 Task: Search one way flight ticket for 5 adults, 2 children, 1 infant in seat and 1 infant on lap in economy from Durango: Durango√la Plata County Airport to South Bend: South Bend International Airport on 8-6-2023. Choice of flights is Sun country airlines. Number of bags: 2 carry on bags. Price is upto 78000. Outbound departure time preference is 12:00.
Action: Mouse moved to (349, 448)
Screenshot: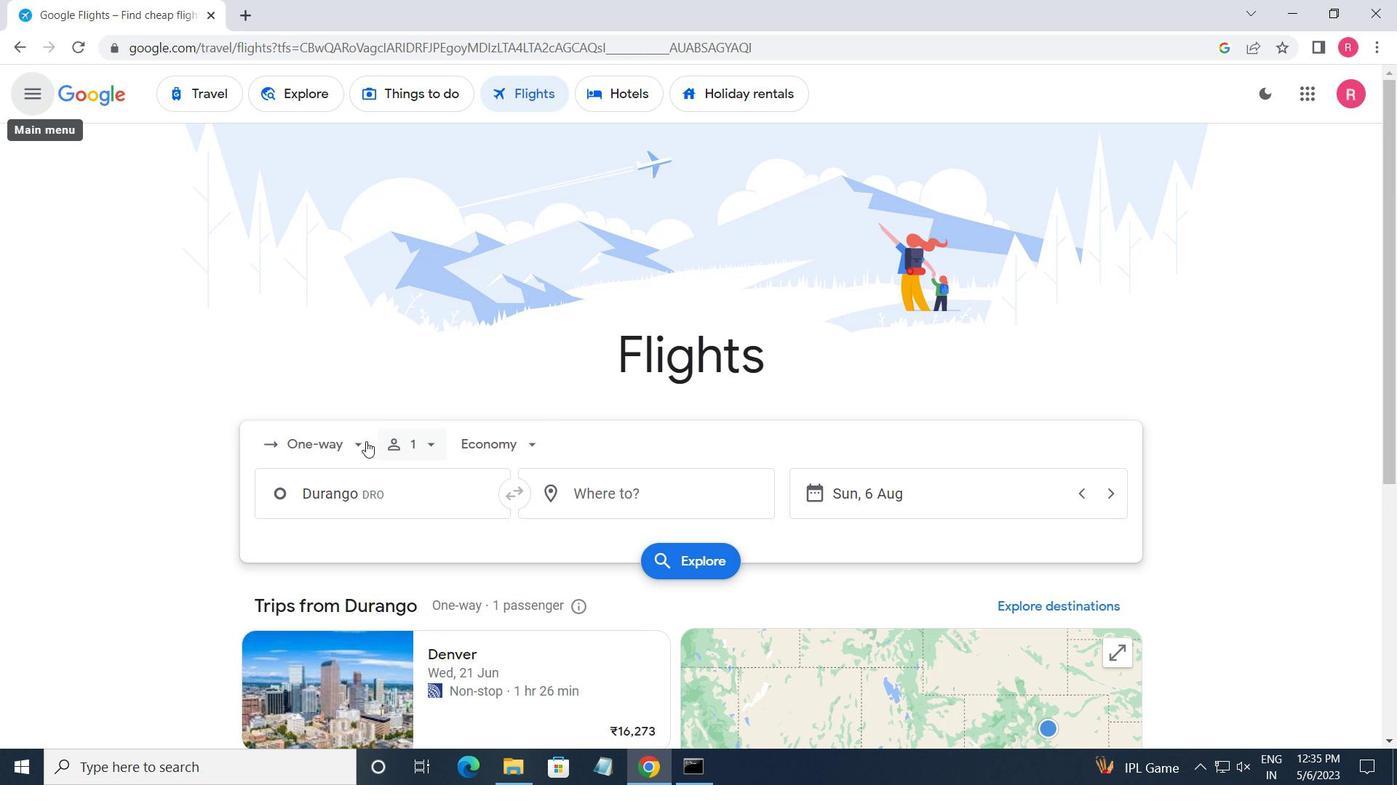 
Action: Mouse pressed left at (349, 448)
Screenshot: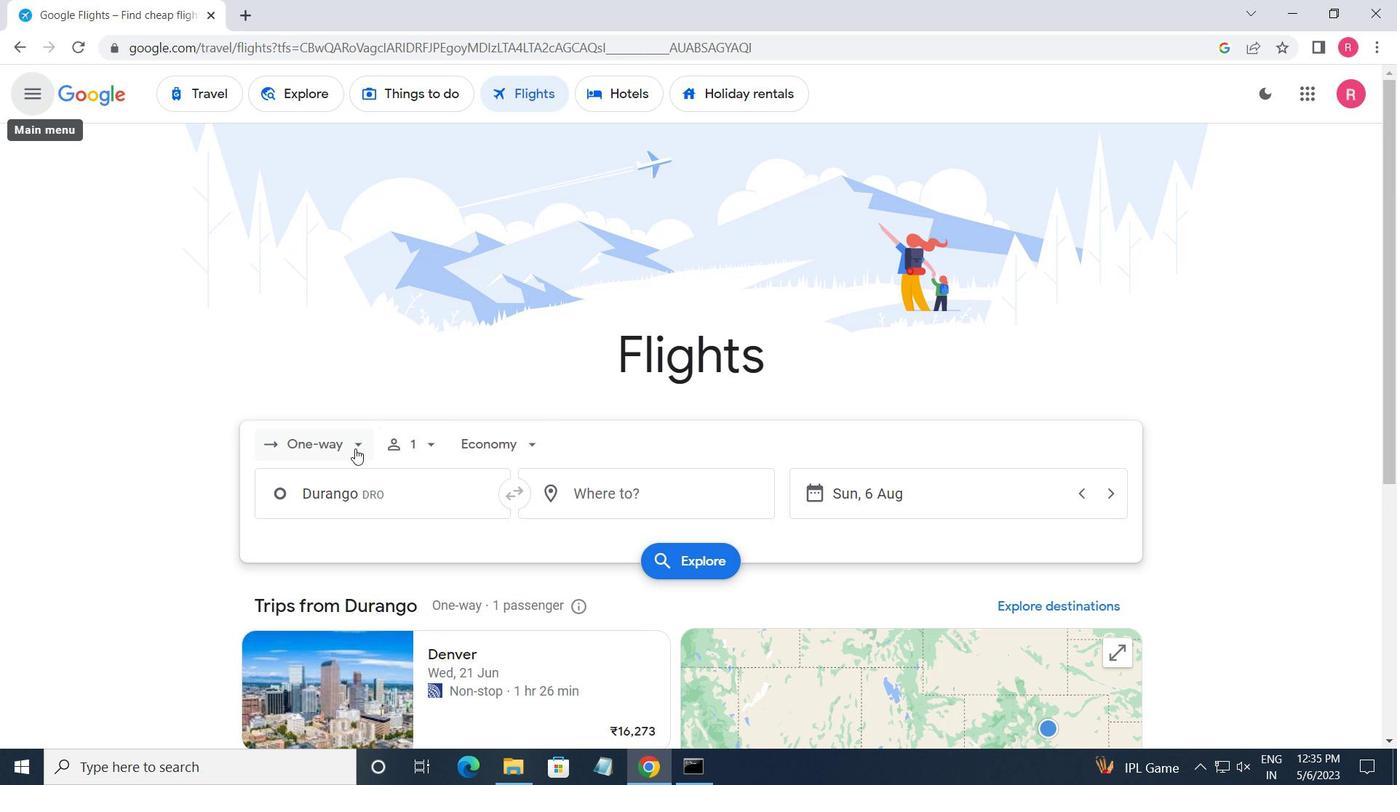 
Action: Mouse moved to (357, 530)
Screenshot: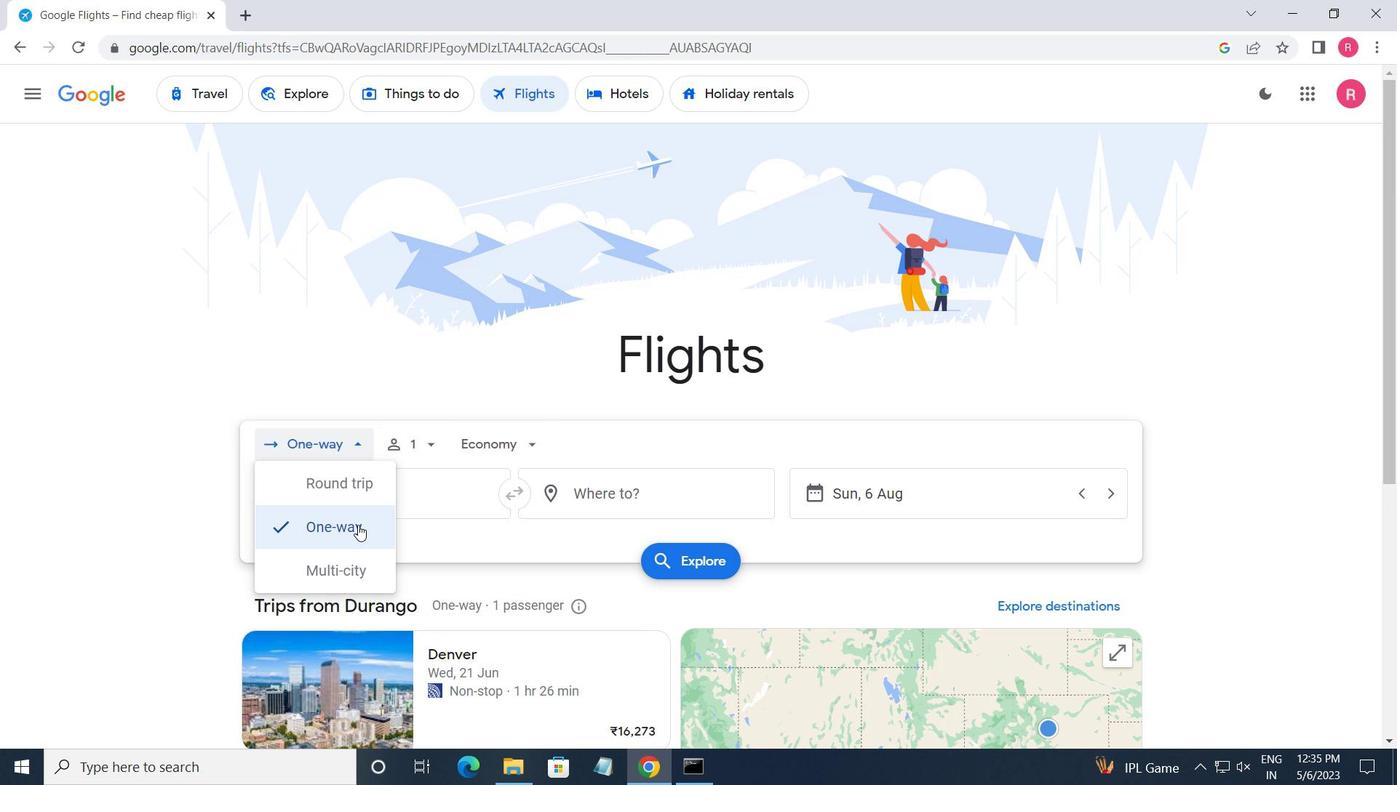 
Action: Mouse pressed left at (357, 530)
Screenshot: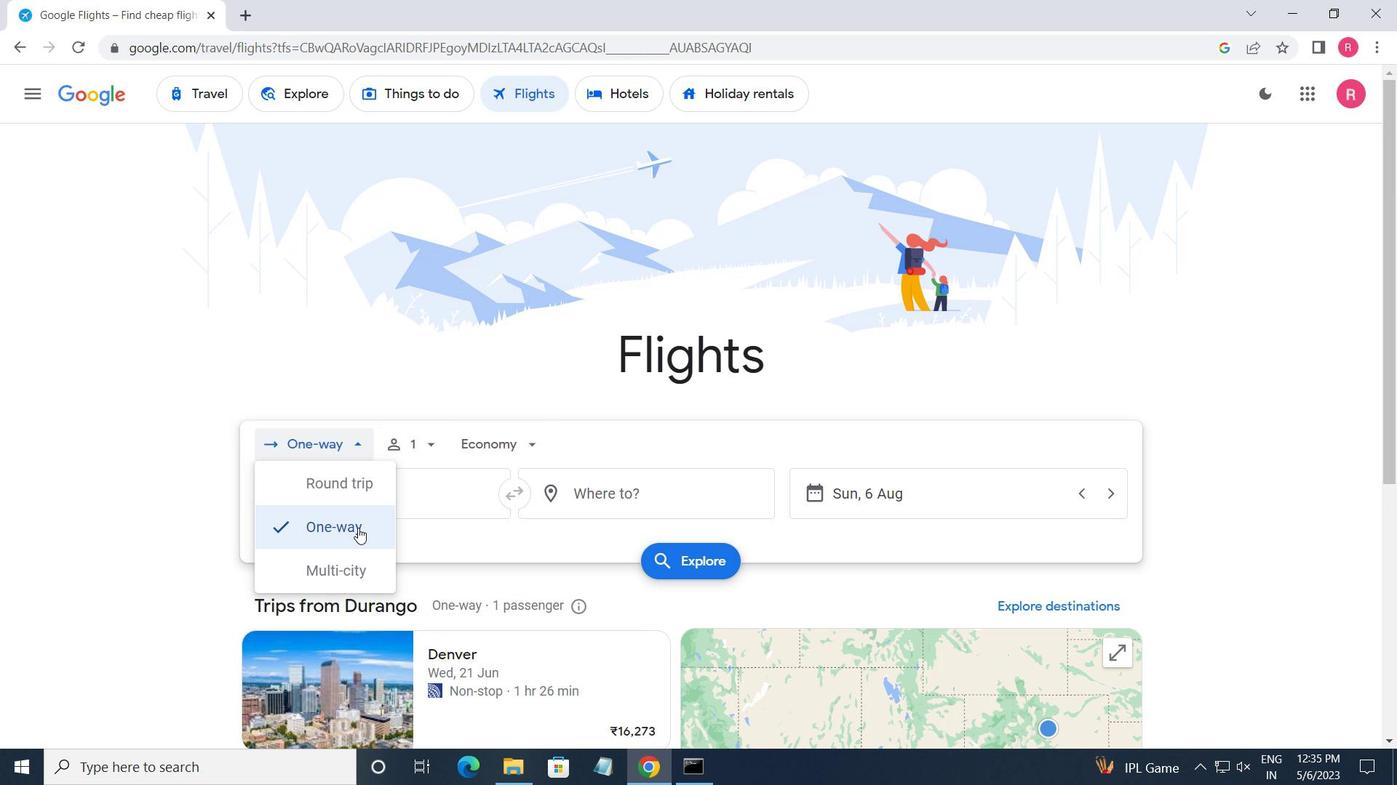 
Action: Mouse moved to (406, 438)
Screenshot: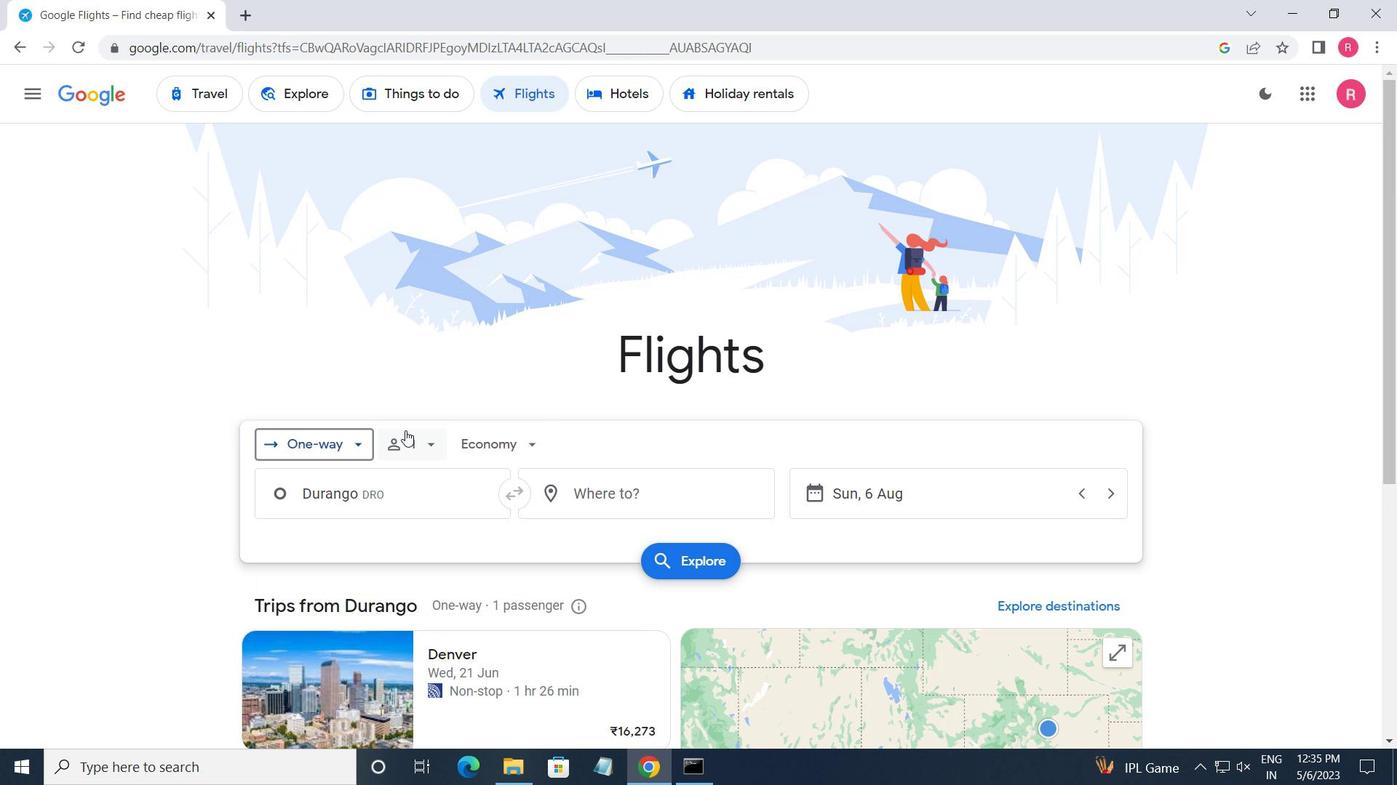 
Action: Mouse pressed left at (406, 438)
Screenshot: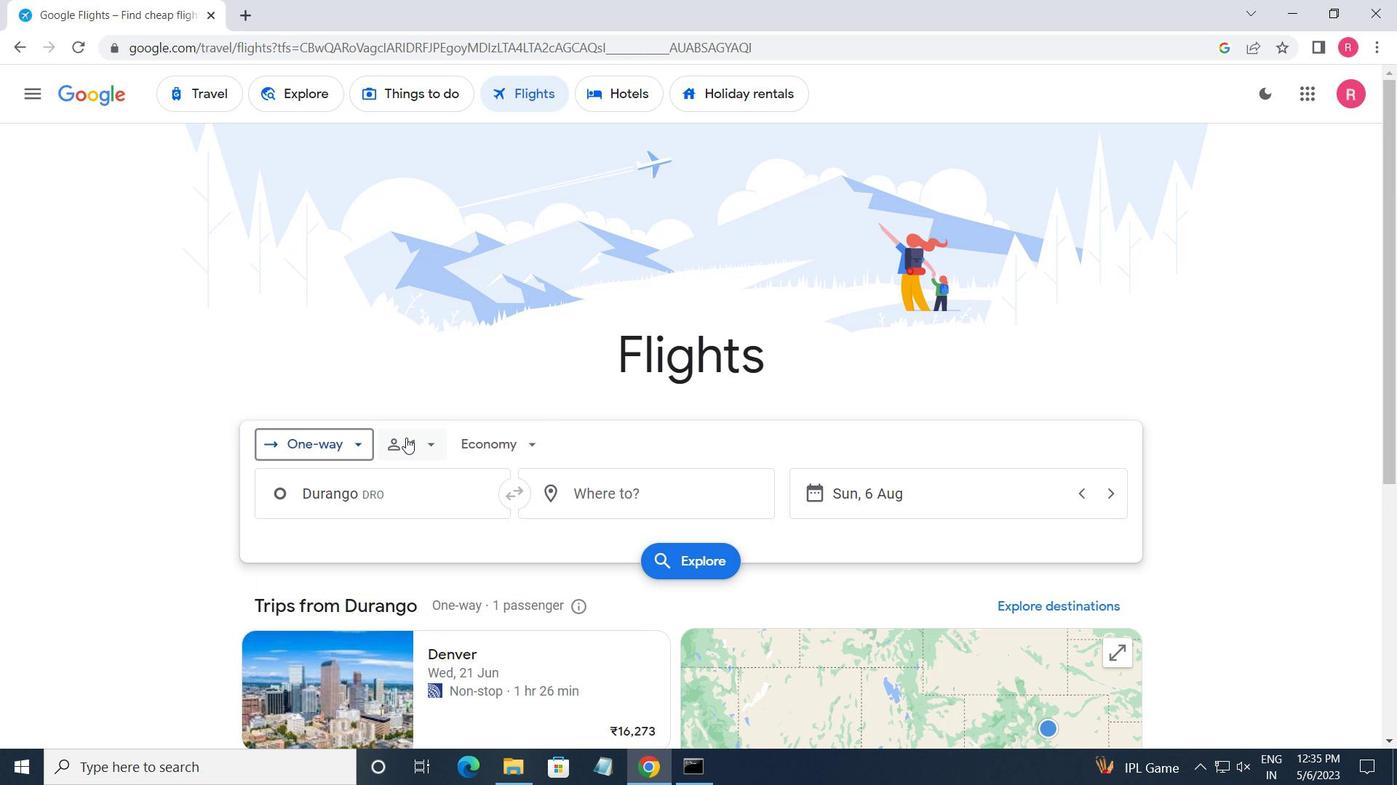 
Action: Mouse moved to (576, 496)
Screenshot: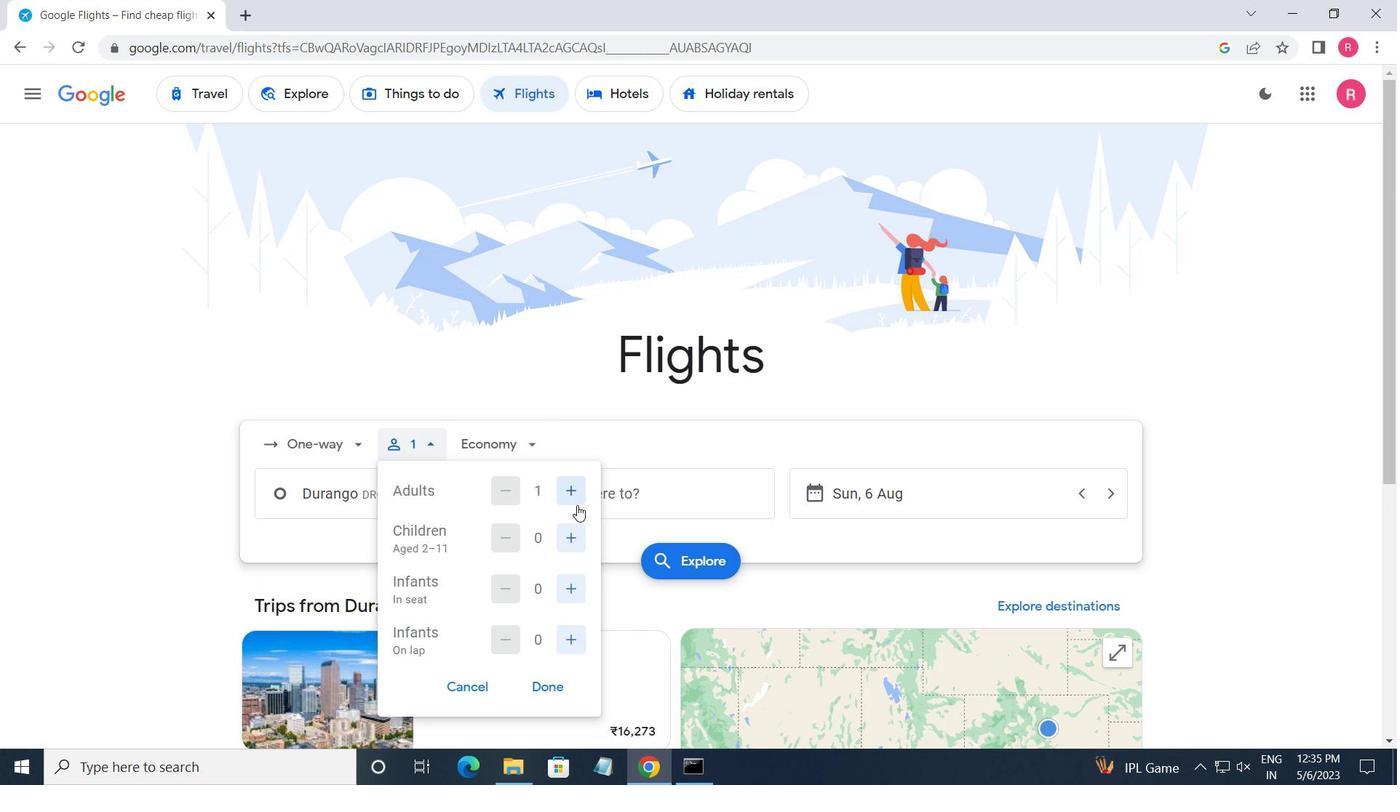 
Action: Mouse pressed left at (576, 496)
Screenshot: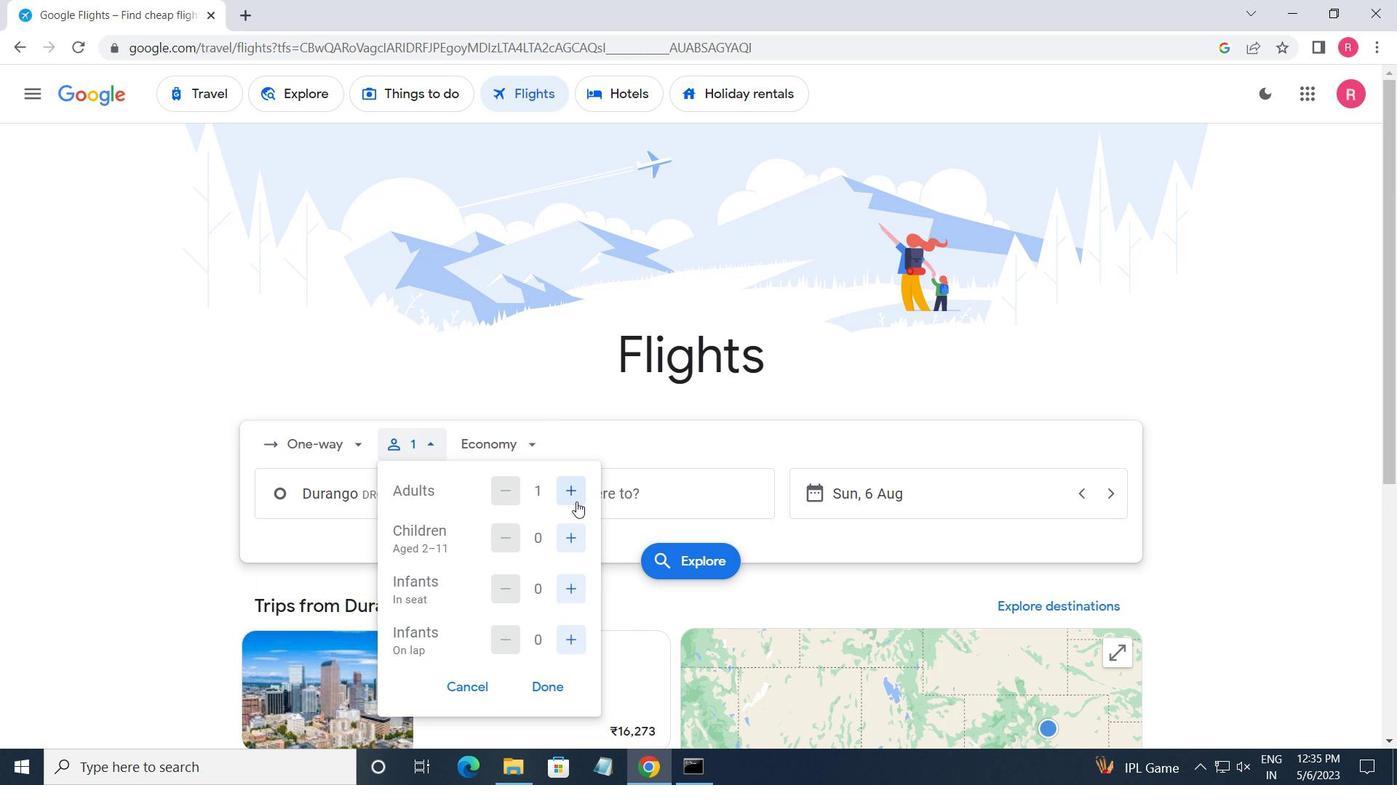 
Action: Mouse pressed left at (576, 496)
Screenshot: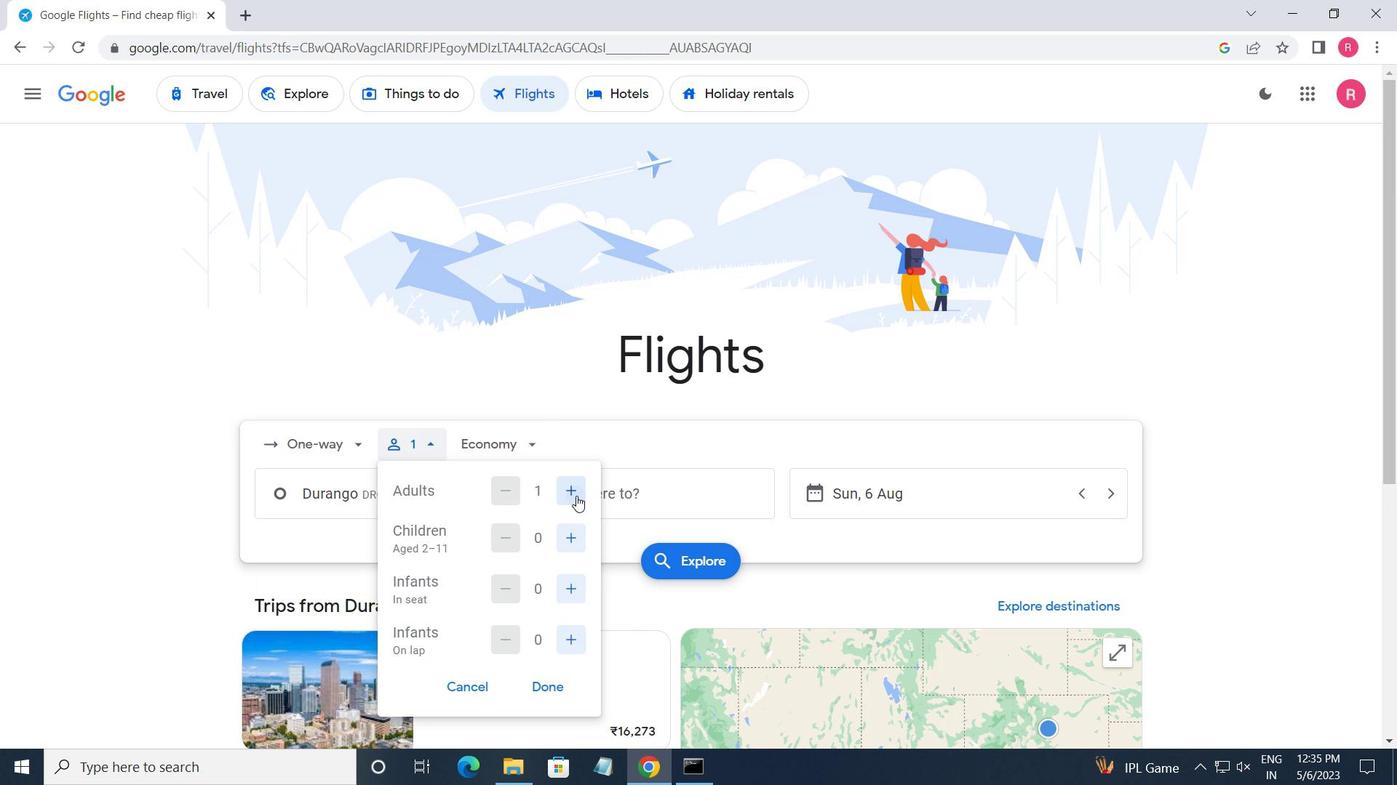 
Action: Mouse pressed left at (576, 496)
Screenshot: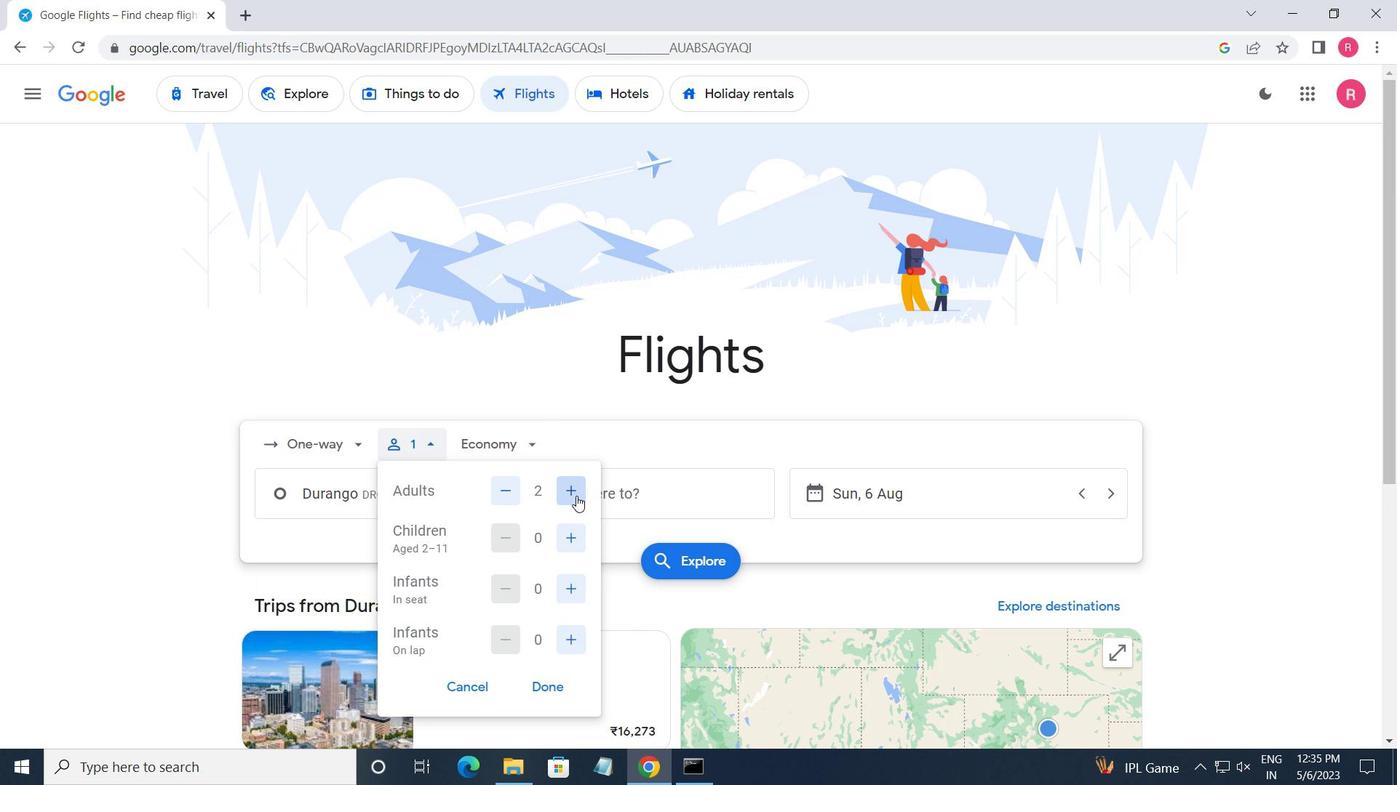
Action: Mouse pressed left at (576, 496)
Screenshot: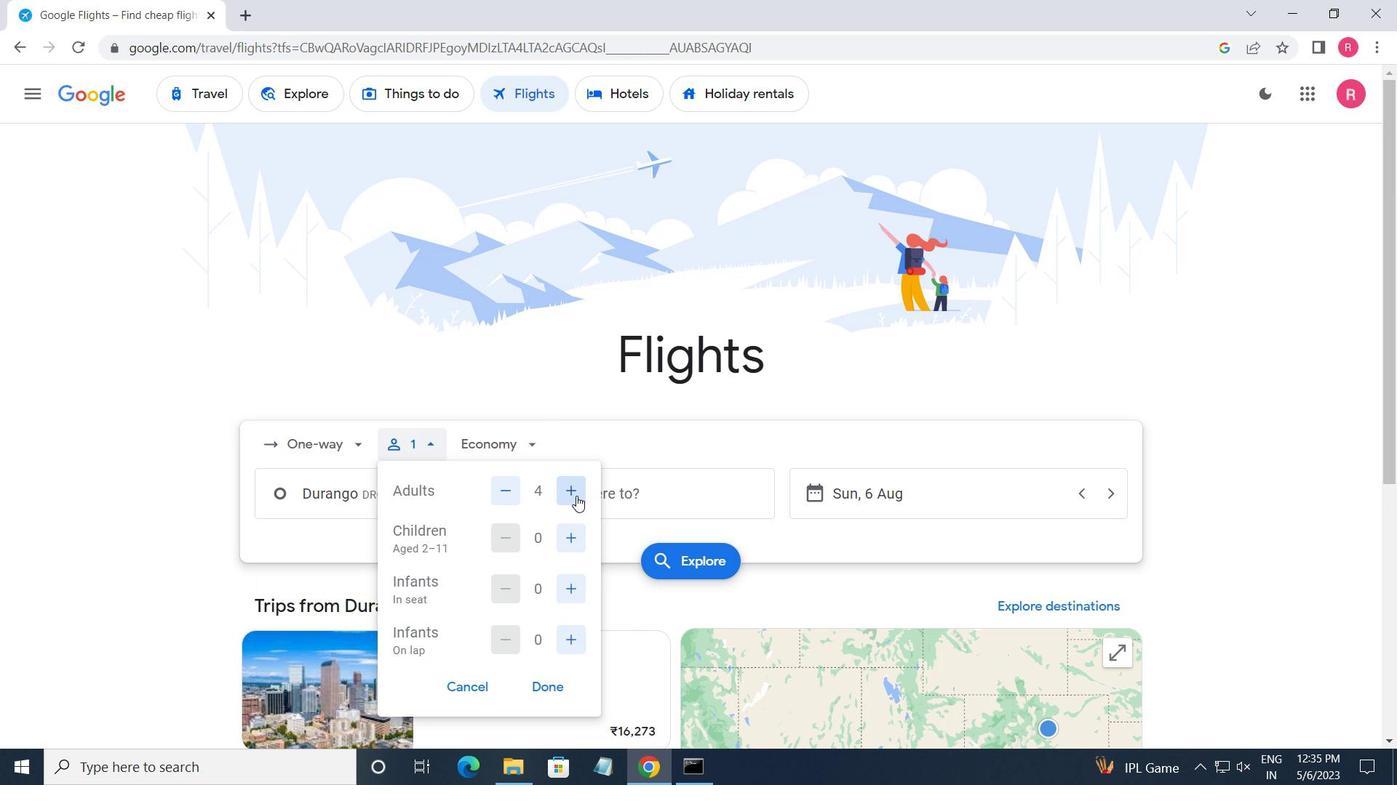 
Action: Mouse moved to (570, 536)
Screenshot: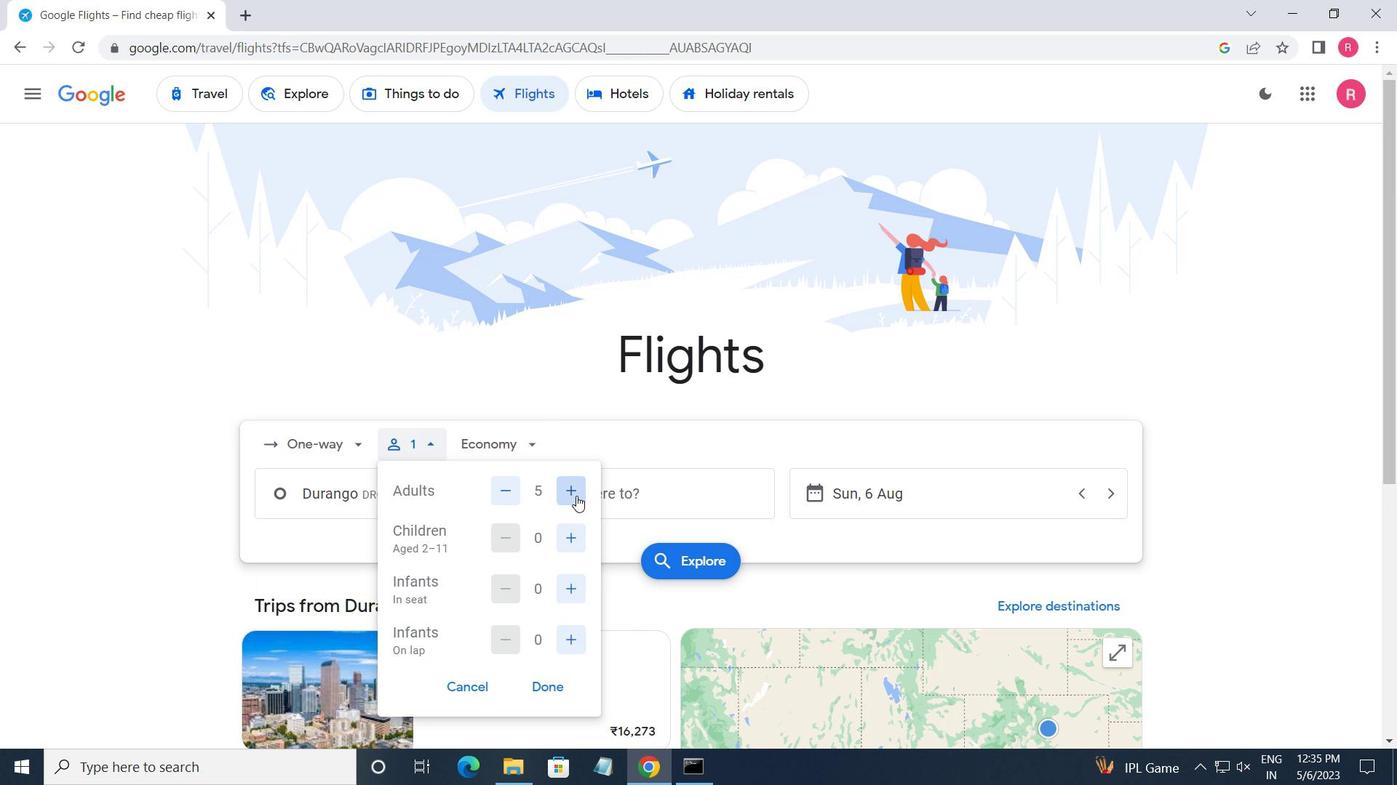 
Action: Mouse pressed left at (570, 536)
Screenshot: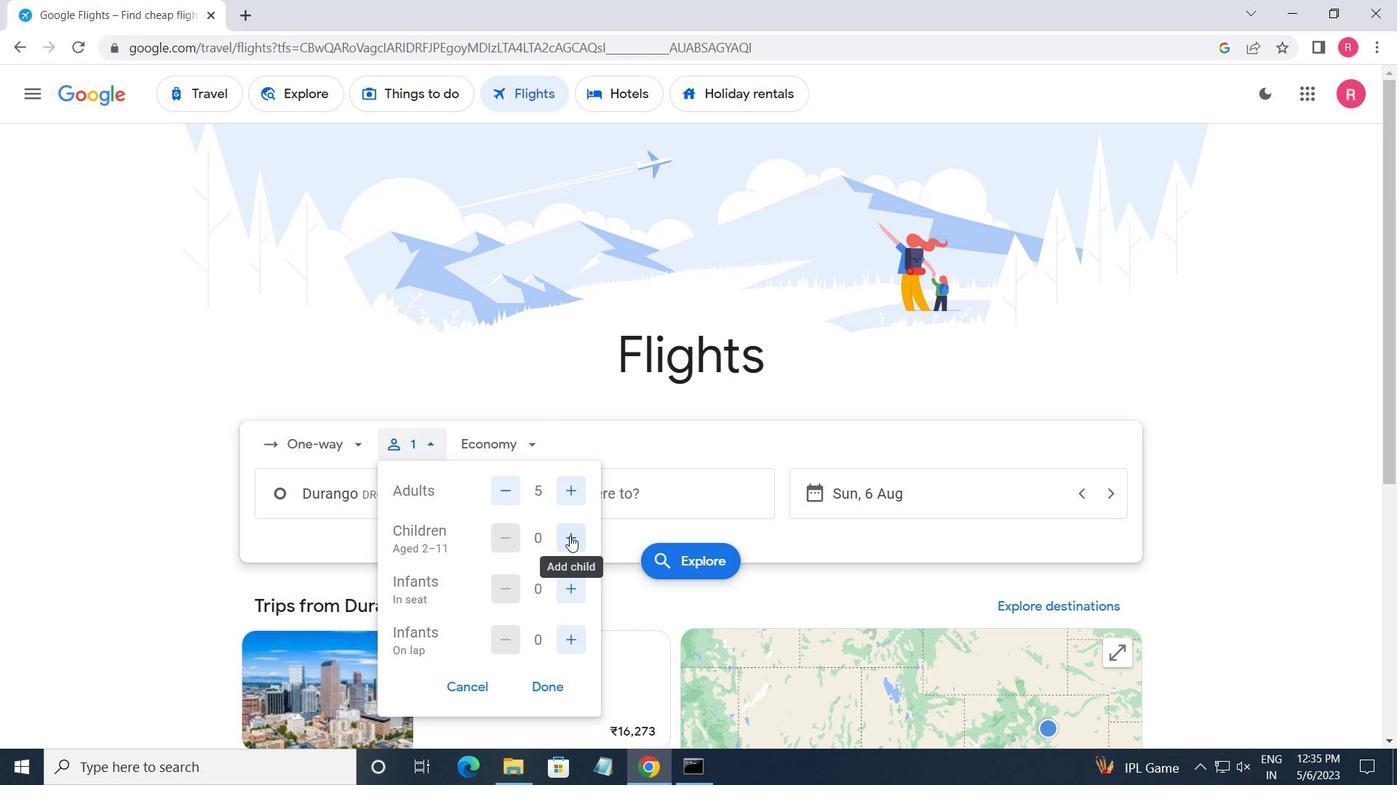 
Action: Mouse pressed left at (570, 536)
Screenshot: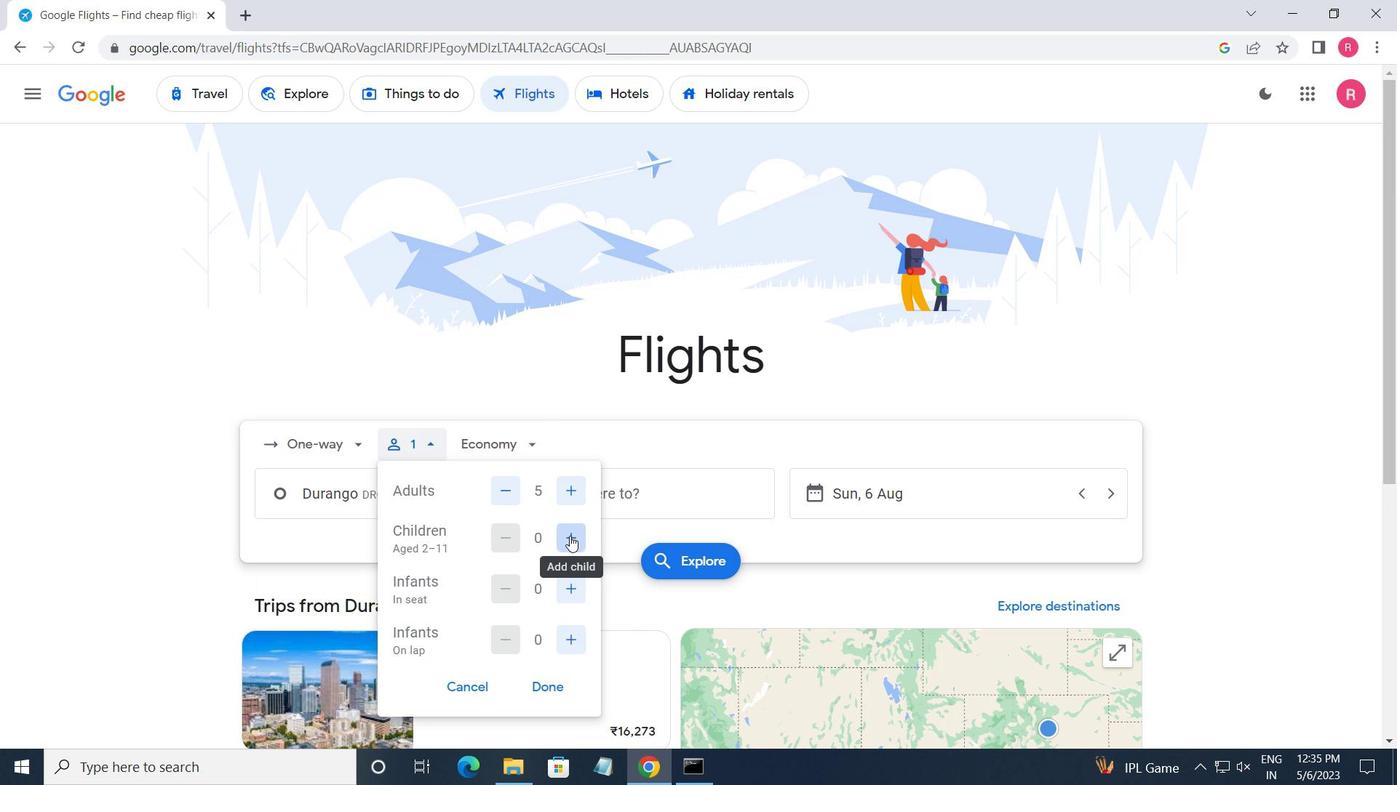 
Action: Mouse pressed left at (570, 536)
Screenshot: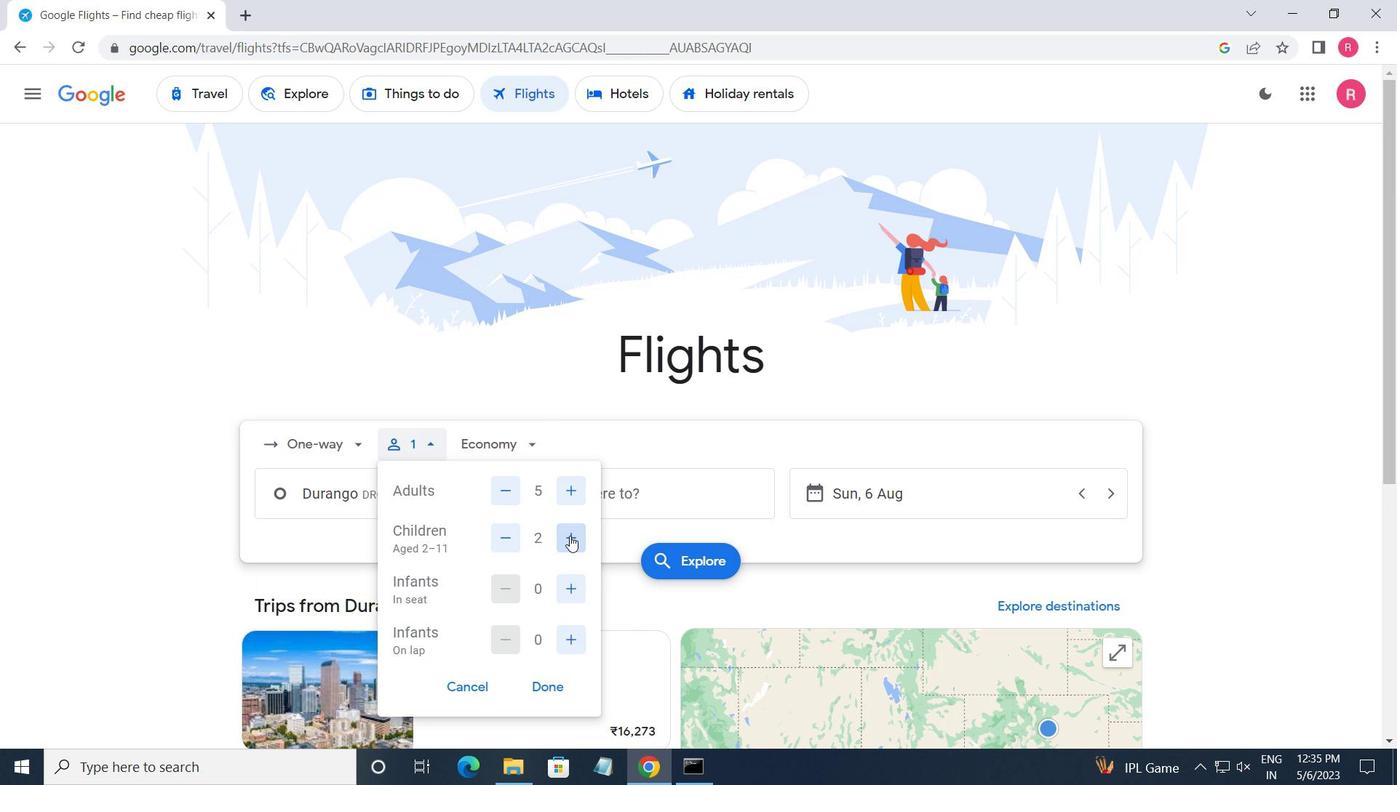
Action: Mouse moved to (497, 536)
Screenshot: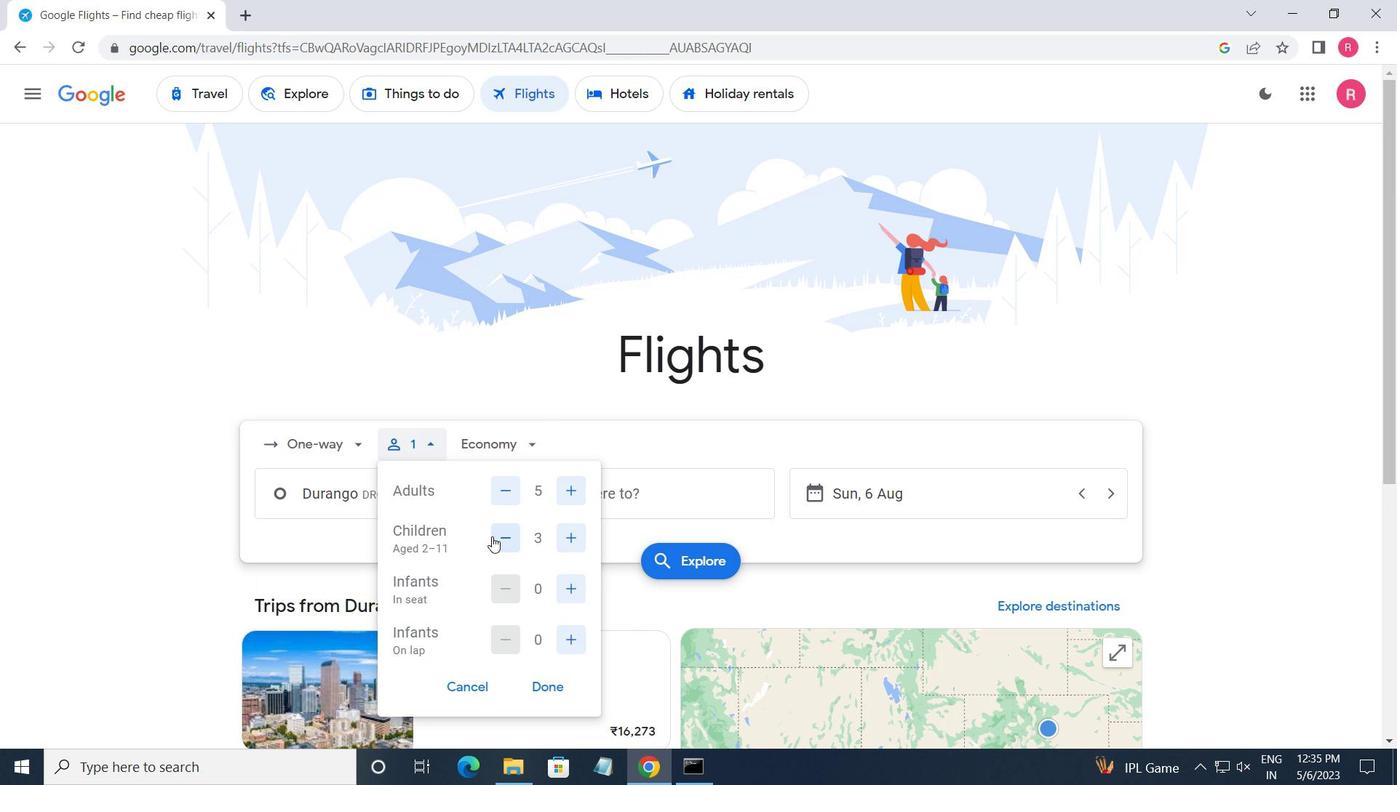 
Action: Mouse pressed left at (497, 536)
Screenshot: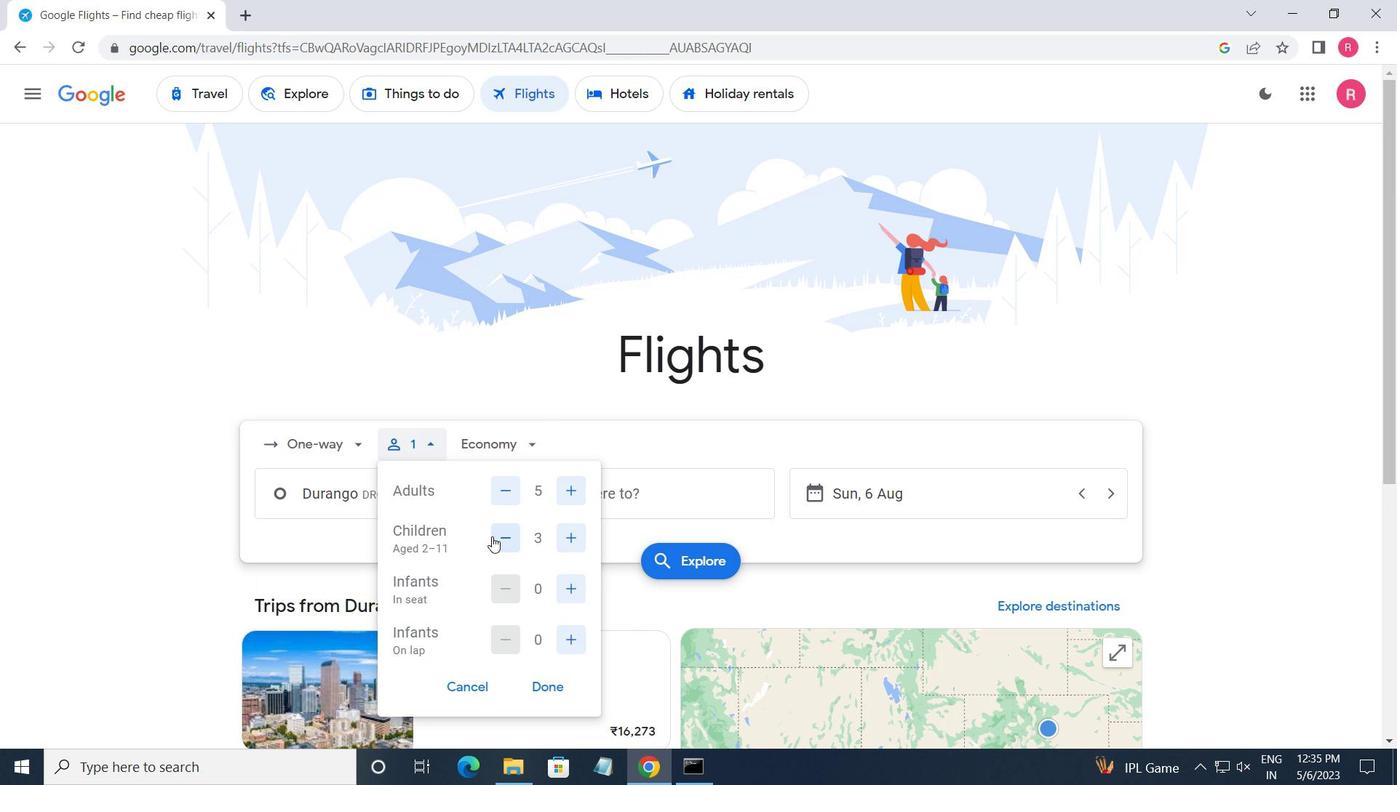 
Action: Mouse moved to (579, 591)
Screenshot: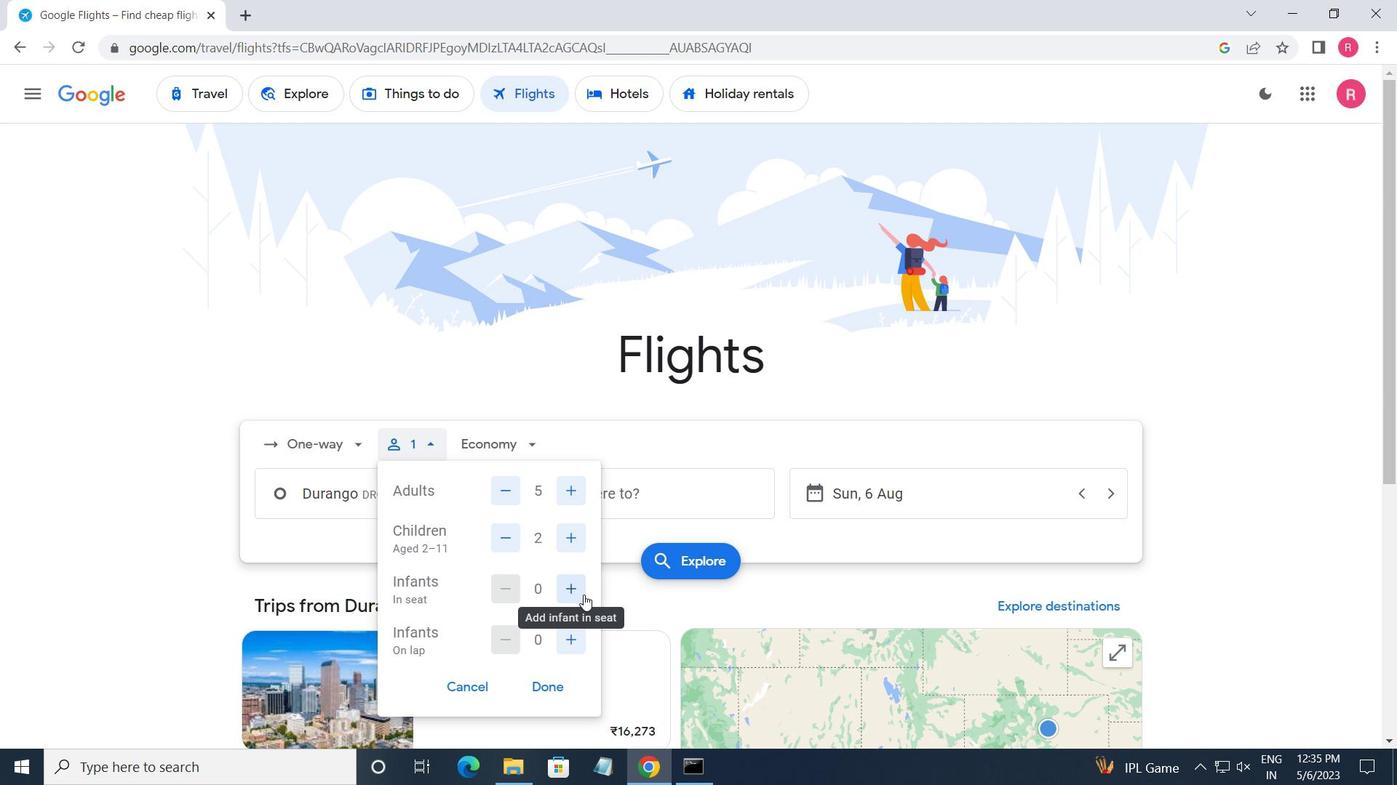 
Action: Mouse pressed left at (579, 591)
Screenshot: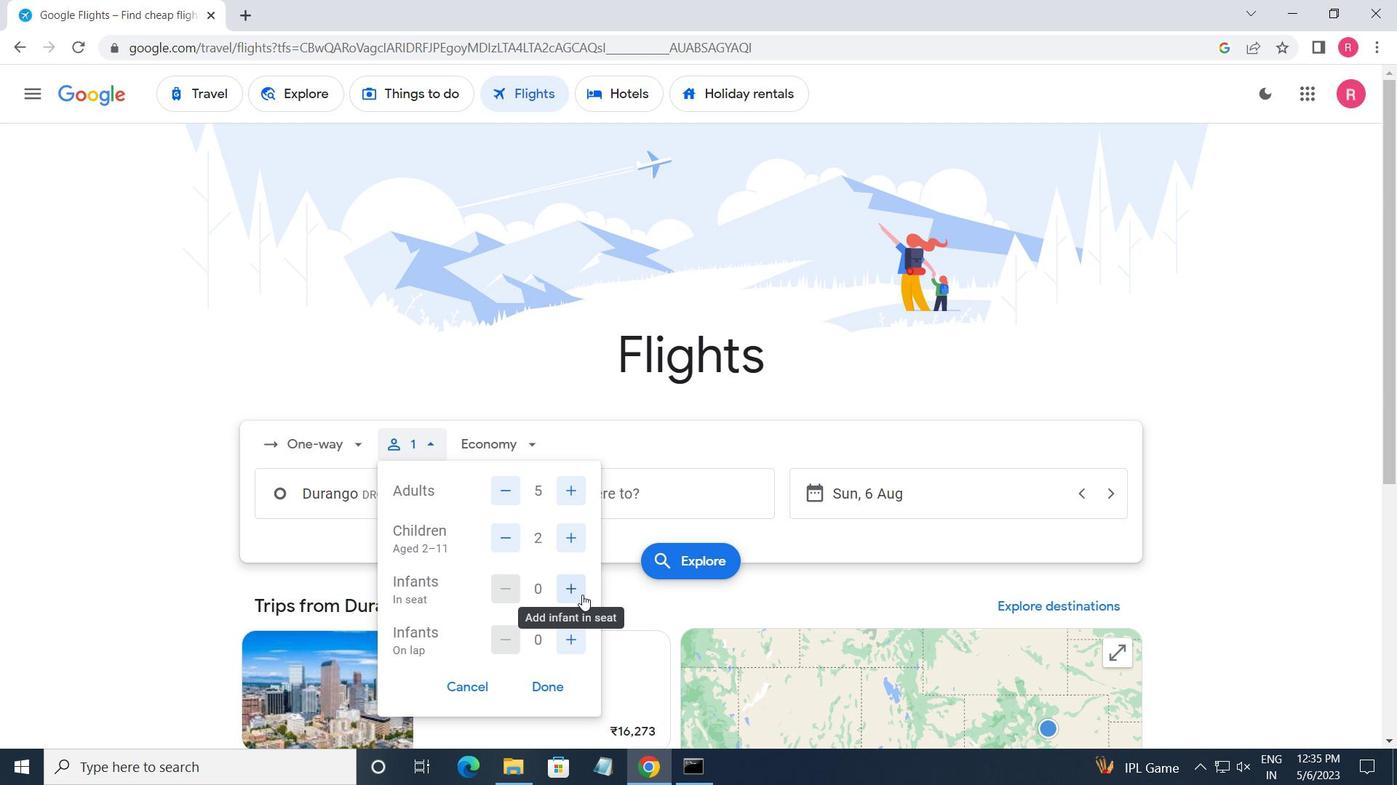 
Action: Mouse moved to (575, 635)
Screenshot: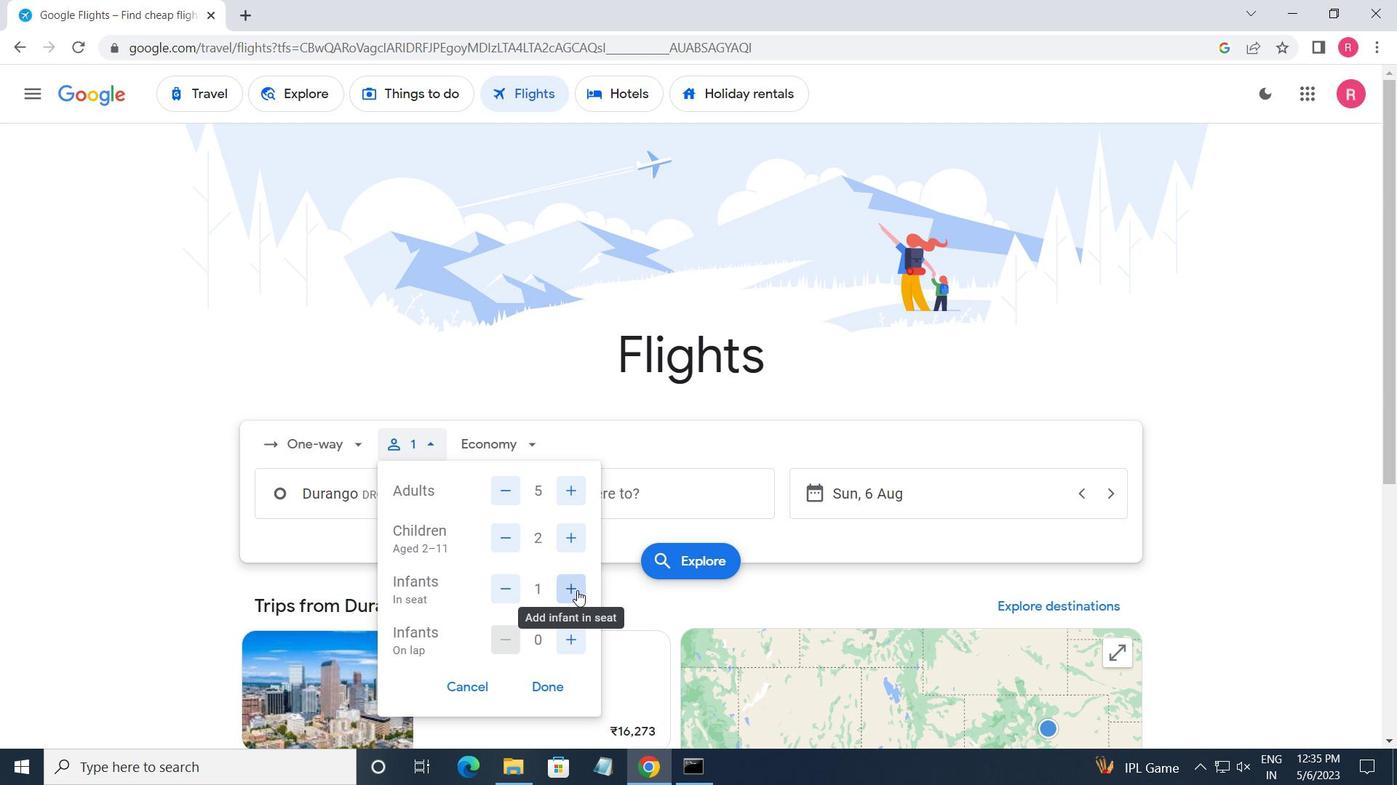 
Action: Mouse pressed left at (575, 635)
Screenshot: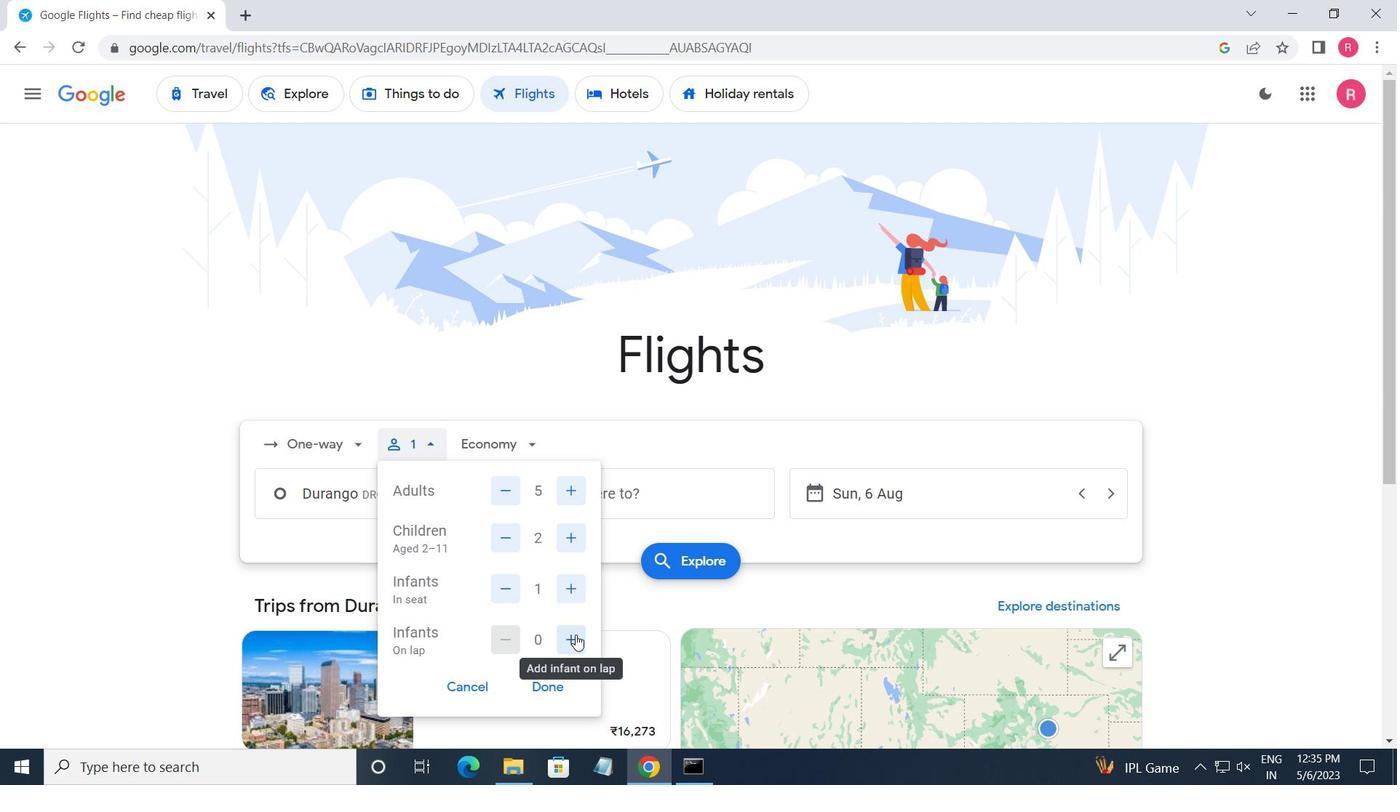 
Action: Mouse moved to (541, 689)
Screenshot: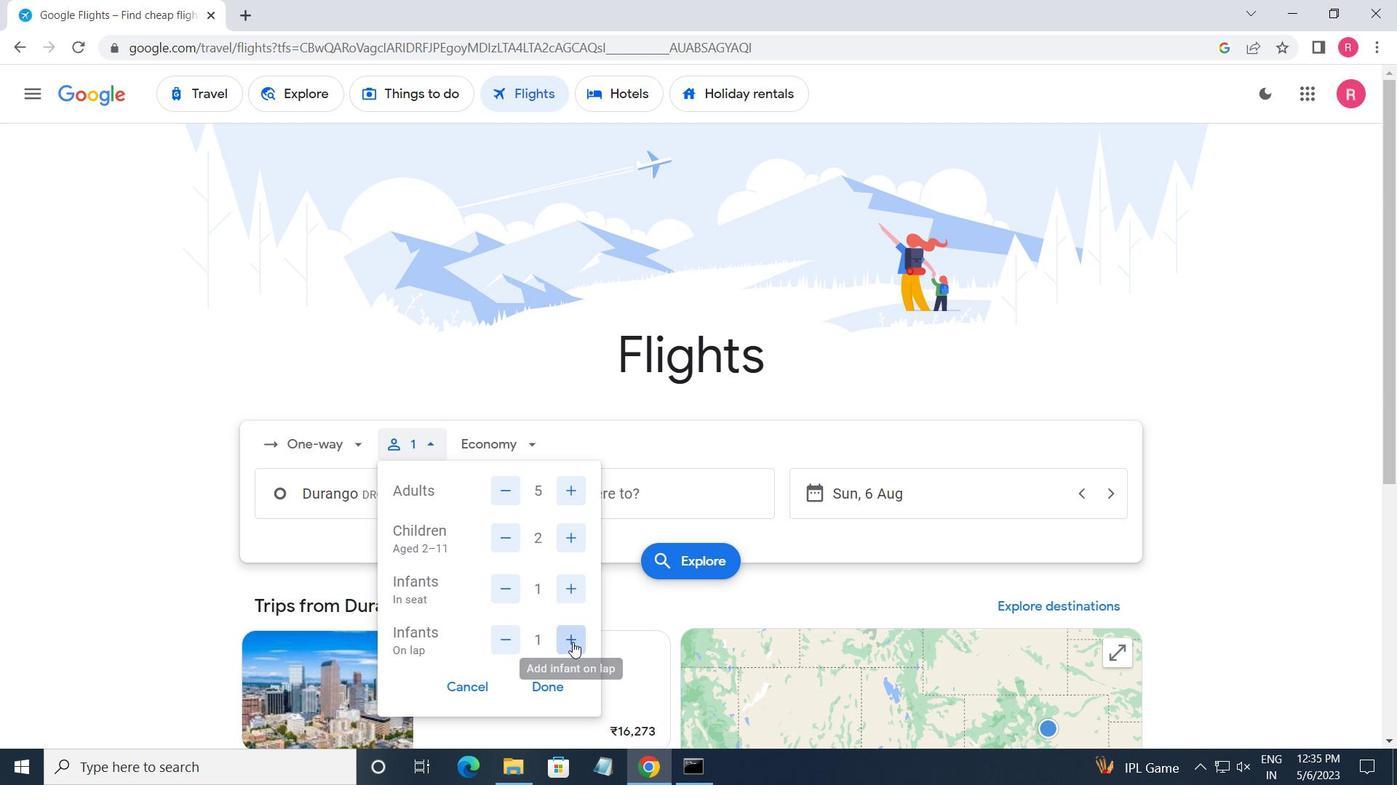 
Action: Mouse pressed left at (541, 689)
Screenshot: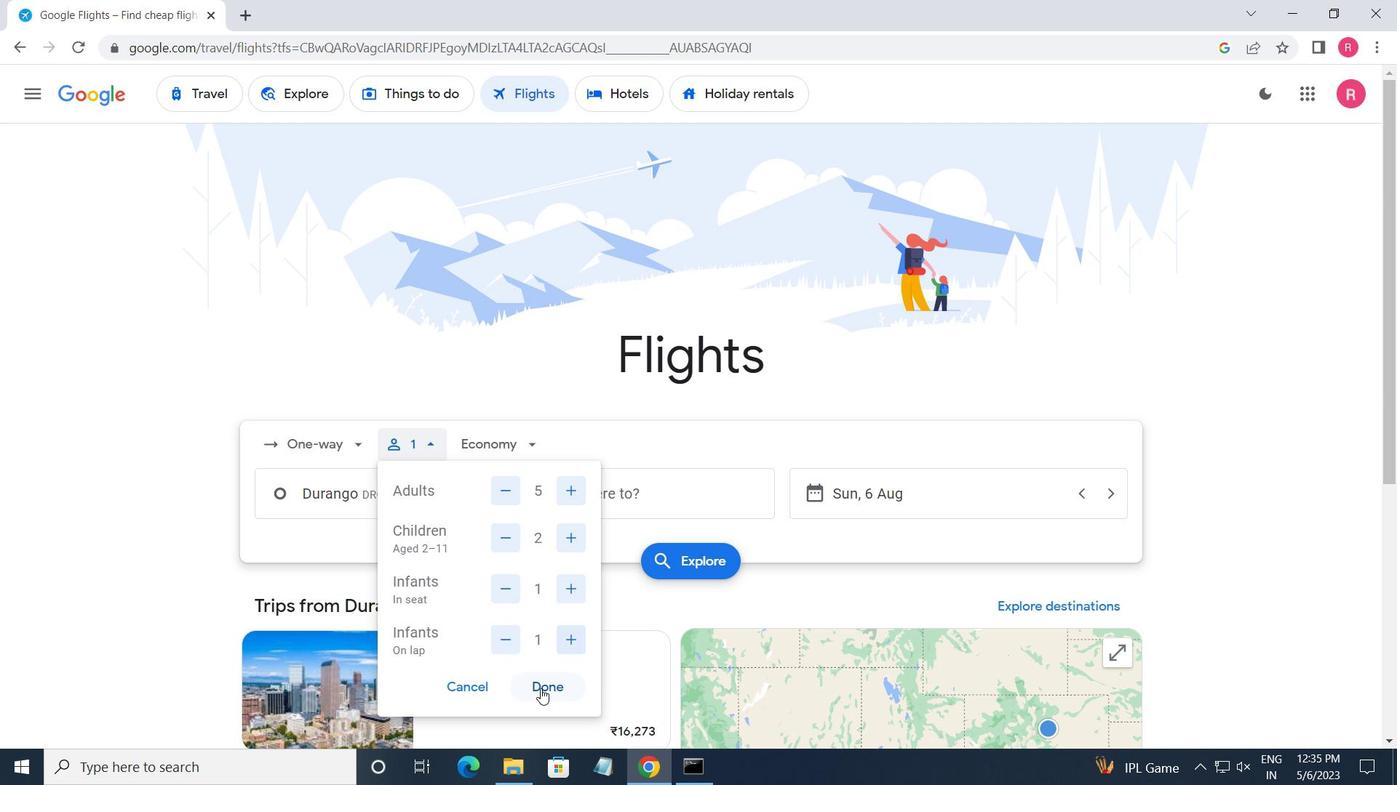 
Action: Mouse moved to (505, 440)
Screenshot: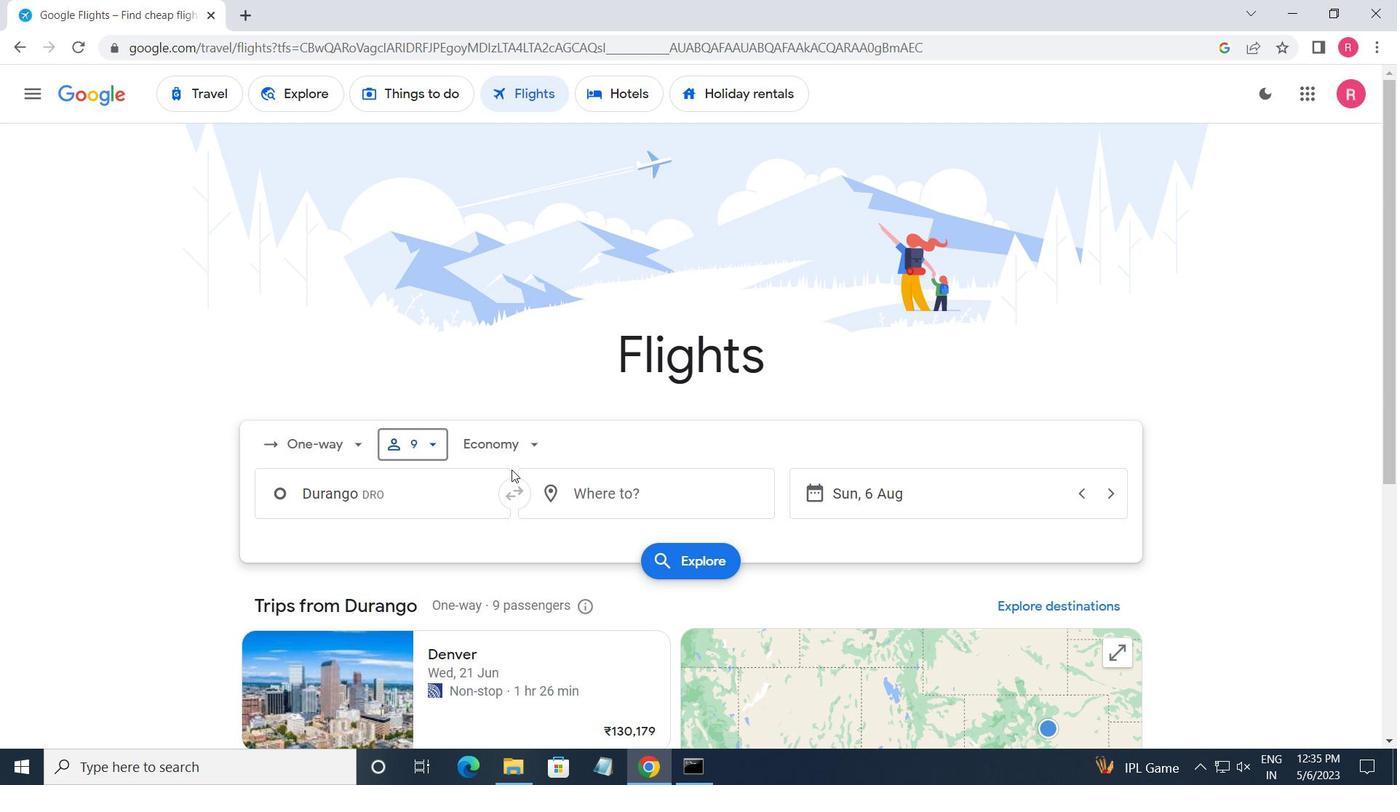 
Action: Mouse pressed left at (505, 440)
Screenshot: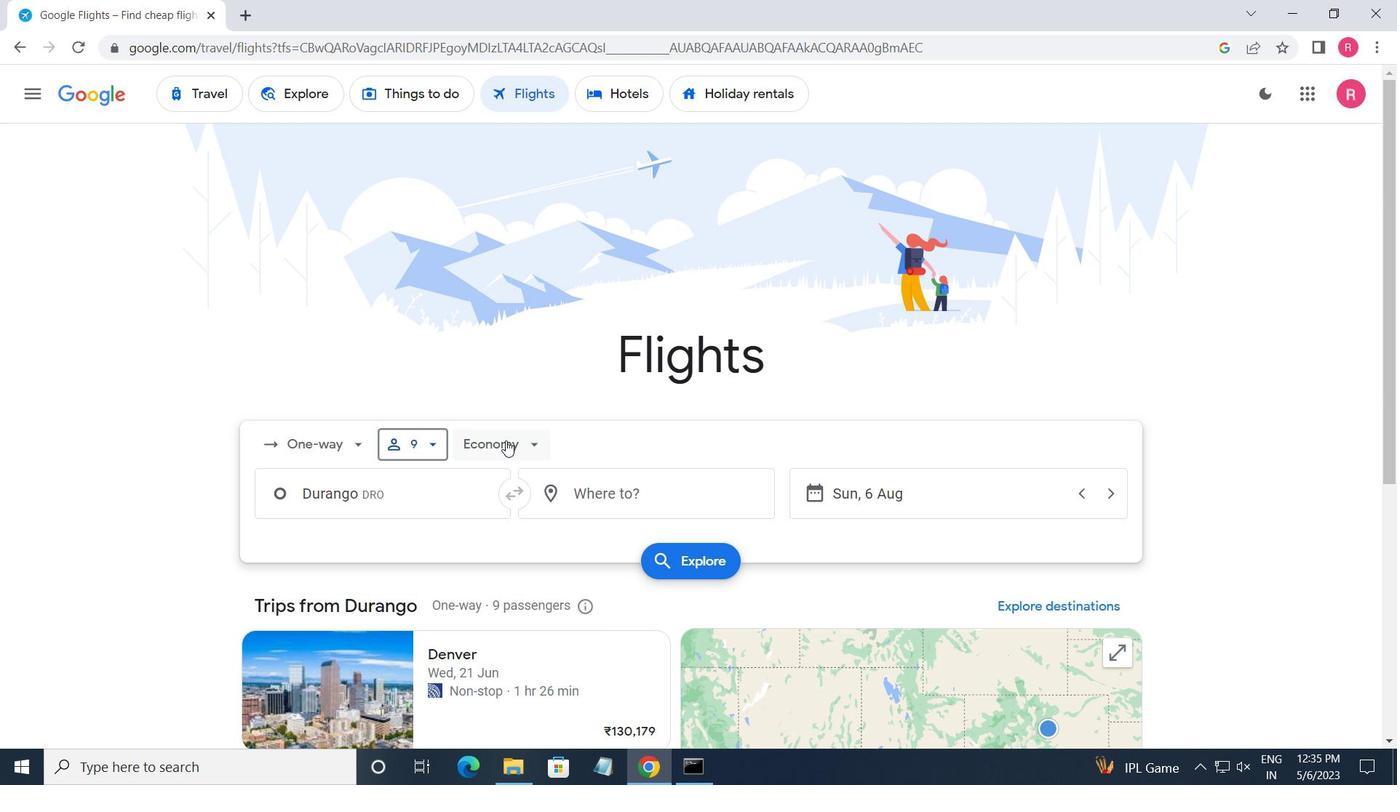 
Action: Mouse moved to (542, 488)
Screenshot: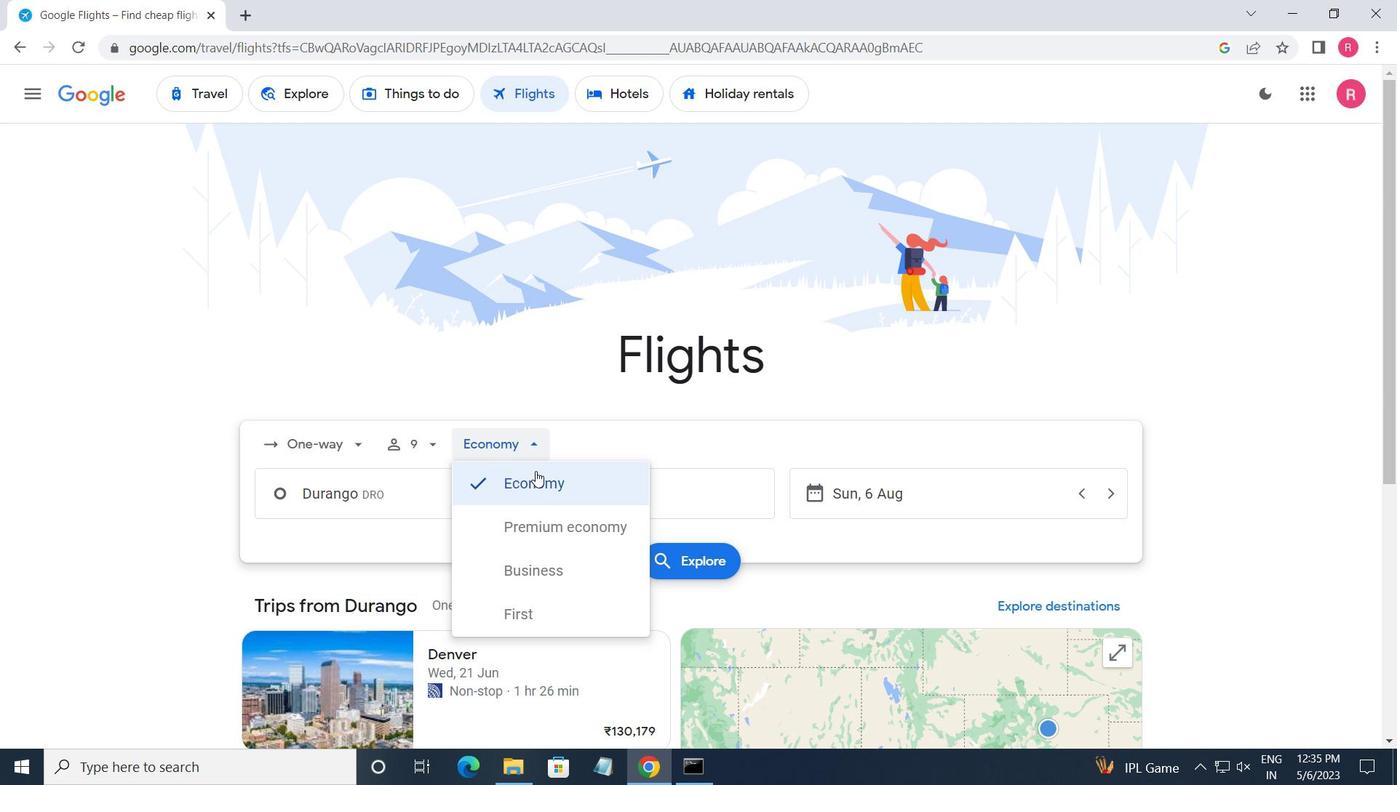 
Action: Mouse pressed left at (542, 488)
Screenshot: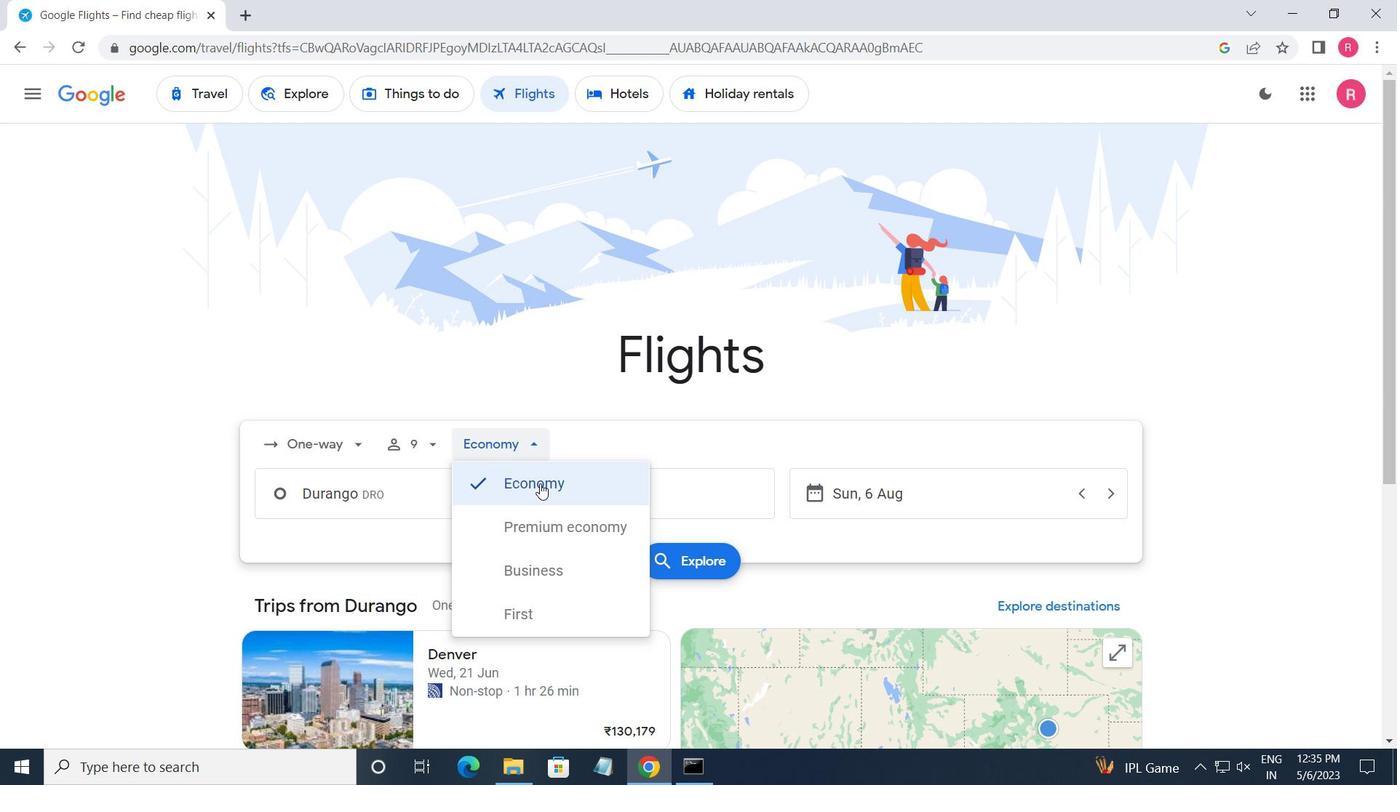 
Action: Mouse moved to (399, 482)
Screenshot: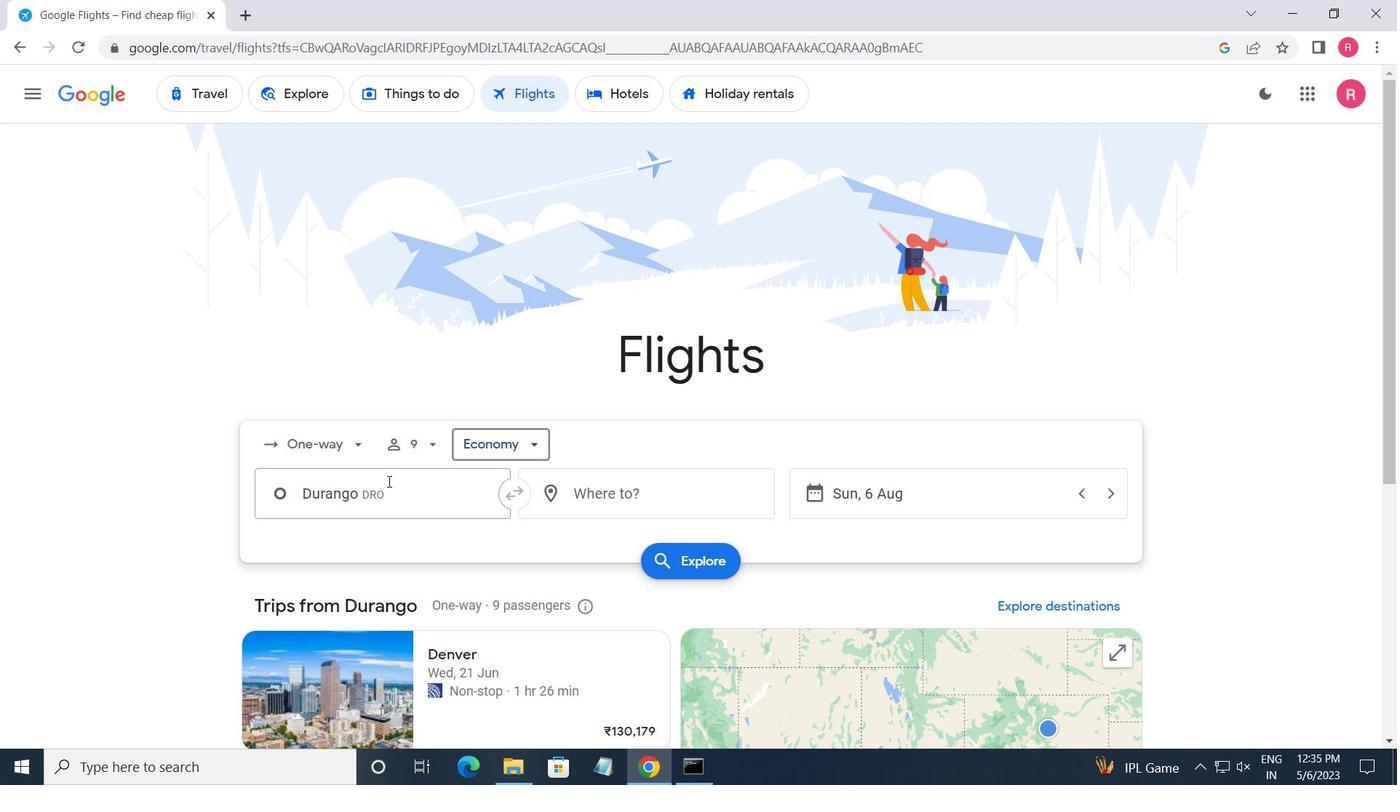 
Action: Mouse pressed left at (399, 482)
Screenshot: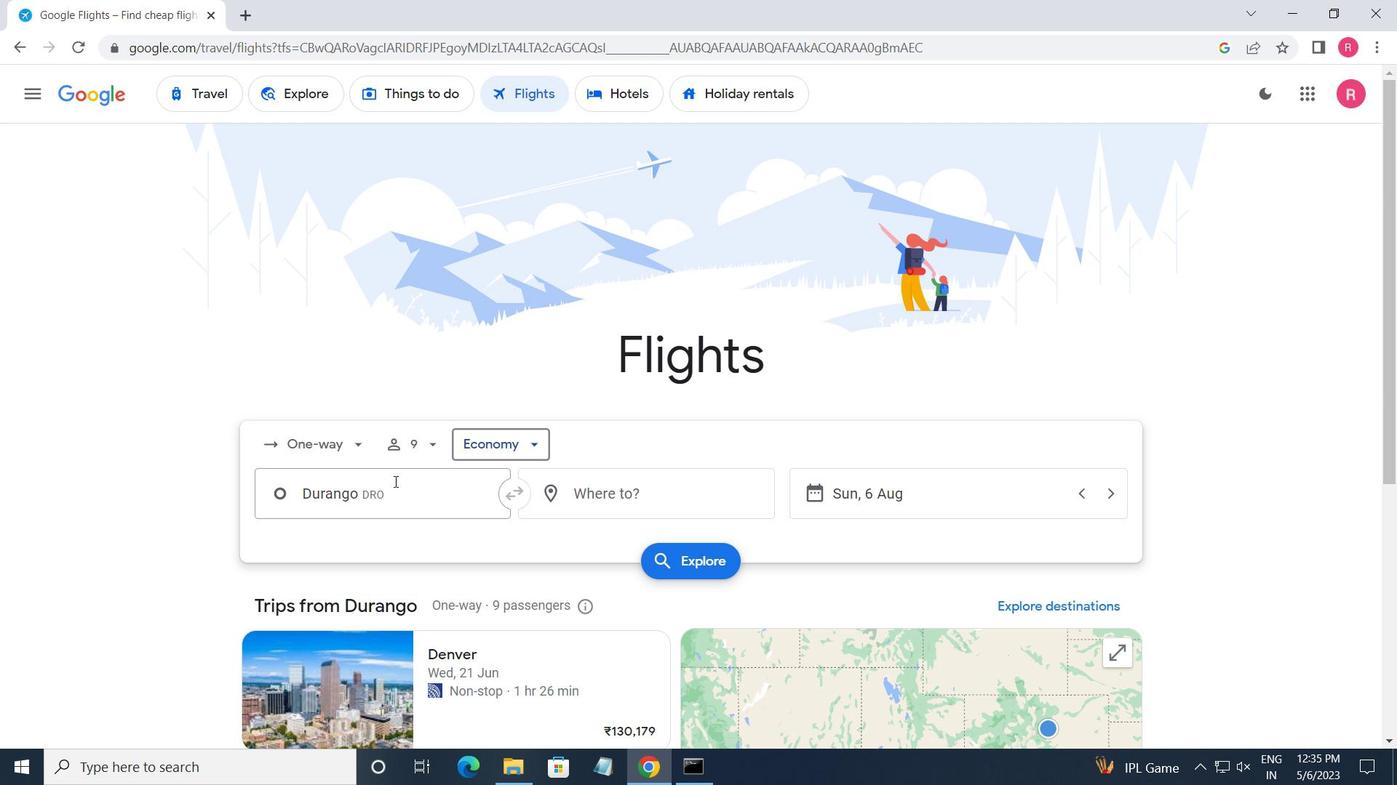 
Action: Mouse moved to (398, 484)
Screenshot: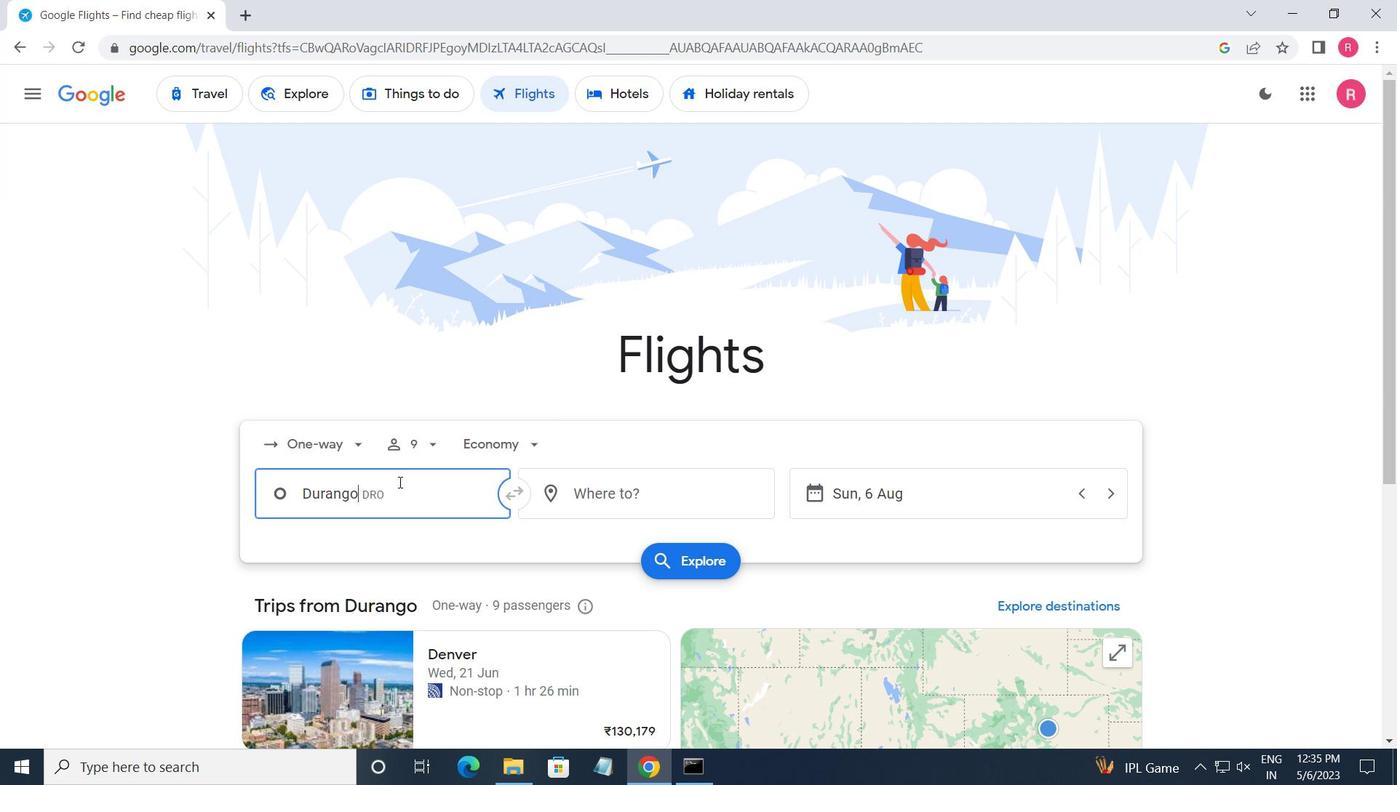 
Action: Key pressed <Key.shift>DURANGO
Screenshot: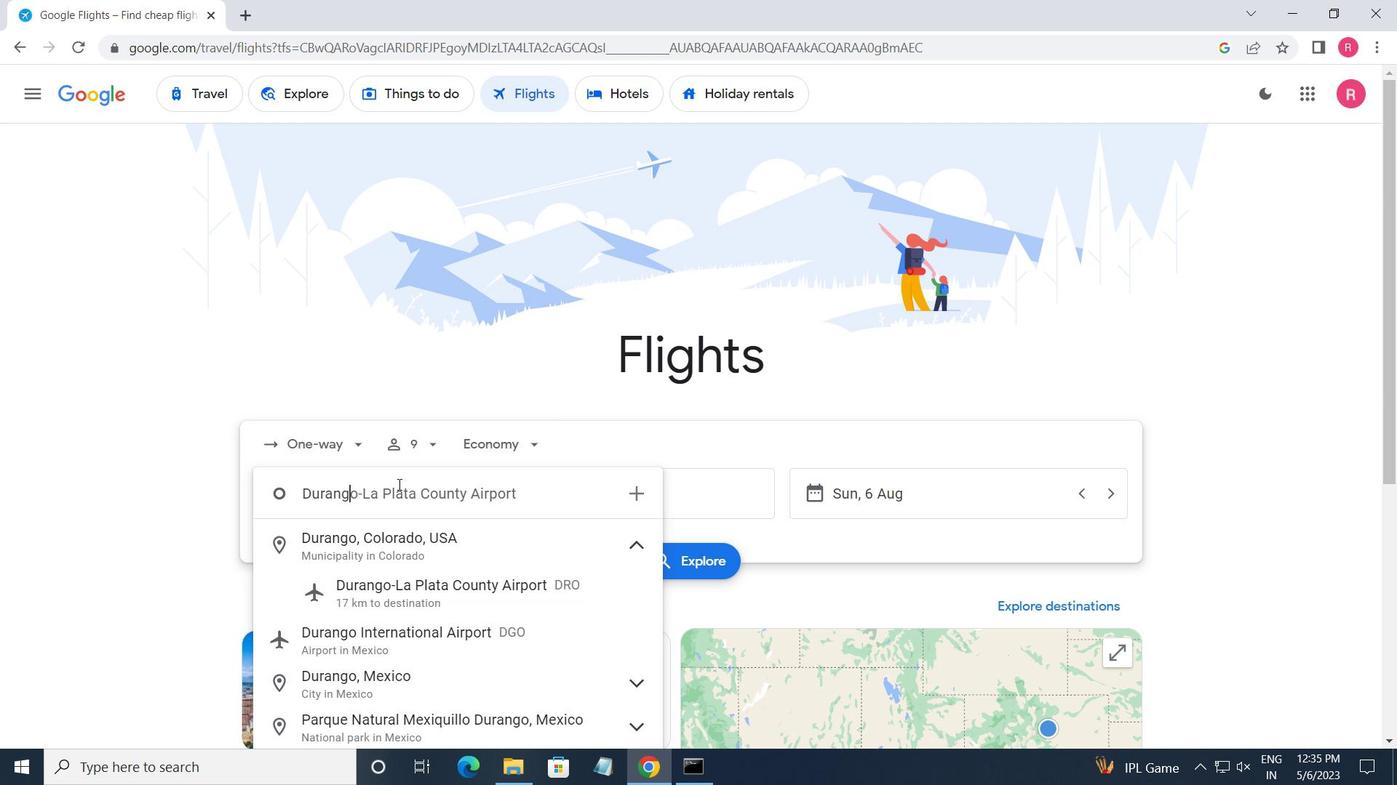 
Action: Mouse moved to (424, 605)
Screenshot: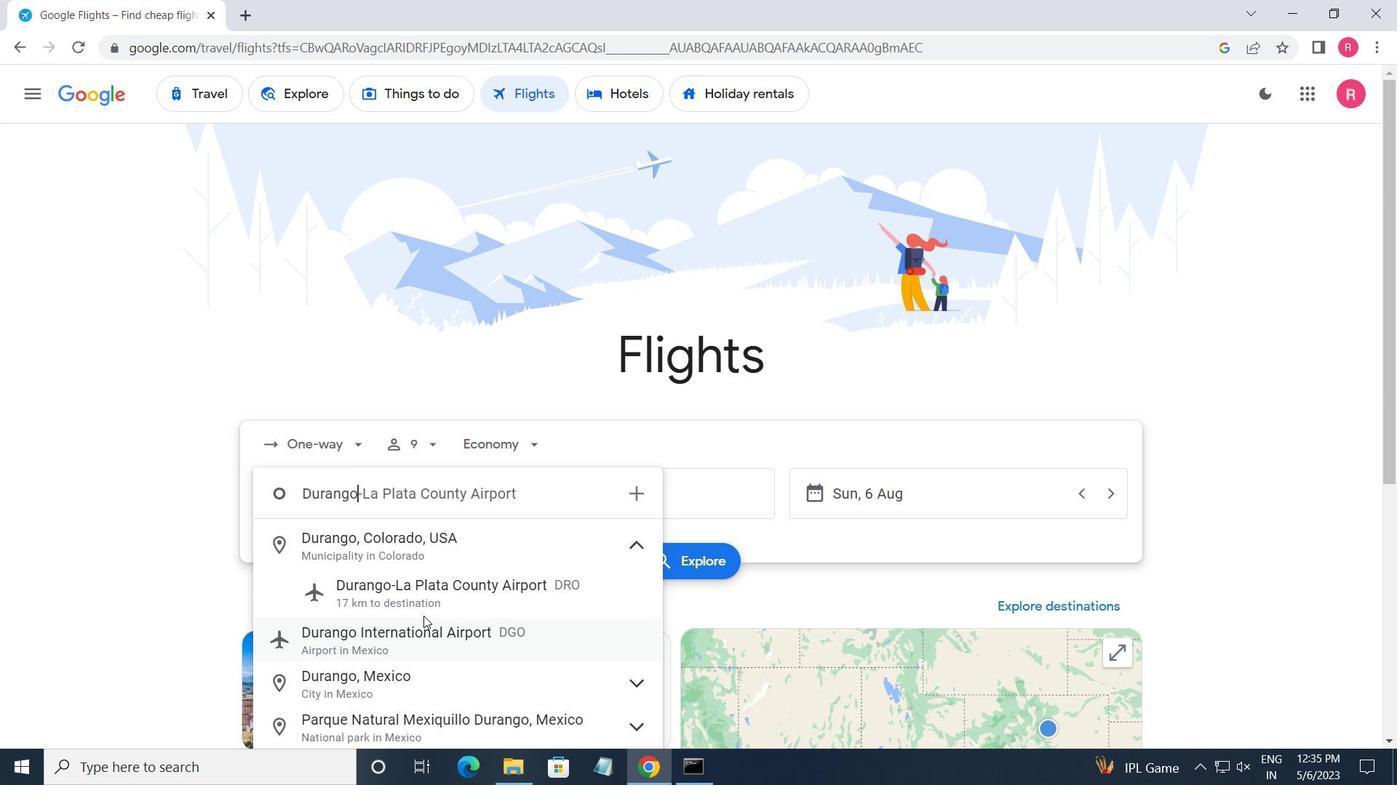 
Action: Mouse pressed left at (424, 605)
Screenshot: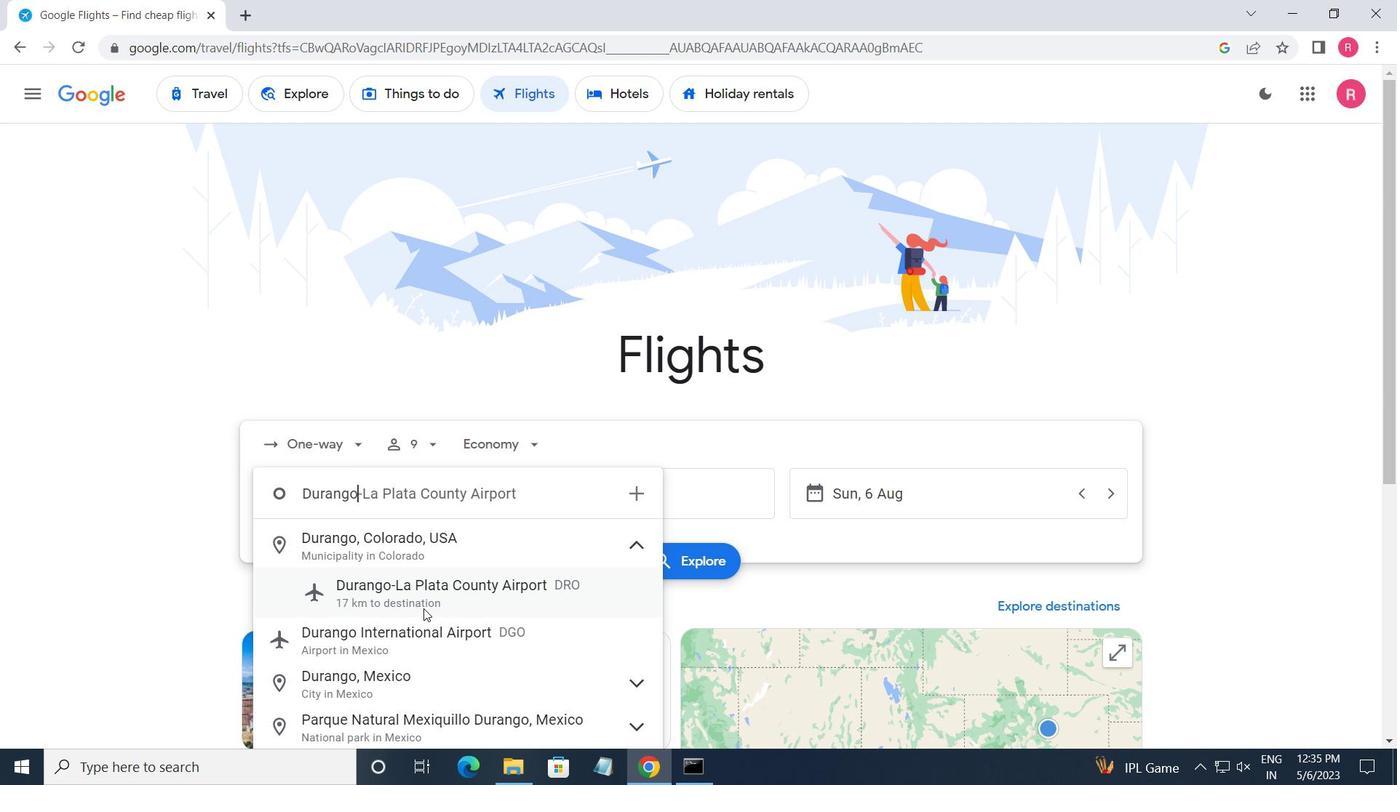 
Action: Mouse moved to (605, 502)
Screenshot: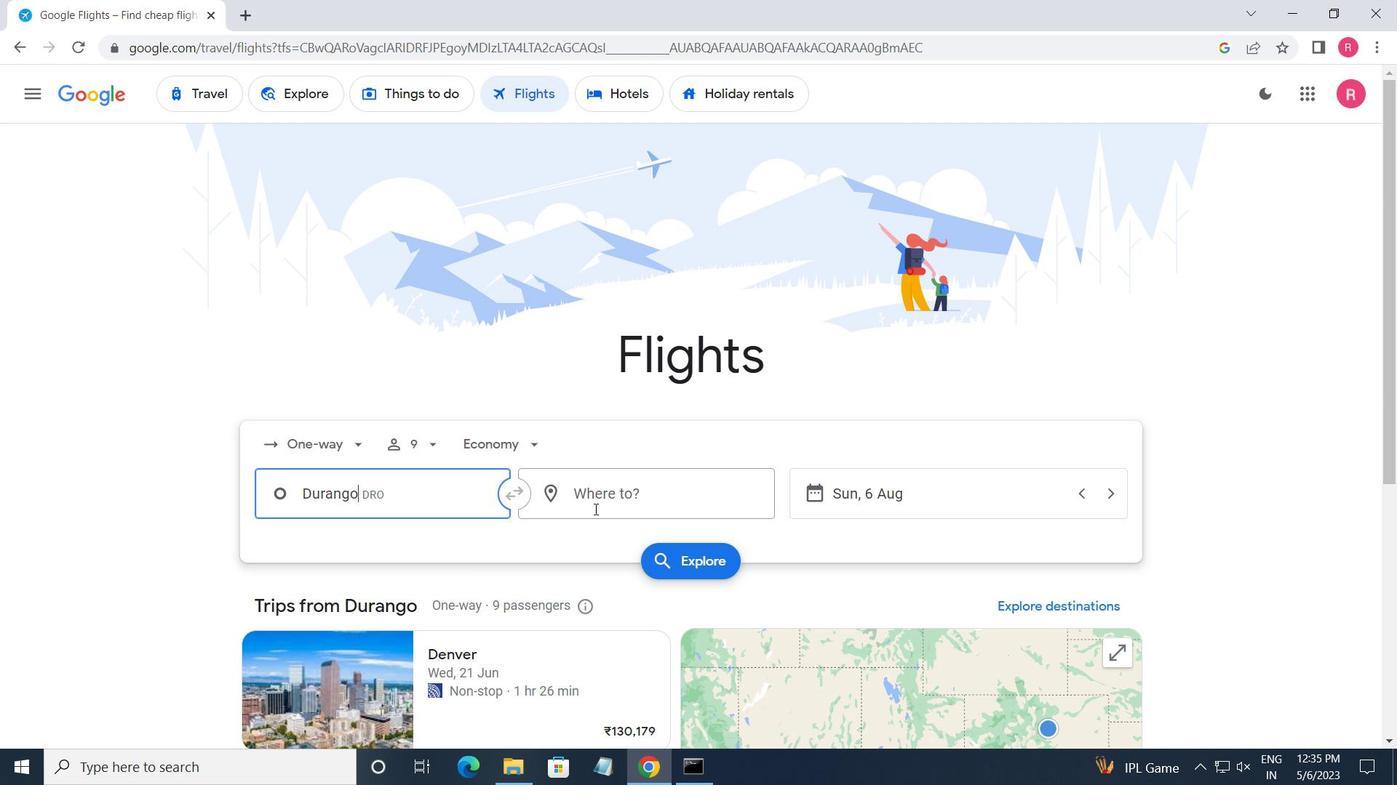 
Action: Mouse pressed left at (605, 502)
Screenshot: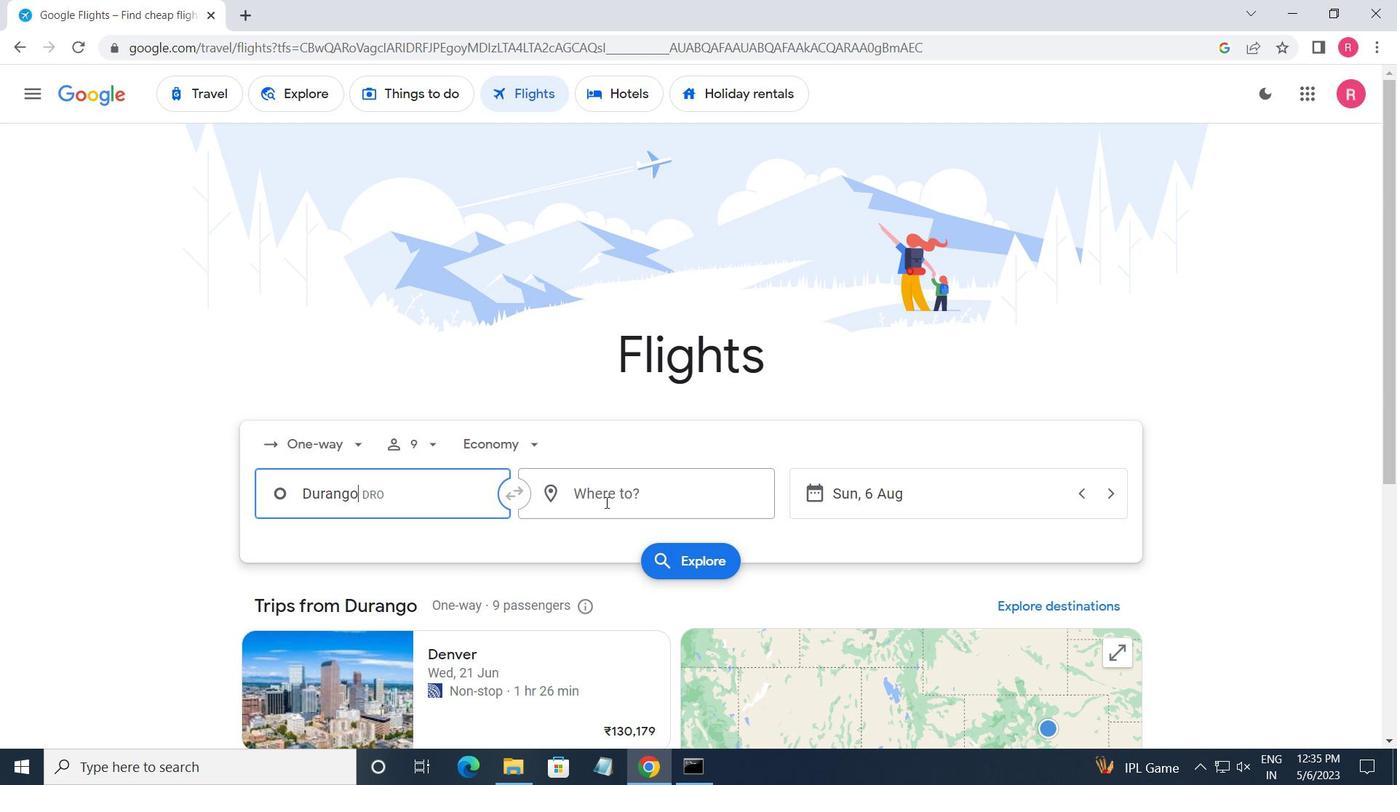 
Action: Mouse moved to (604, 502)
Screenshot: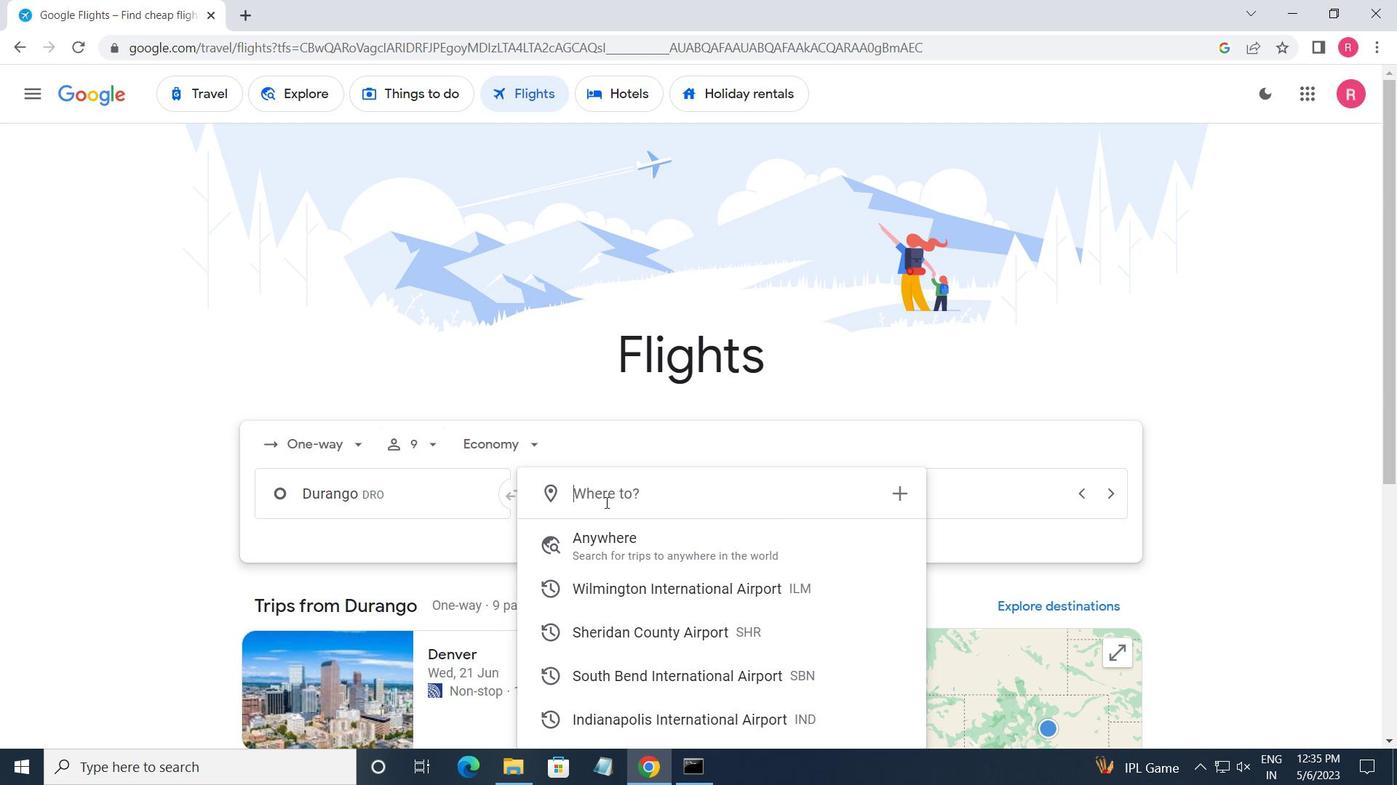 
Action: Key pressed <Key.shift>SOUTH<Key.space><Key.shift>BEND
Screenshot: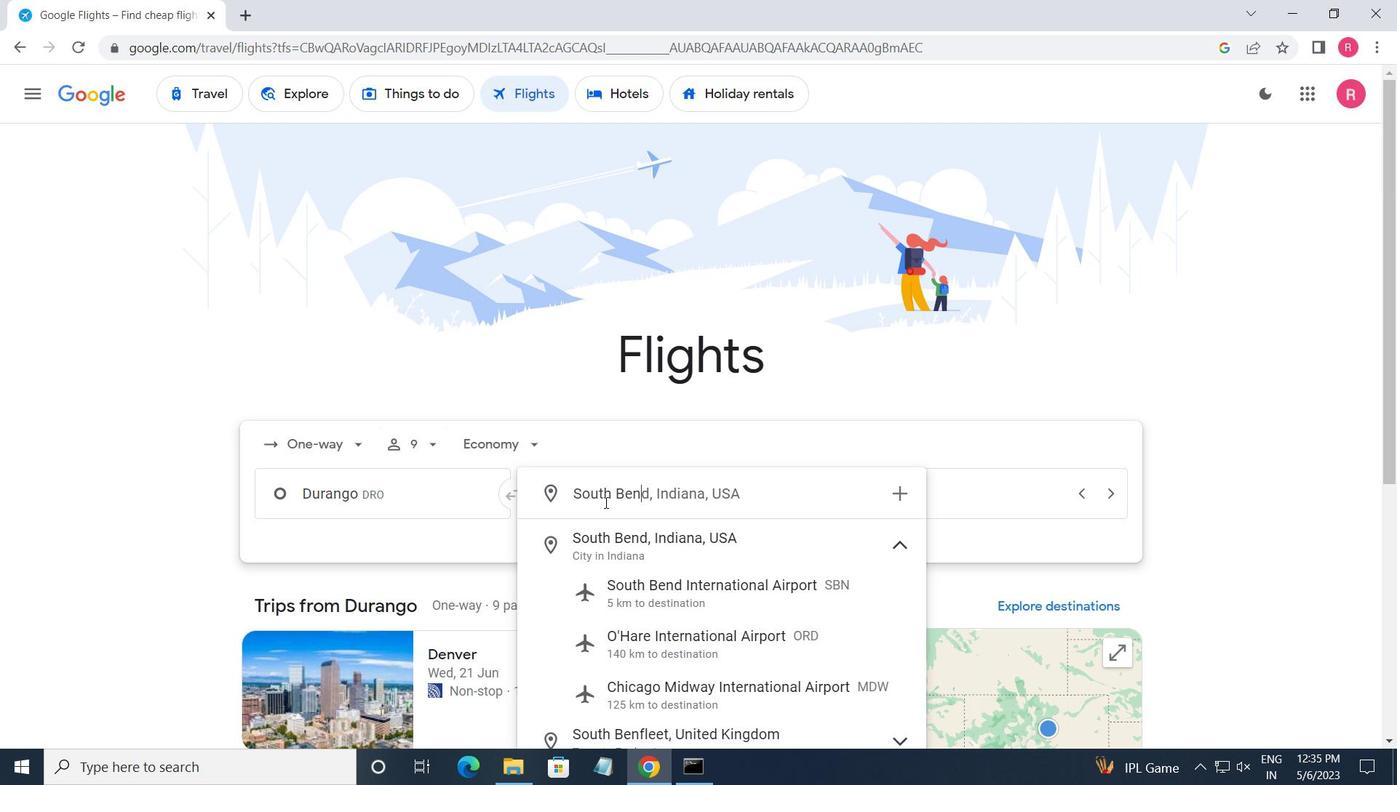 
Action: Mouse moved to (752, 596)
Screenshot: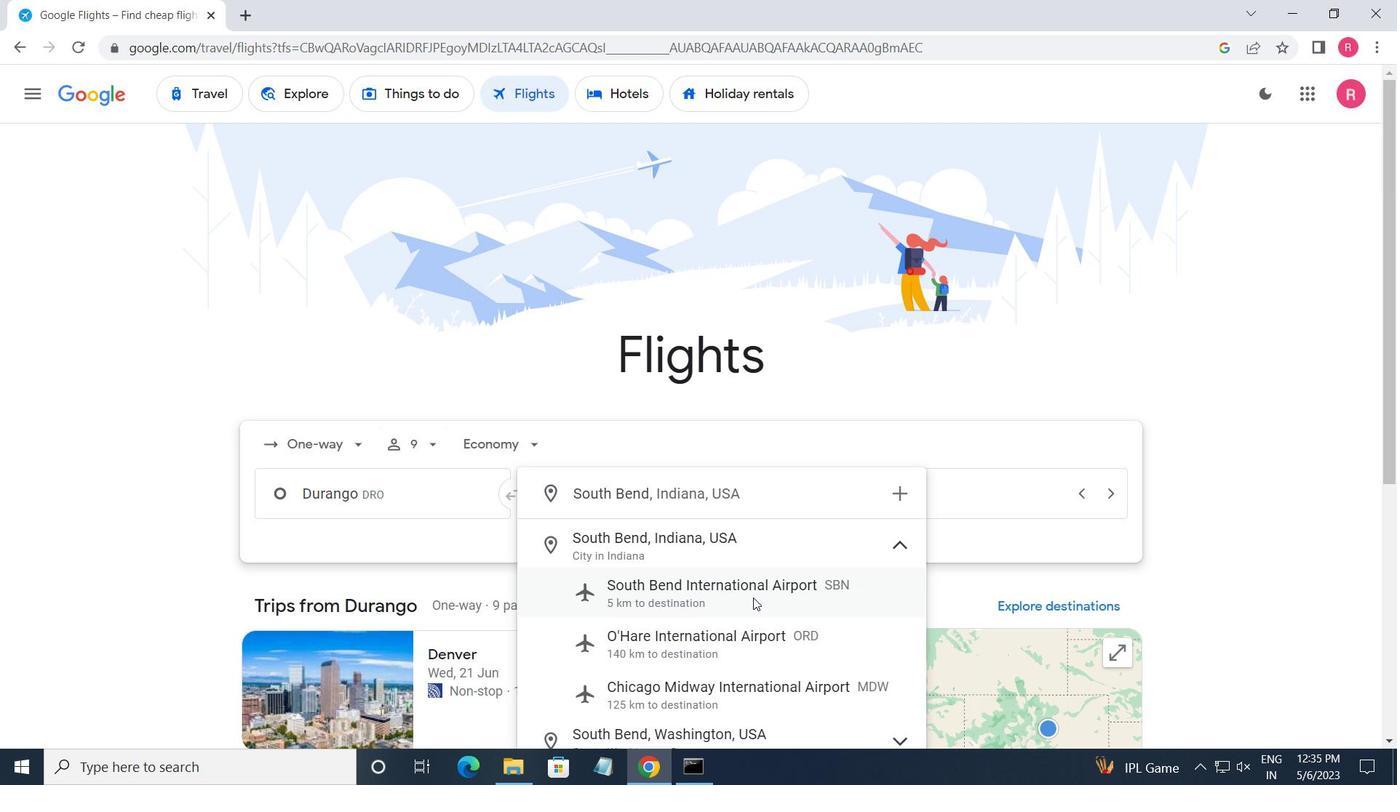 
Action: Mouse pressed left at (752, 596)
Screenshot: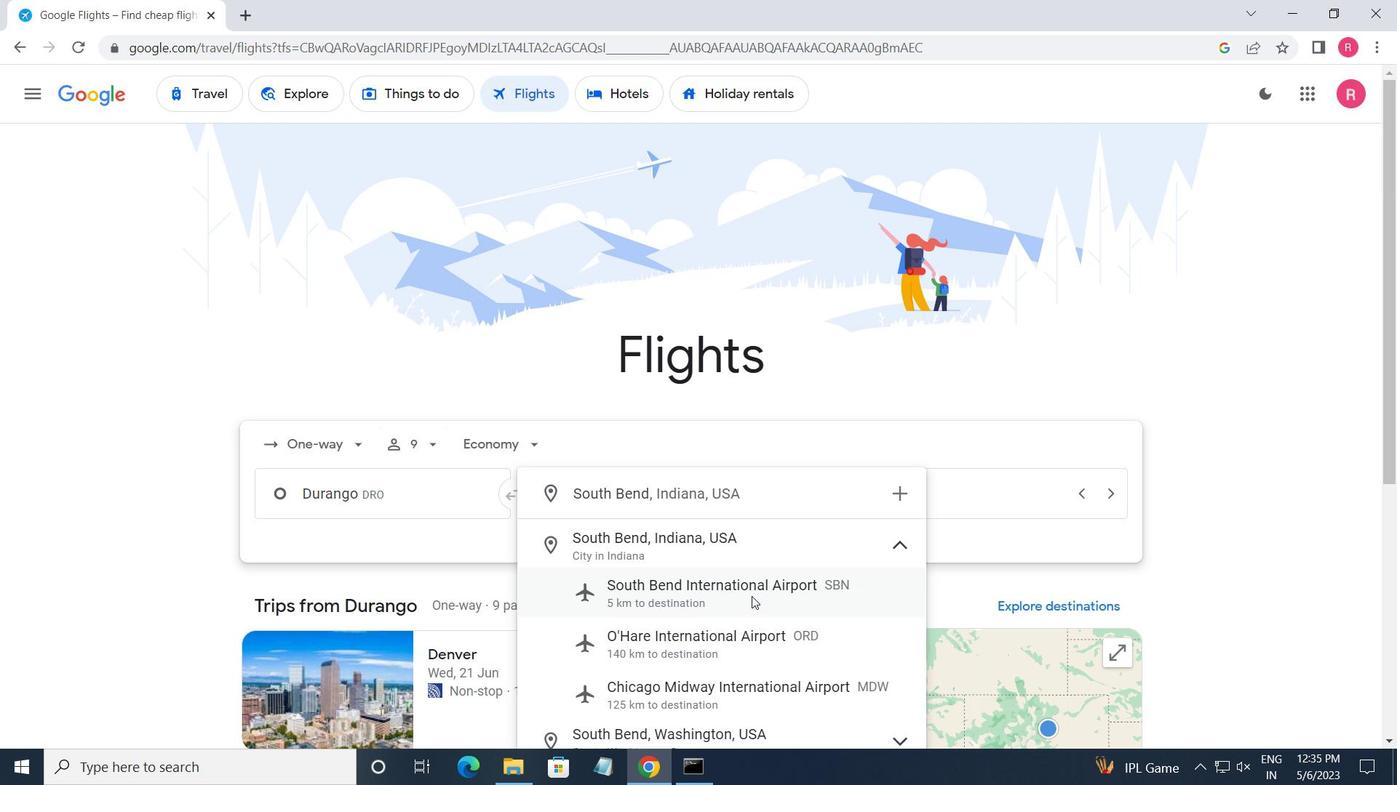 
Action: Mouse moved to (881, 497)
Screenshot: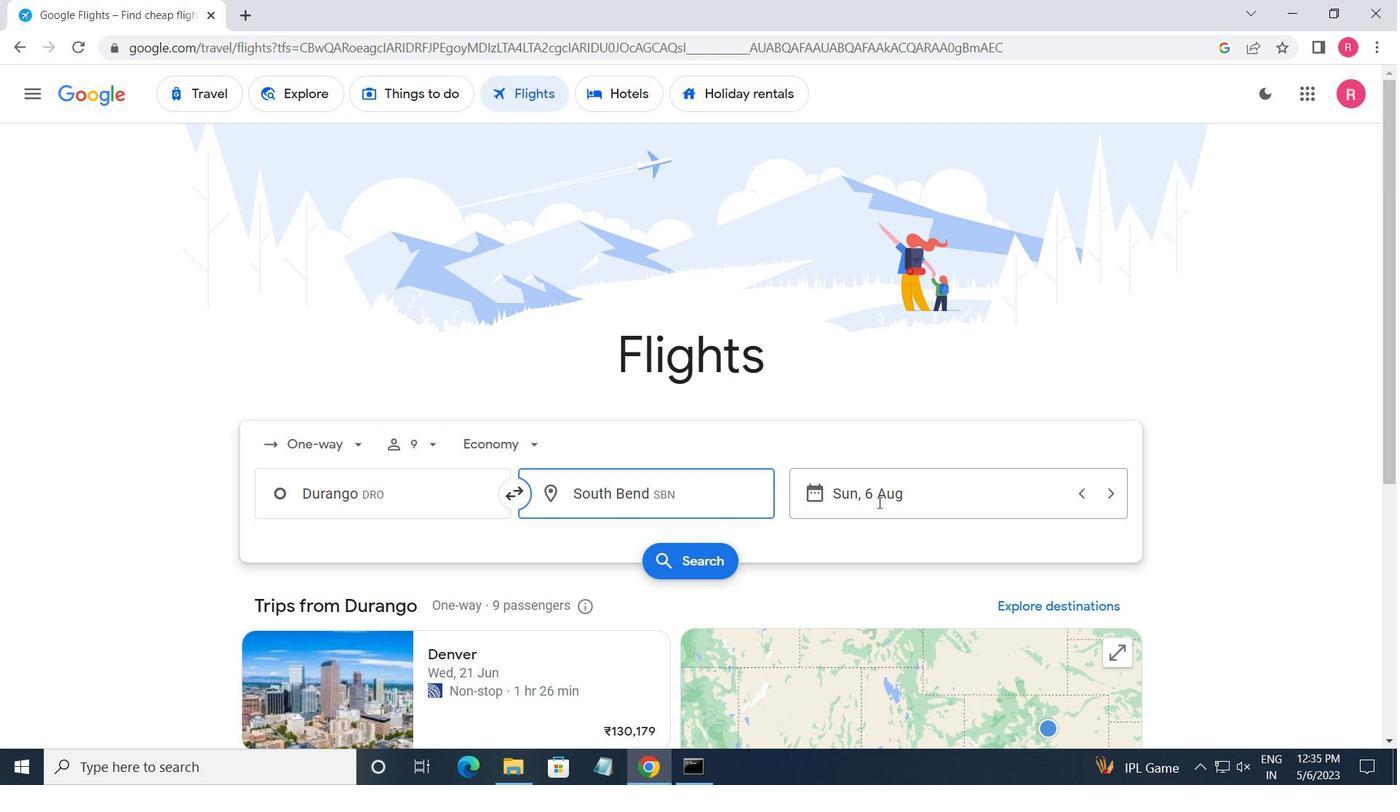 
Action: Mouse pressed left at (881, 497)
Screenshot: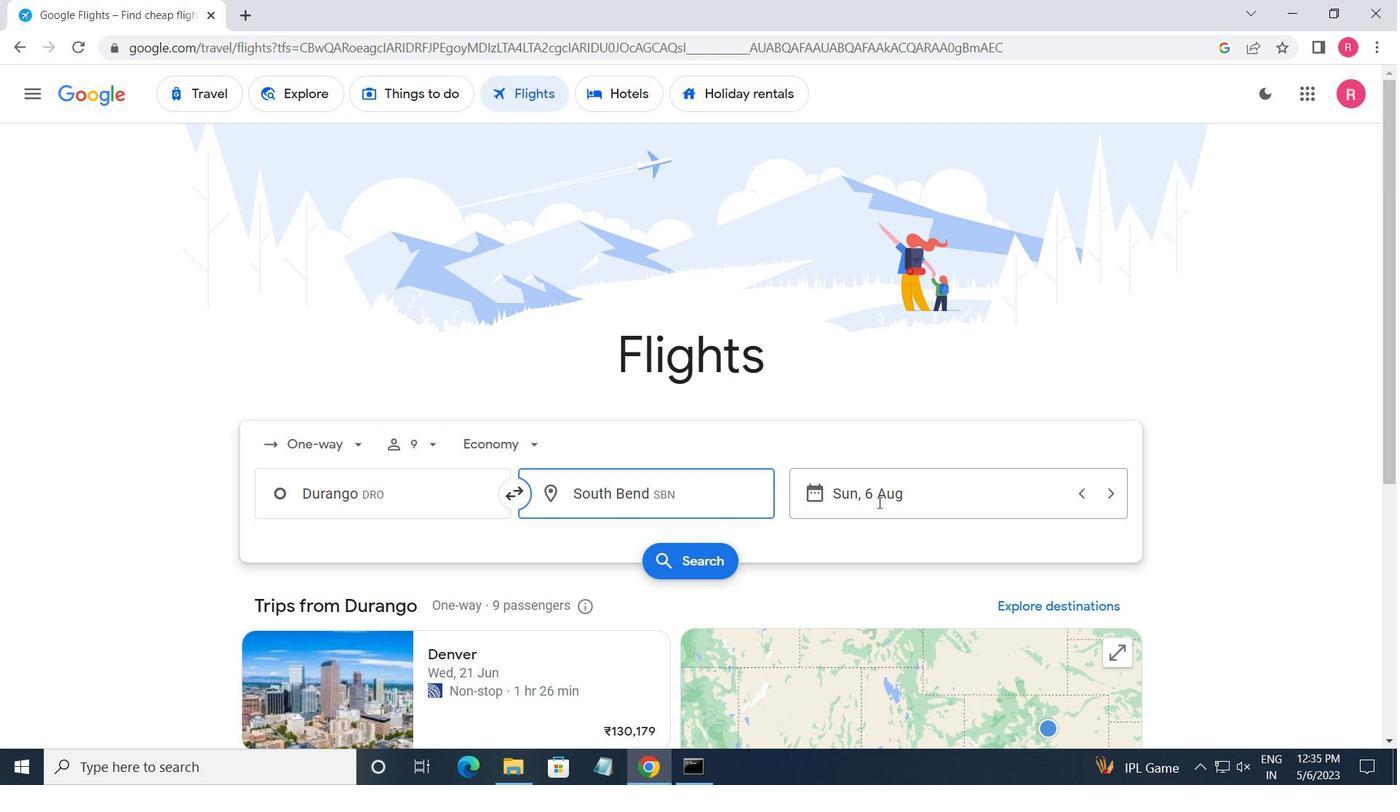 
Action: Mouse moved to (488, 461)
Screenshot: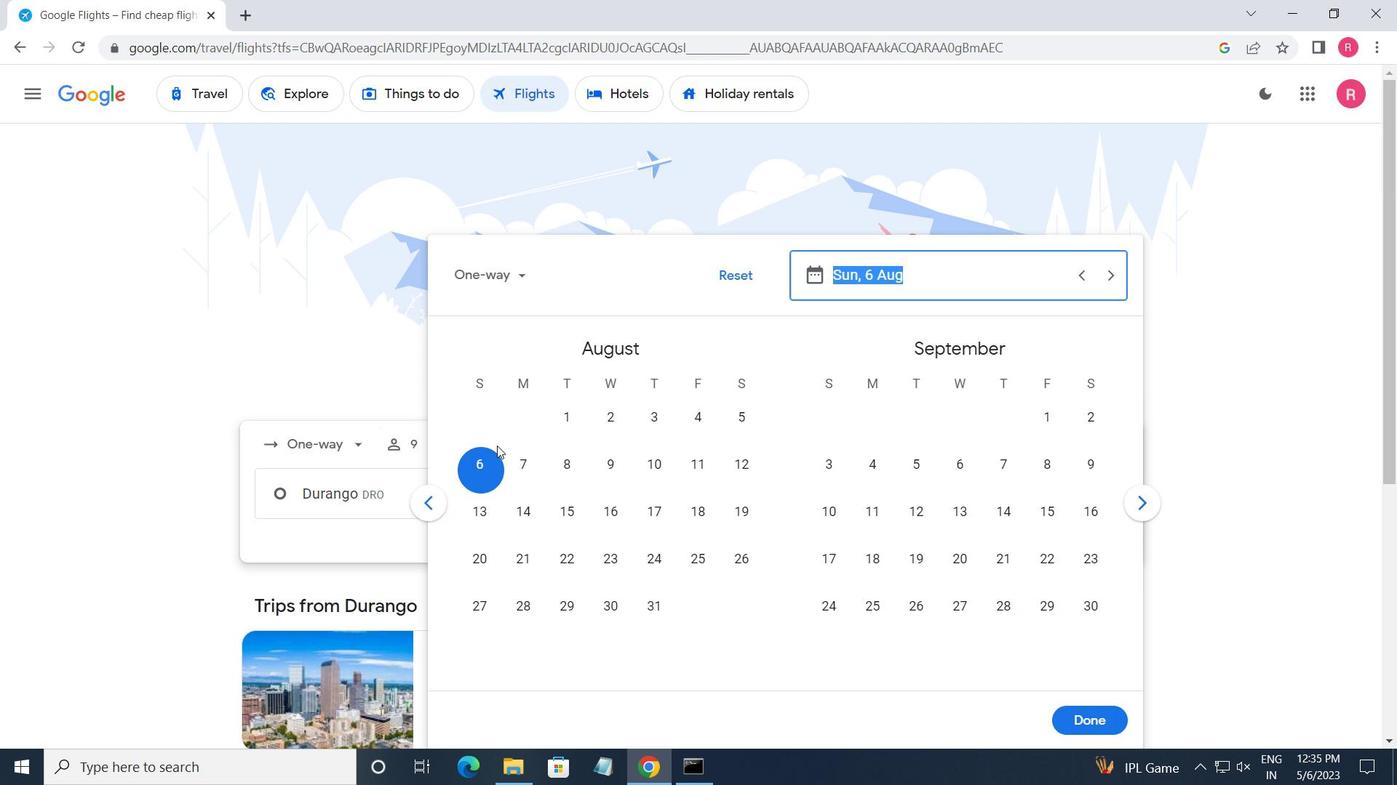 
Action: Mouse pressed left at (488, 461)
Screenshot: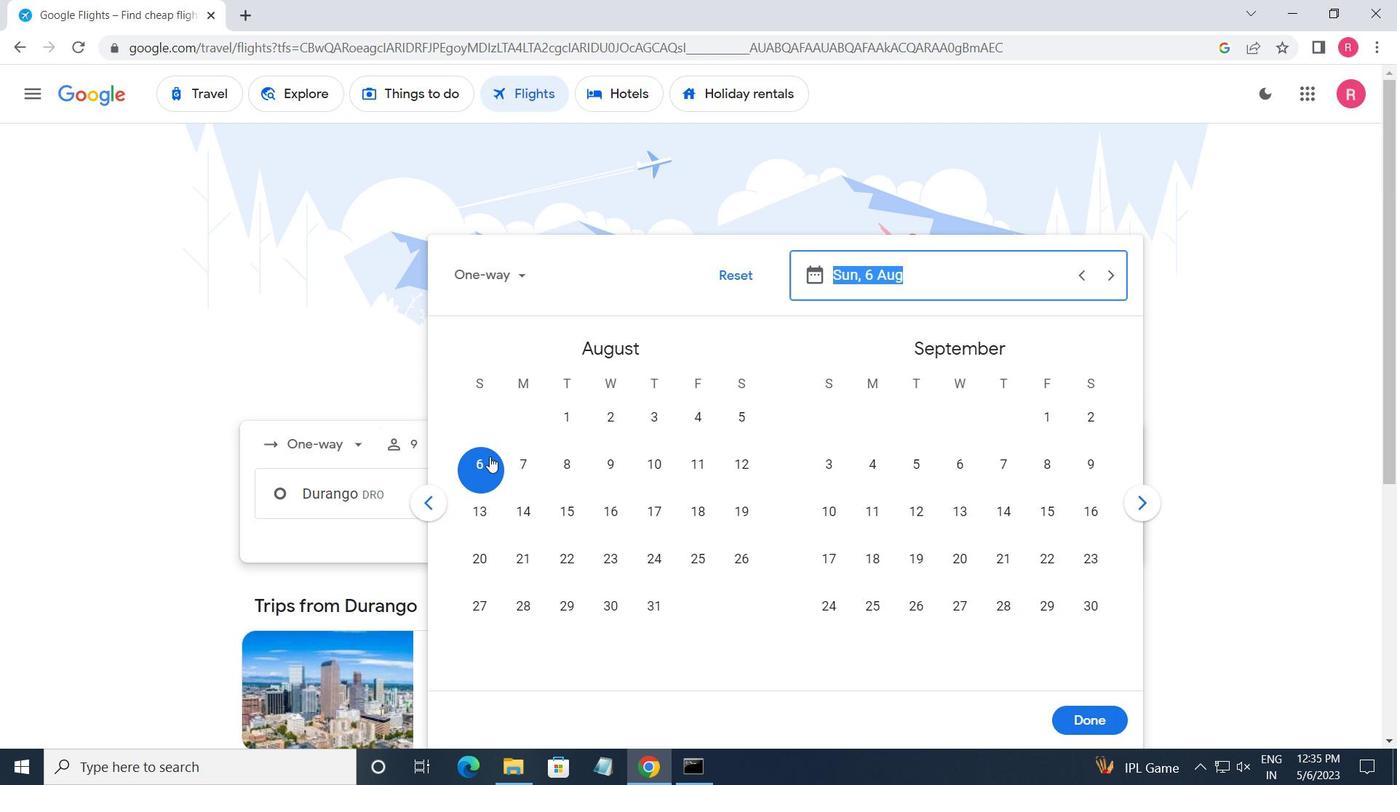 
Action: Mouse moved to (1104, 713)
Screenshot: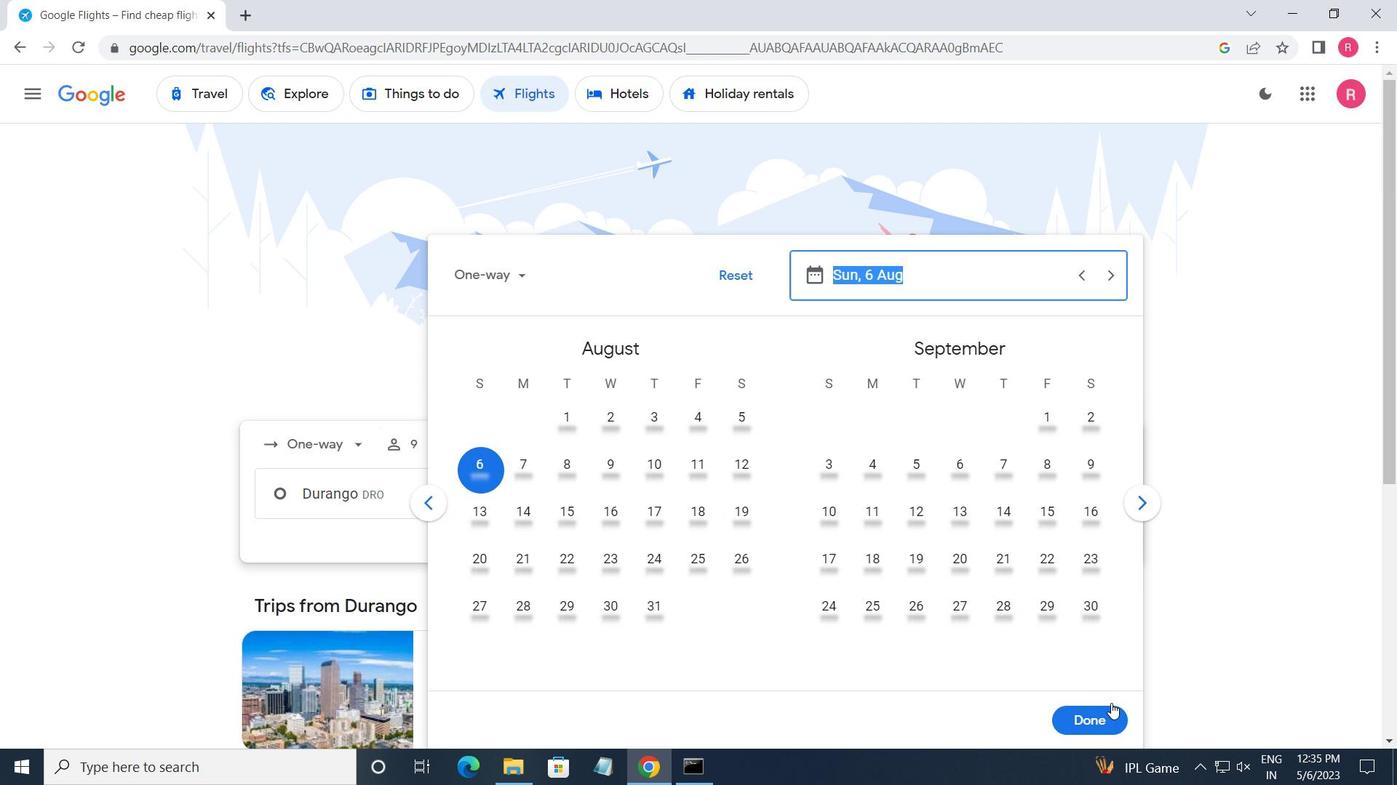 
Action: Mouse pressed left at (1104, 713)
Screenshot: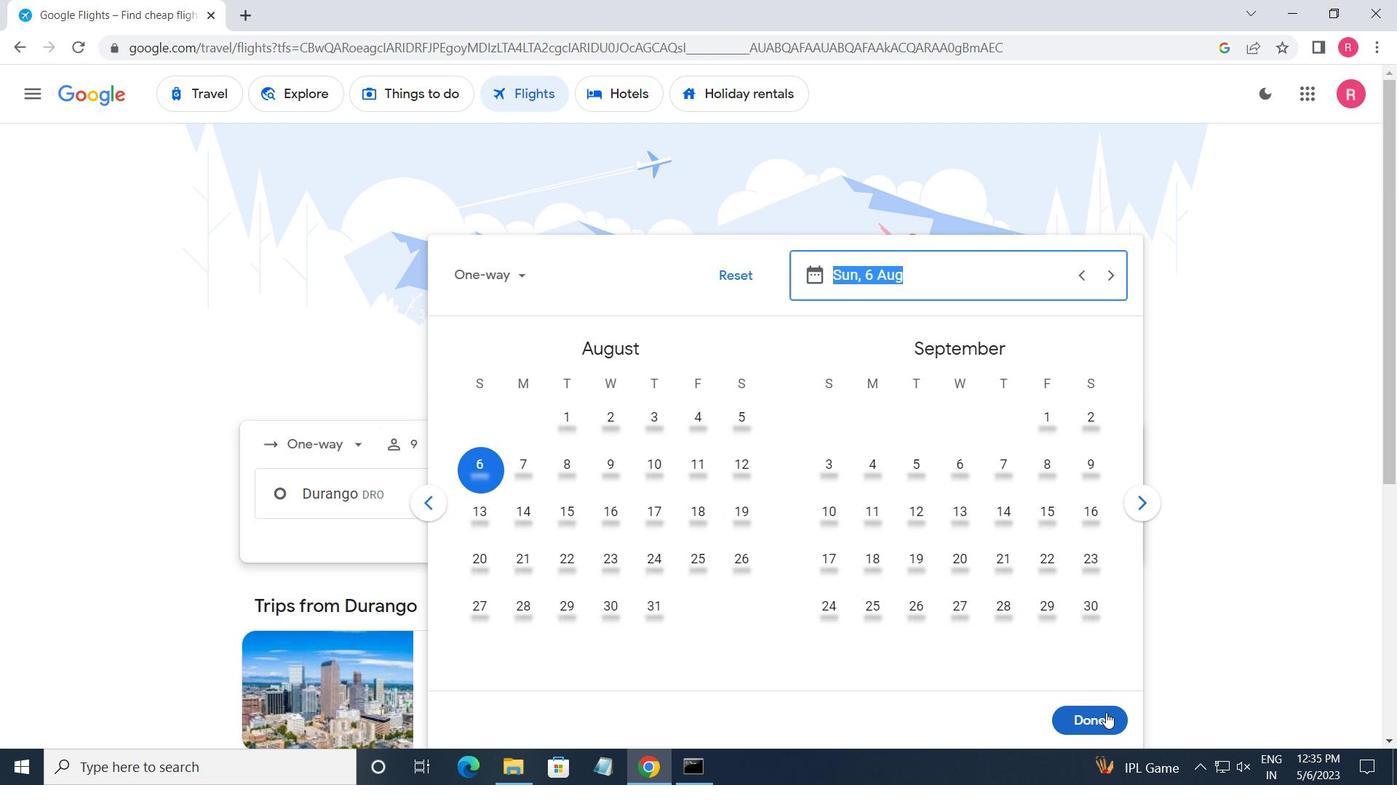 
Action: Mouse moved to (671, 565)
Screenshot: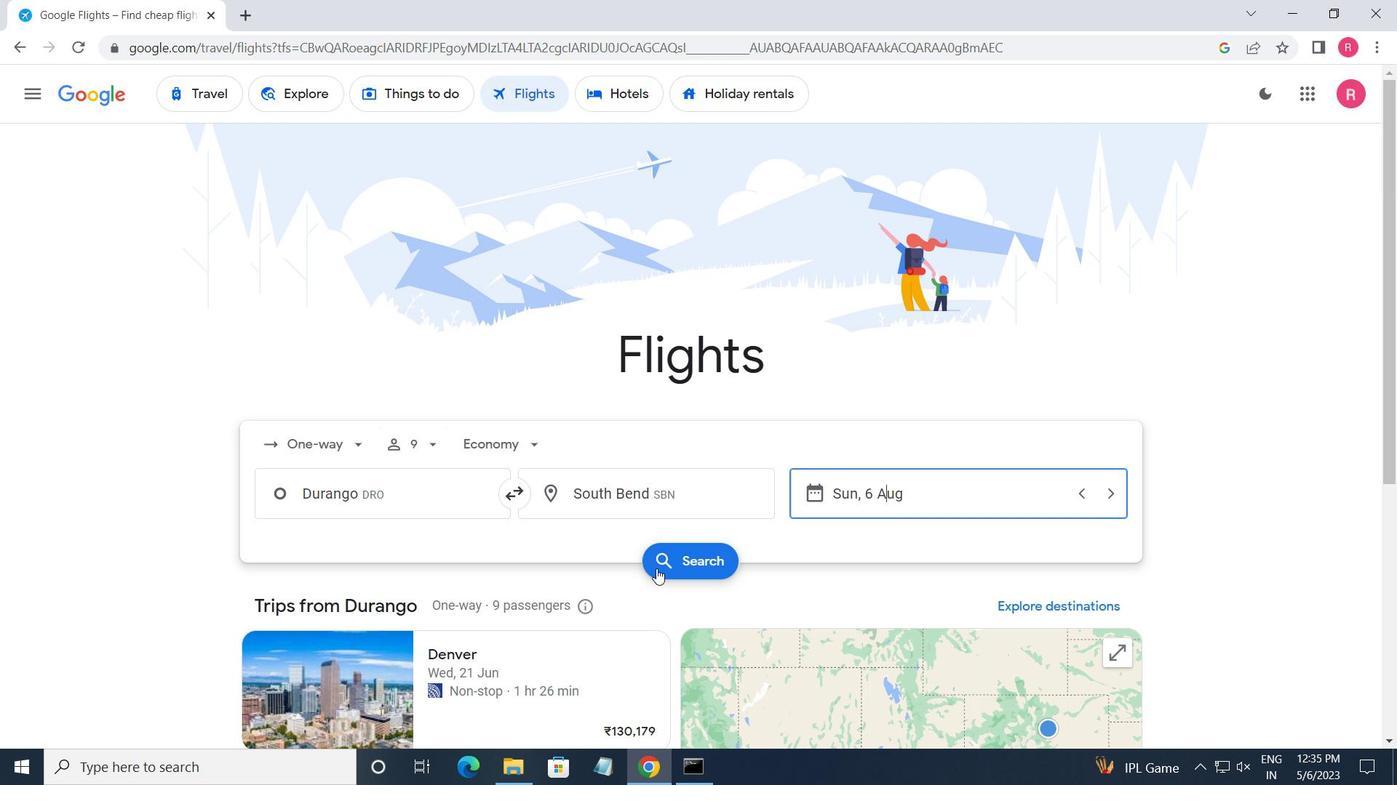 
Action: Mouse pressed left at (671, 565)
Screenshot: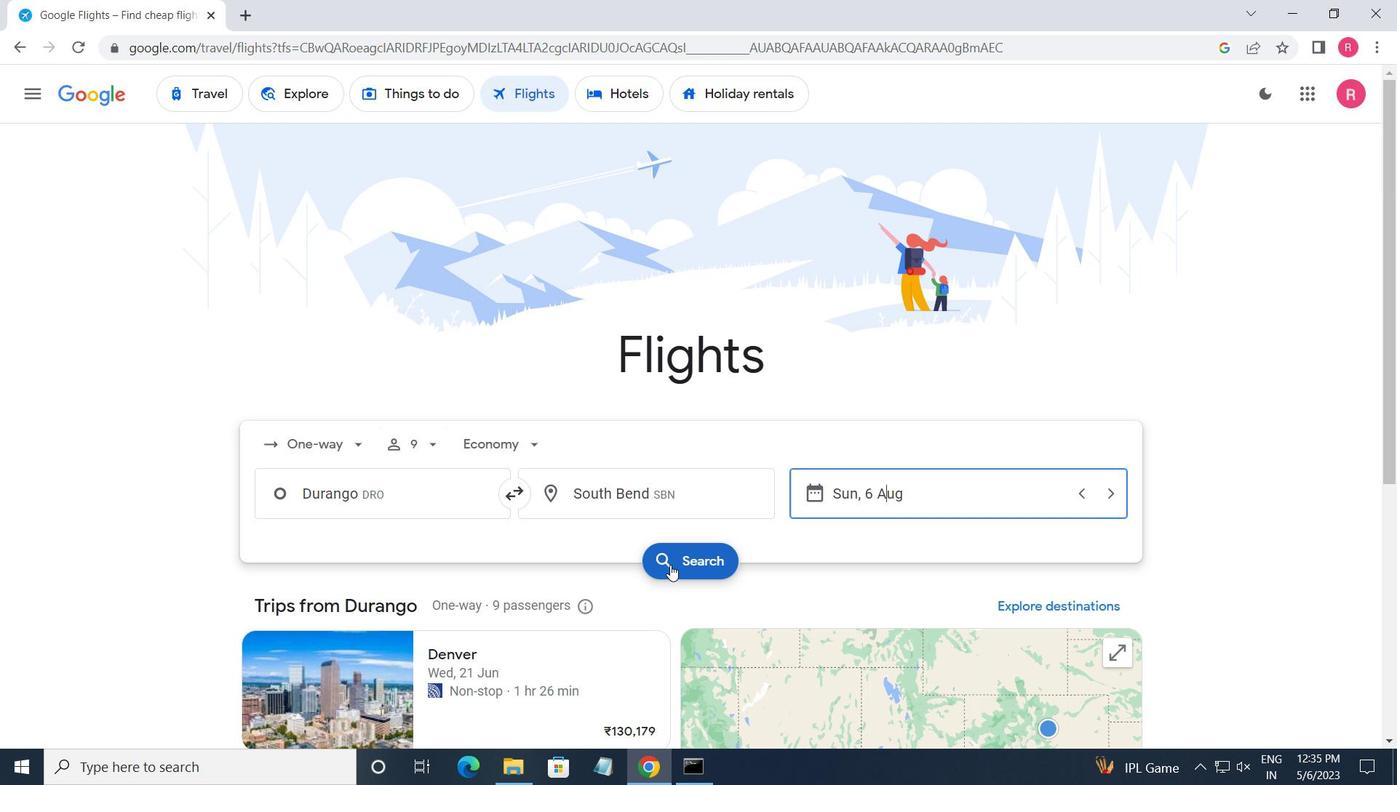 
Action: Mouse moved to (288, 265)
Screenshot: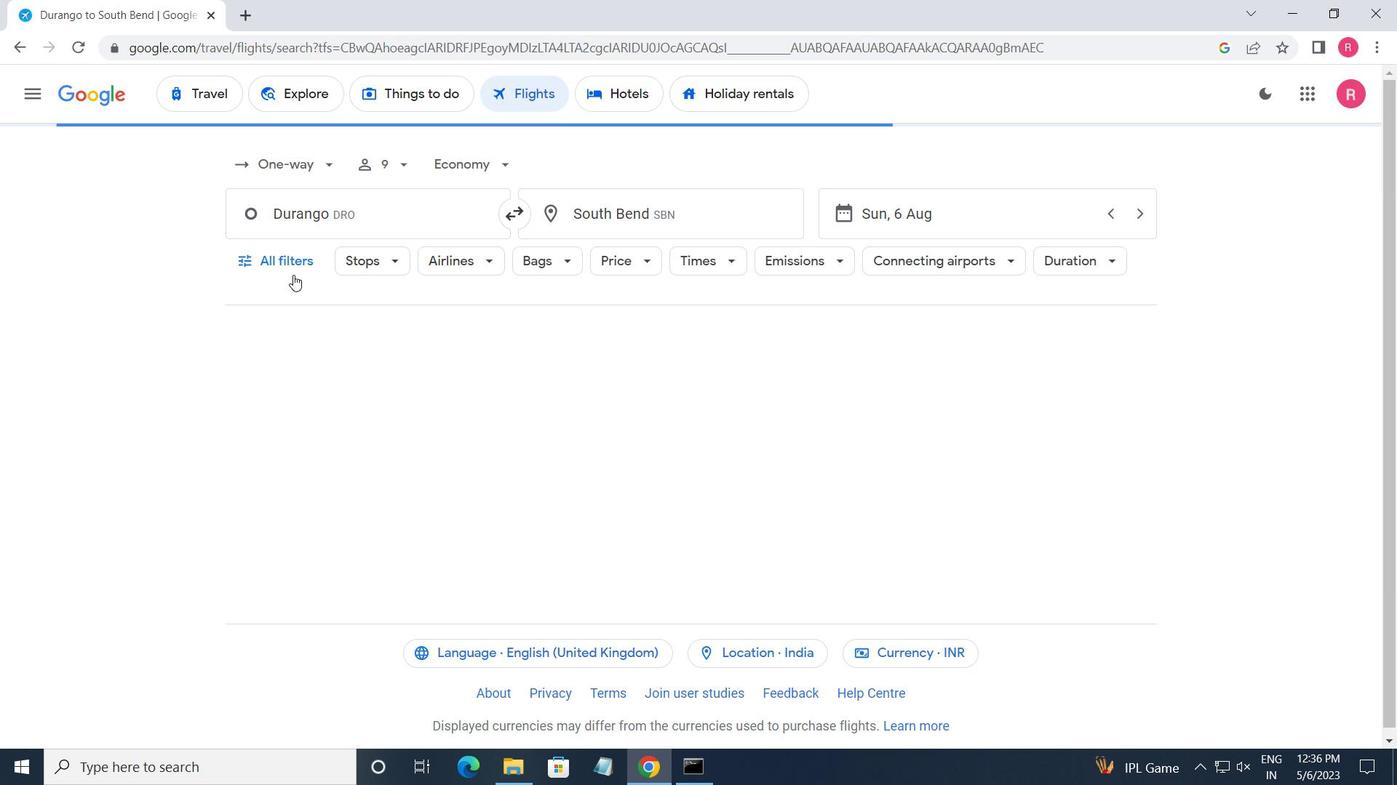
Action: Mouse pressed left at (288, 265)
Screenshot: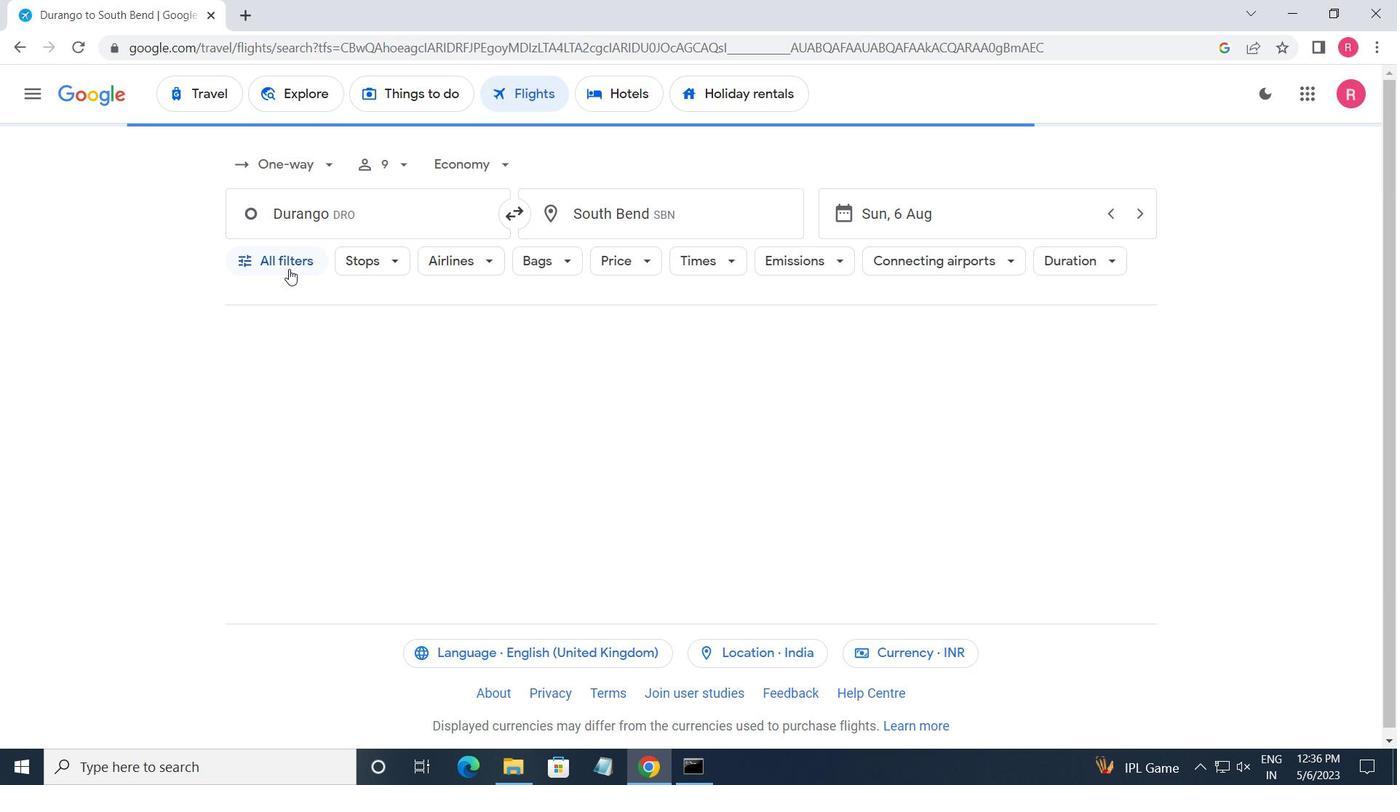 
Action: Mouse moved to (338, 443)
Screenshot: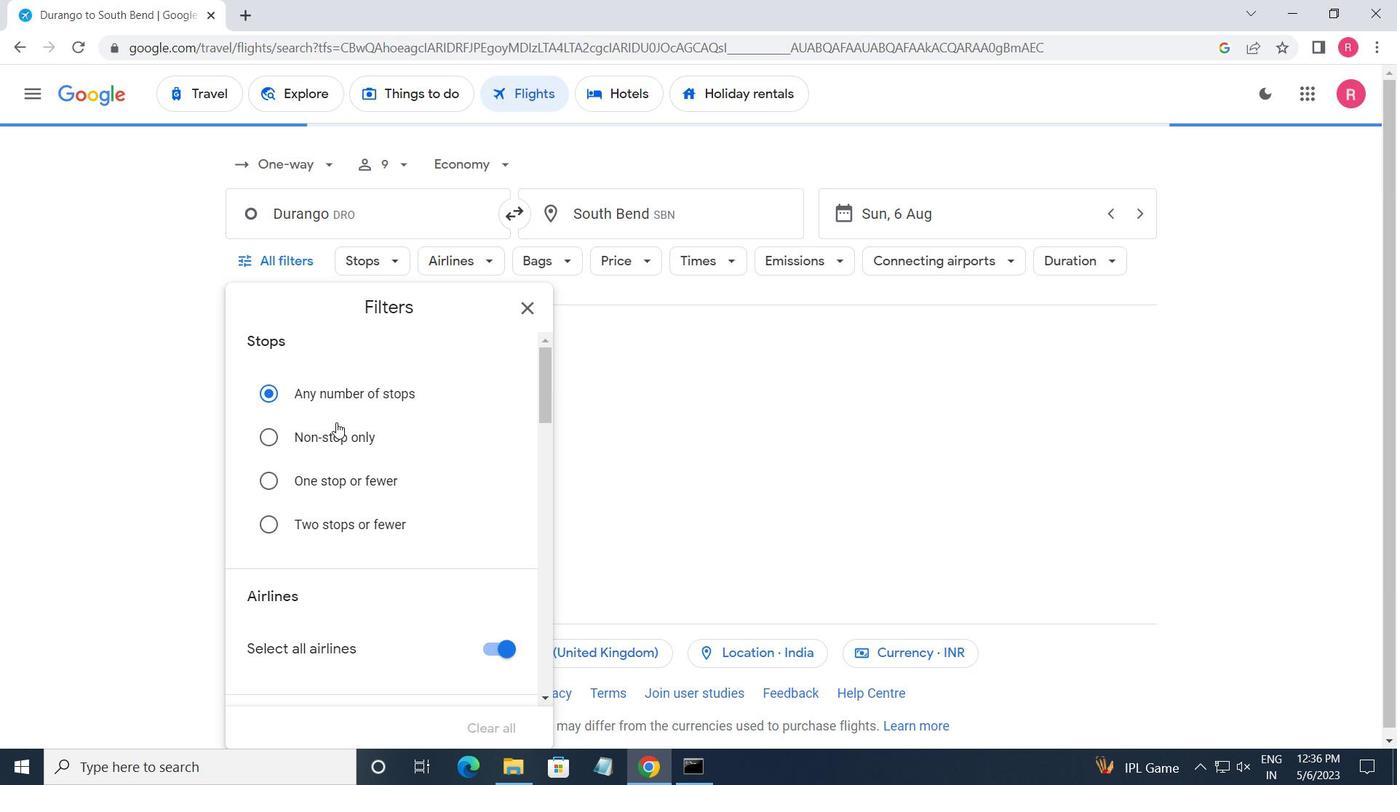 
Action: Mouse scrolled (338, 442) with delta (0, 0)
Screenshot: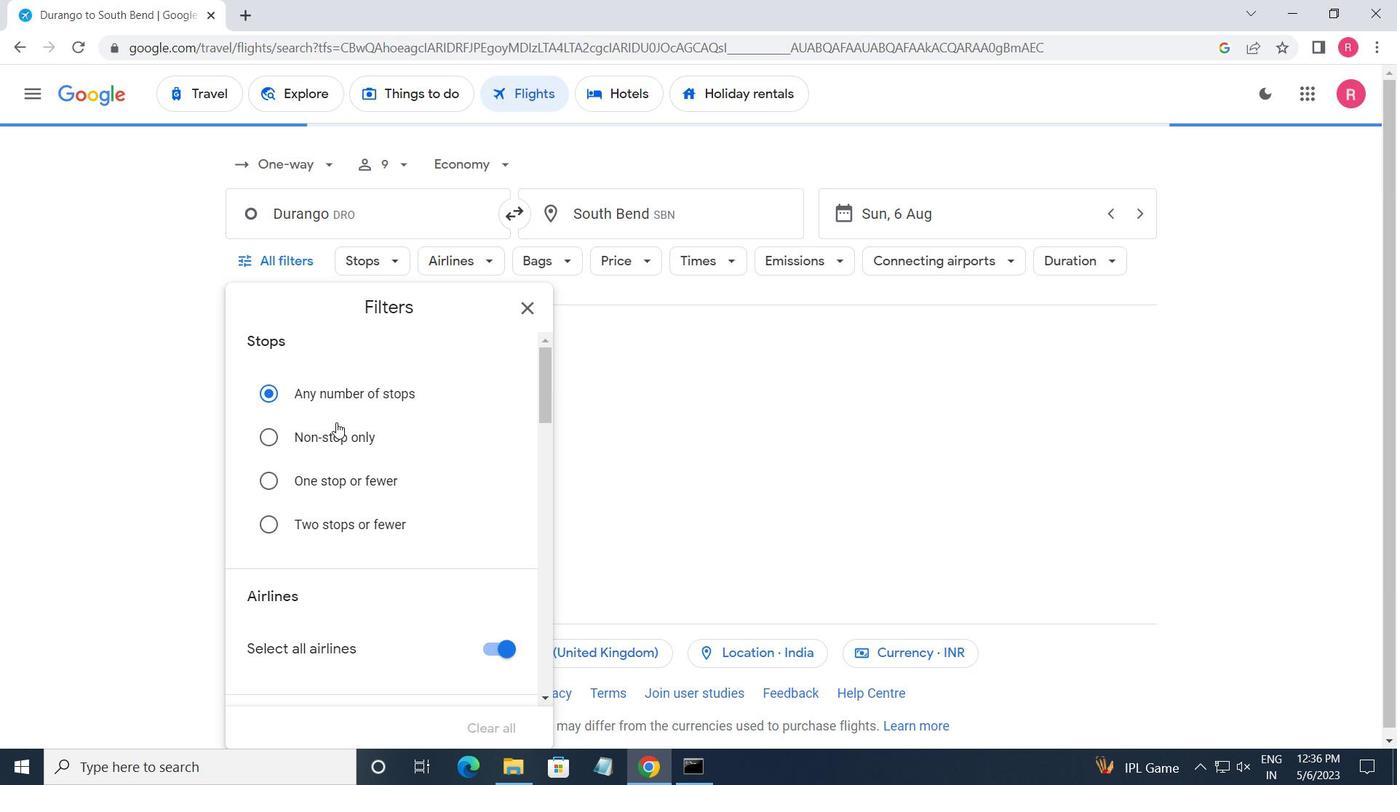 
Action: Mouse moved to (338, 444)
Screenshot: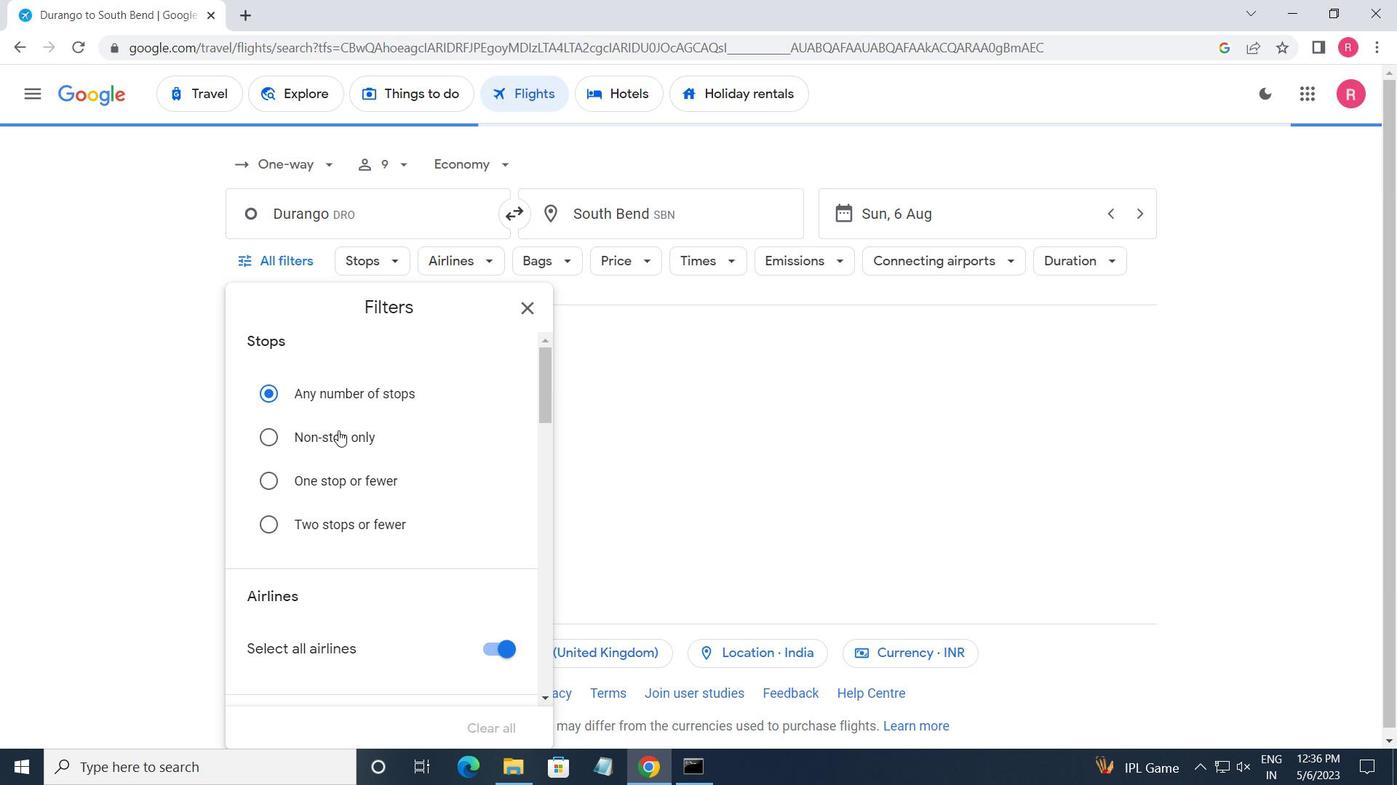 
Action: Mouse scrolled (338, 443) with delta (0, 0)
Screenshot: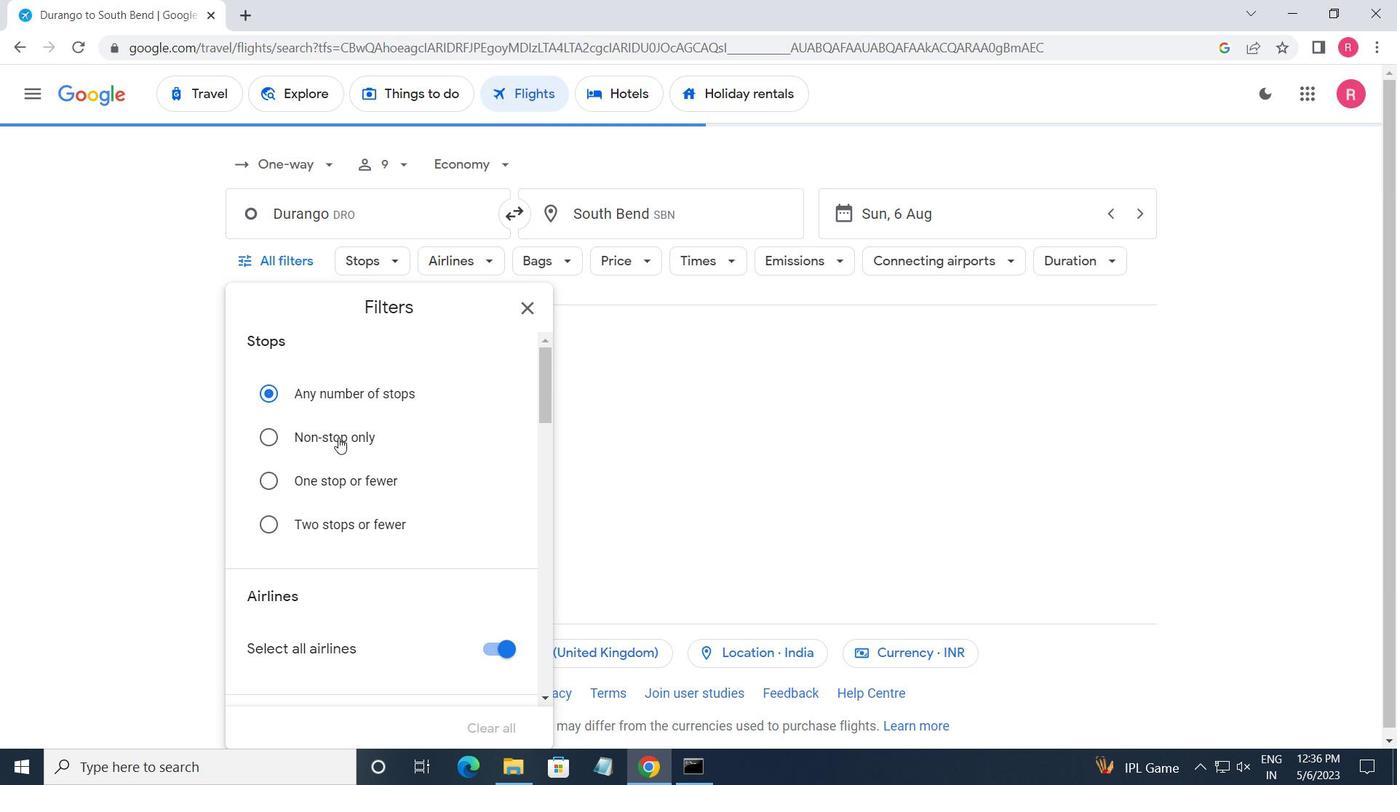 
Action: Mouse moved to (345, 444)
Screenshot: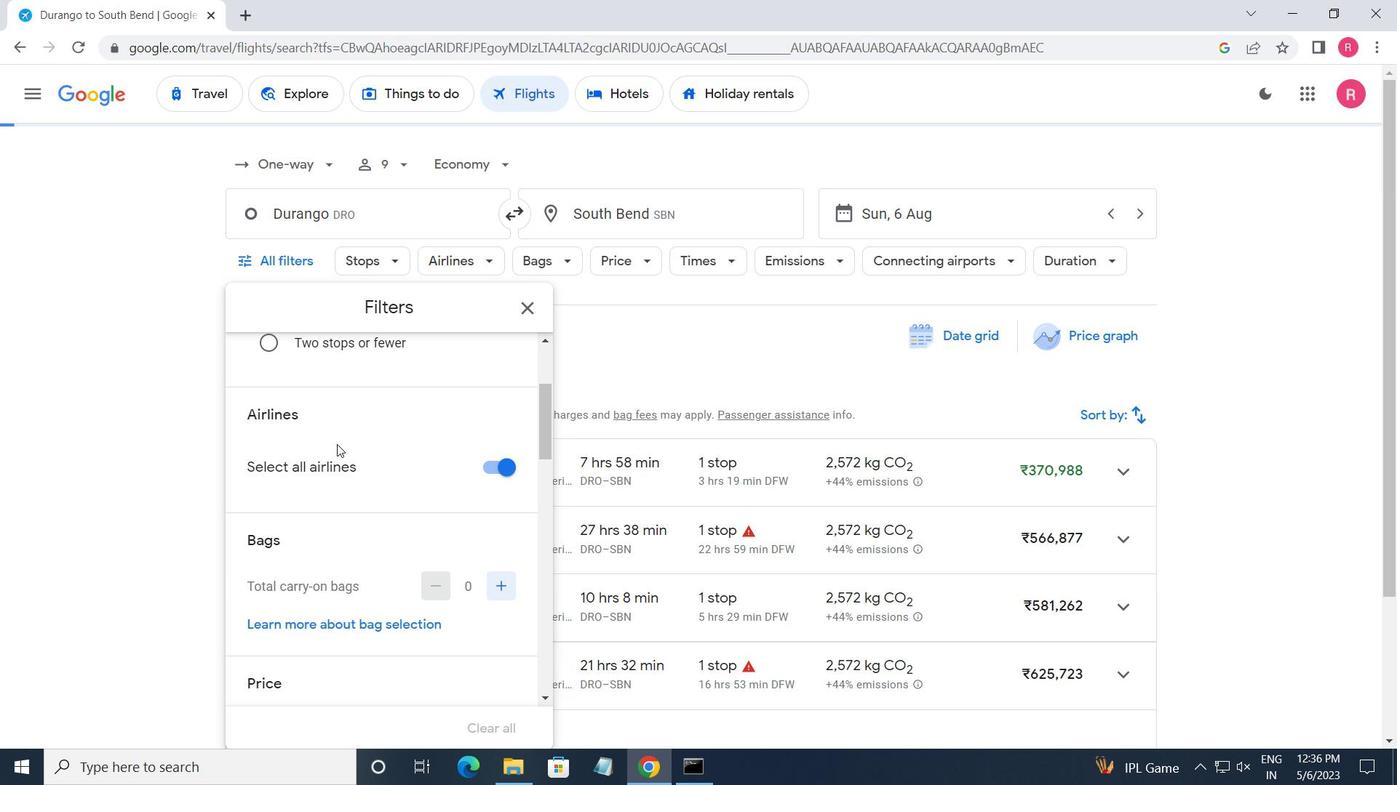 
Action: Mouse scrolled (345, 445) with delta (0, 0)
Screenshot: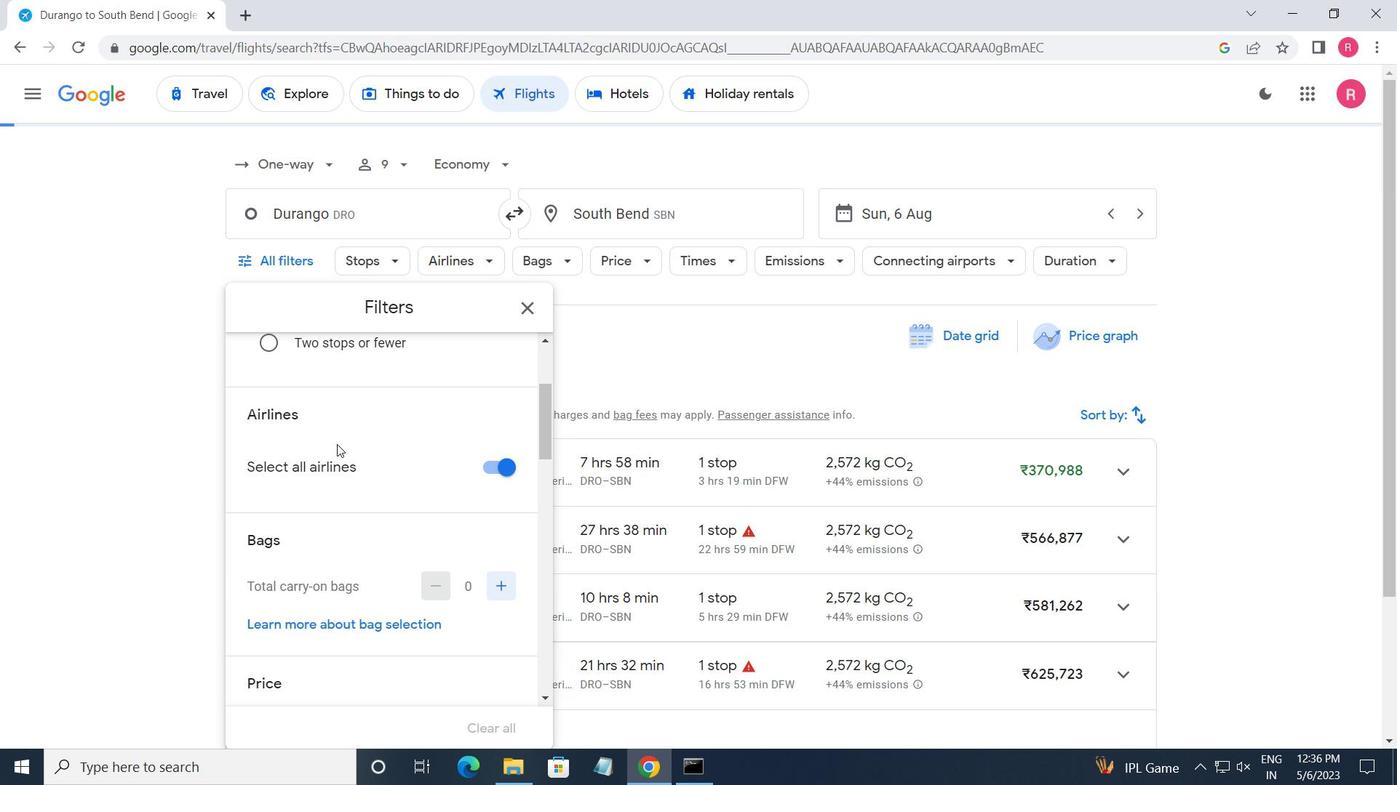 
Action: Mouse scrolled (345, 445) with delta (0, 0)
Screenshot: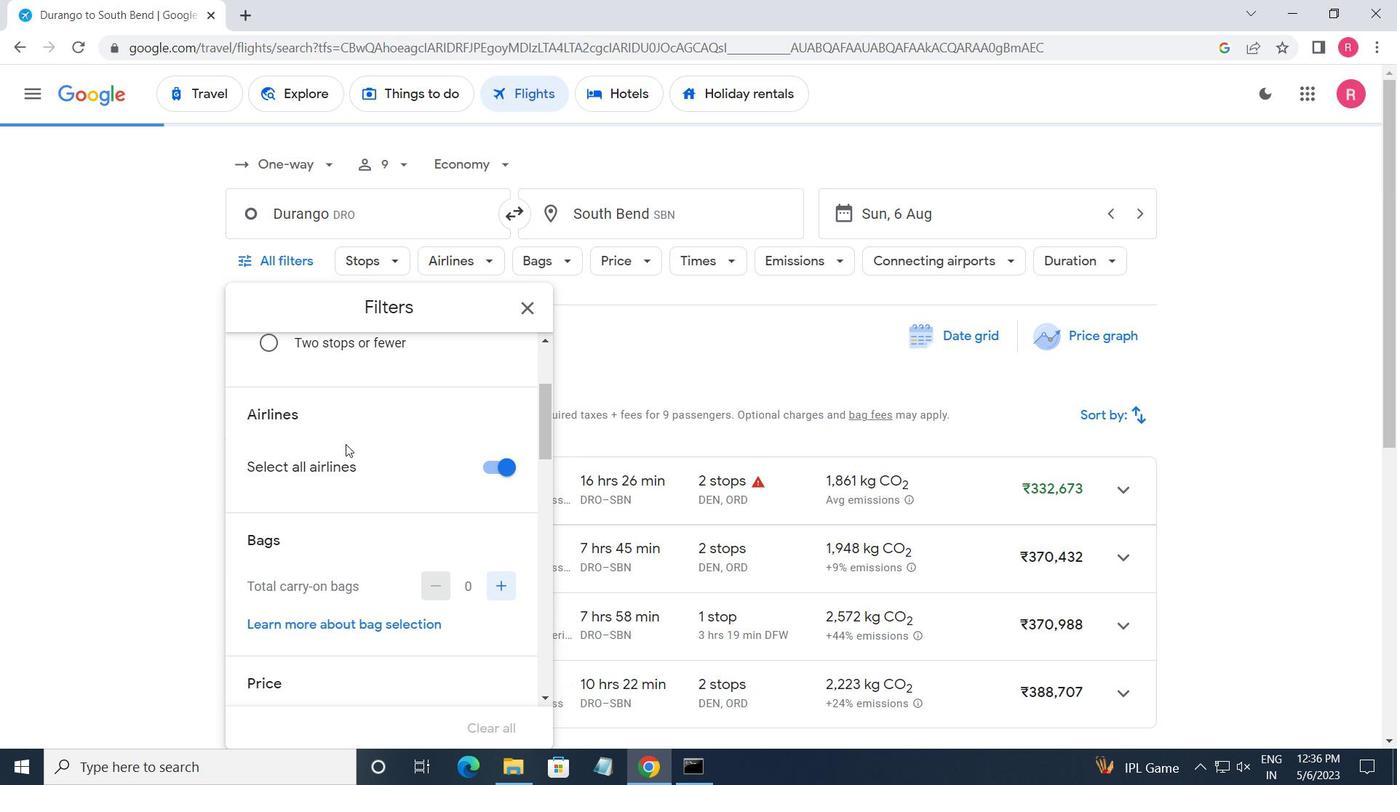 
Action: Mouse moved to (351, 451)
Screenshot: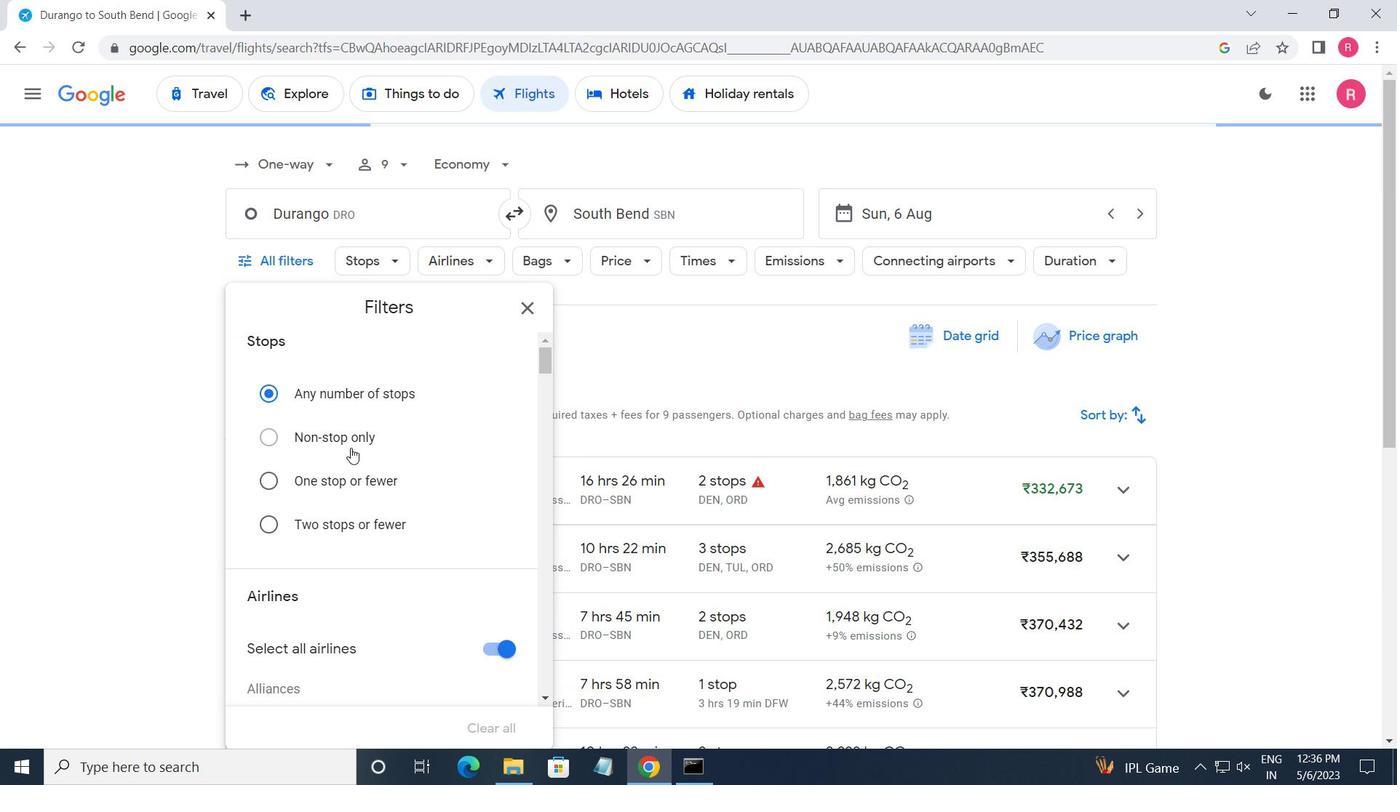
Action: Mouse scrolled (351, 450) with delta (0, 0)
Screenshot: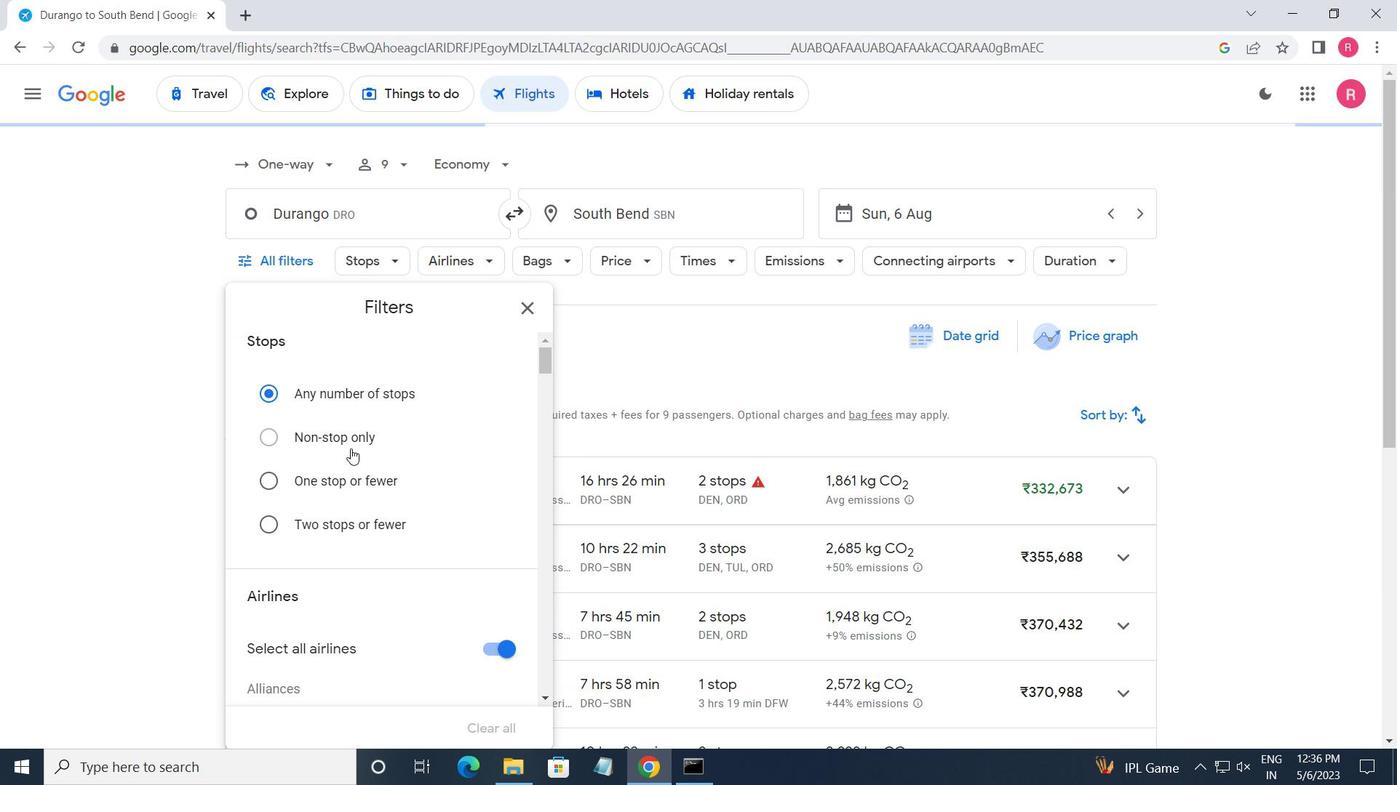 
Action: Mouse moved to (352, 452)
Screenshot: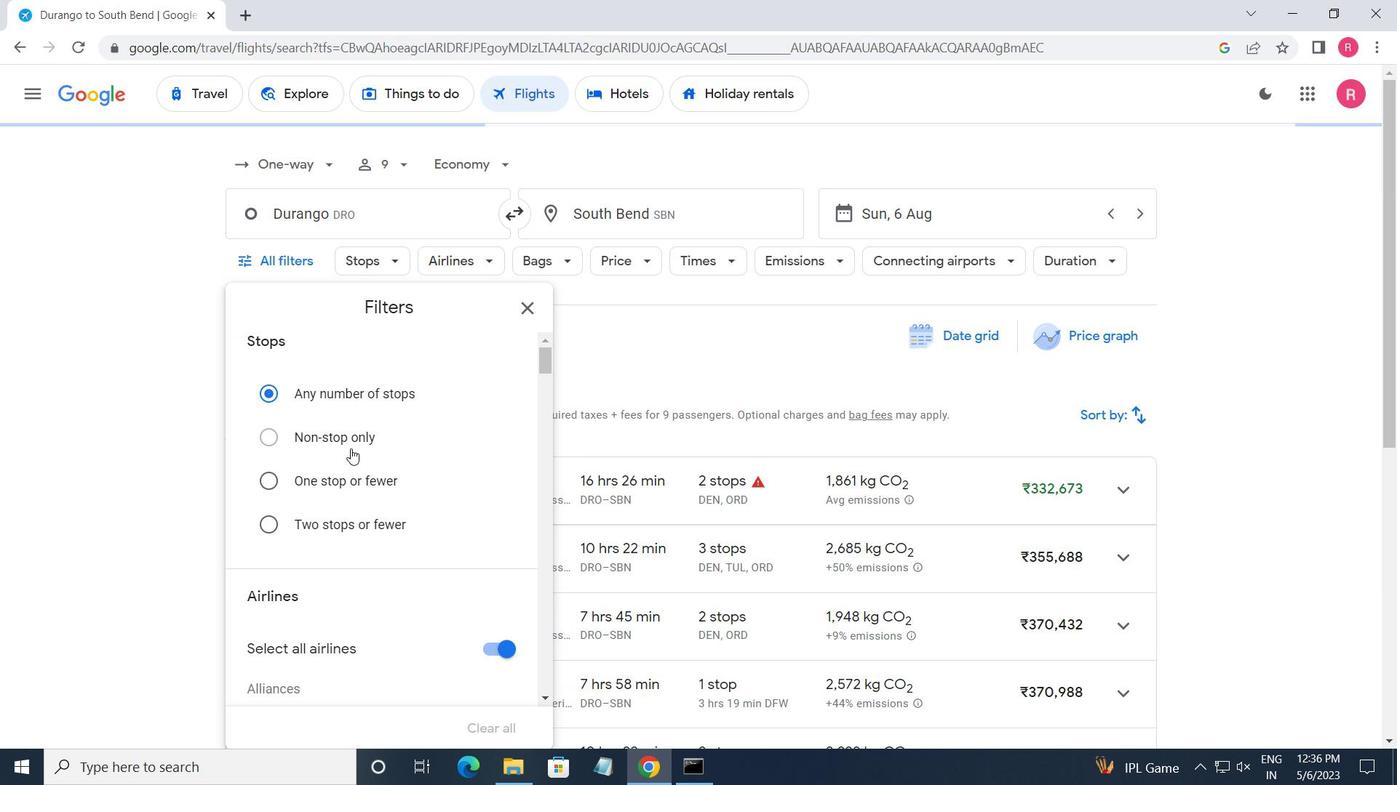 
Action: Mouse scrolled (352, 451) with delta (0, 0)
Screenshot: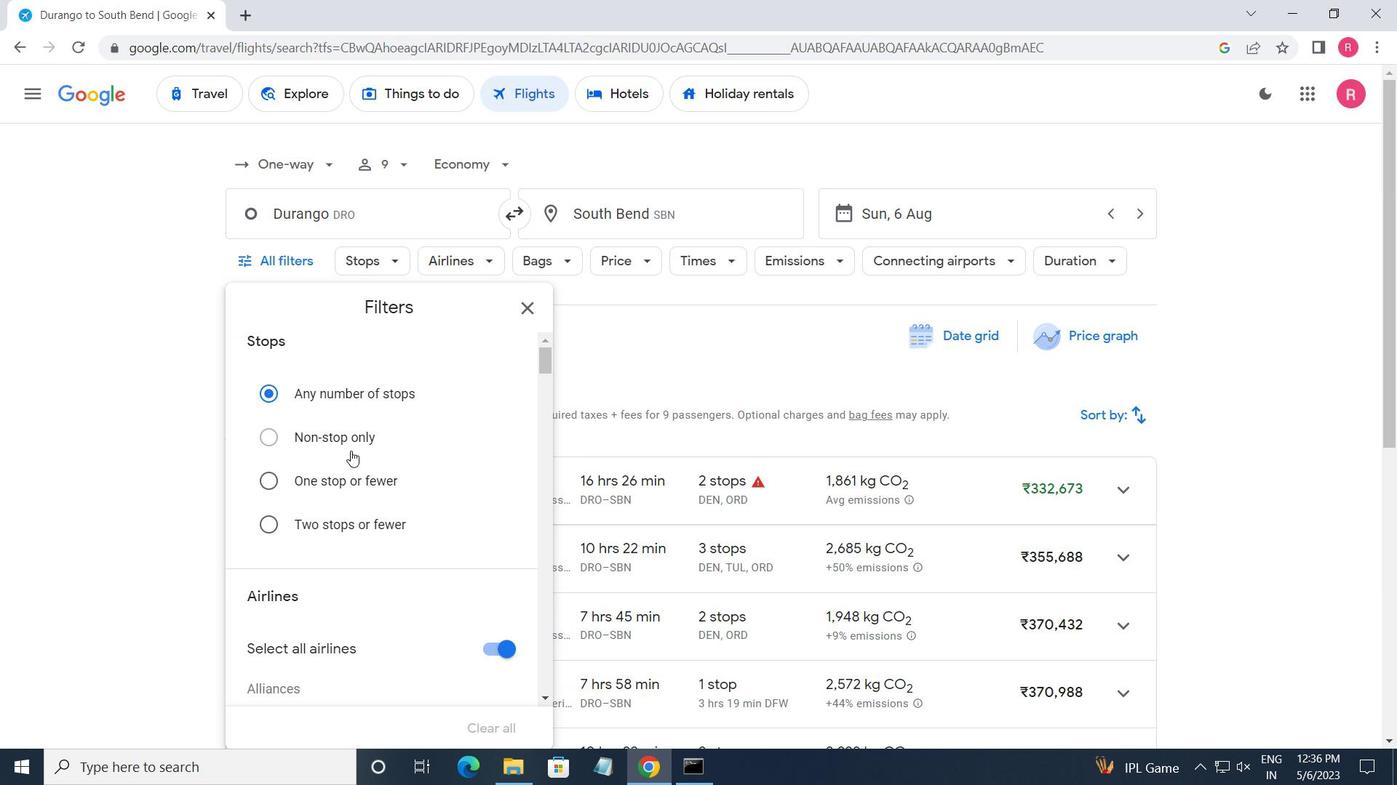 
Action: Mouse moved to (352, 452)
Screenshot: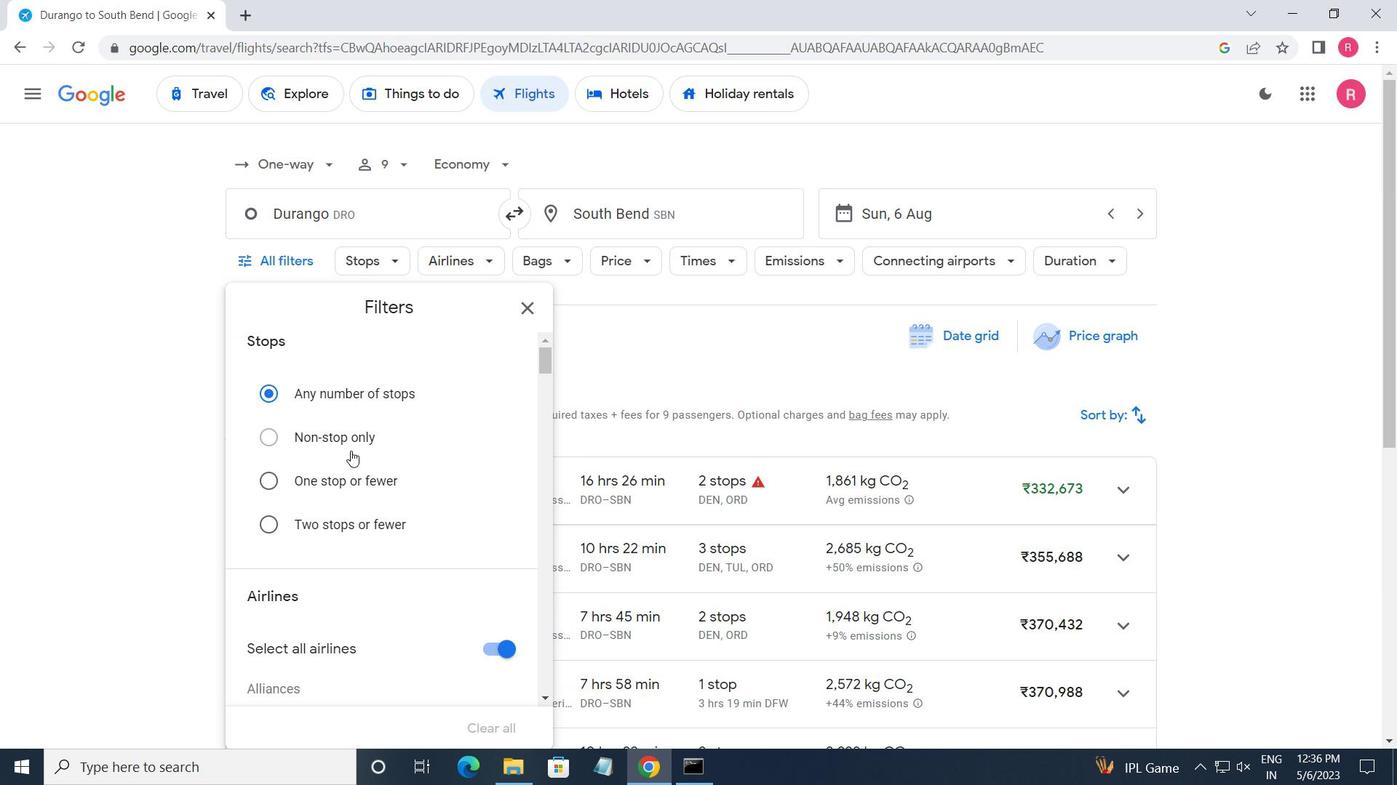 
Action: Mouse scrolled (352, 451) with delta (0, 0)
Screenshot: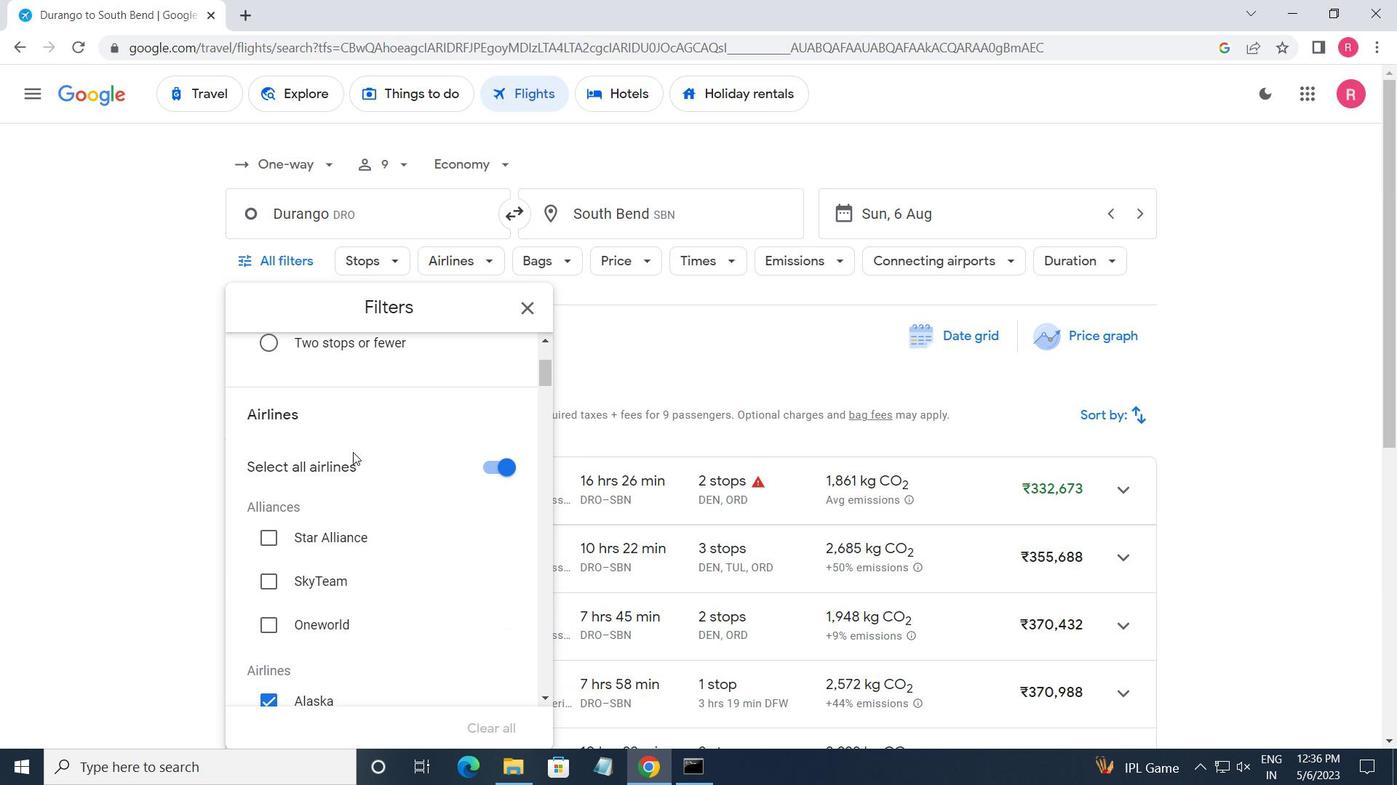 
Action: Mouse moved to (352, 453)
Screenshot: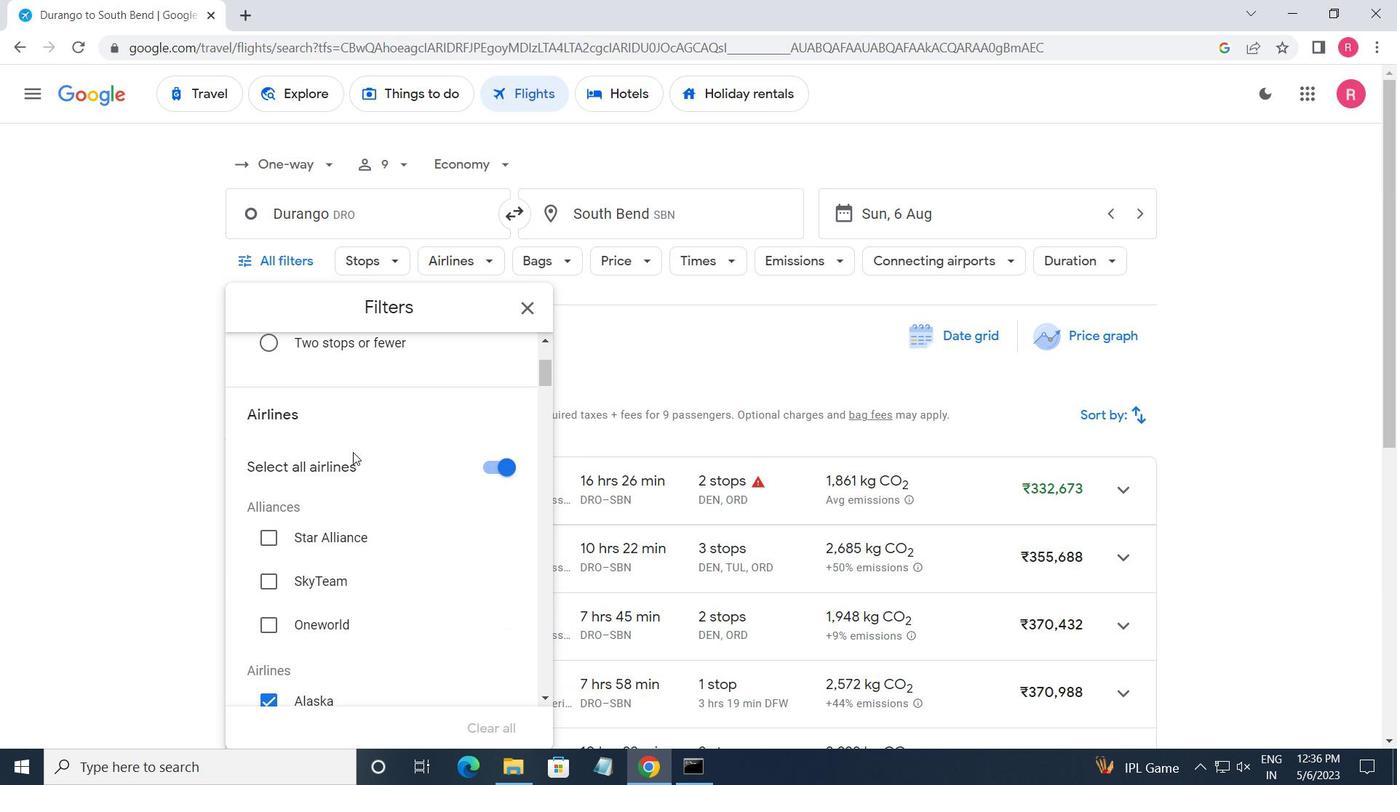 
Action: Mouse scrolled (352, 452) with delta (0, 0)
Screenshot: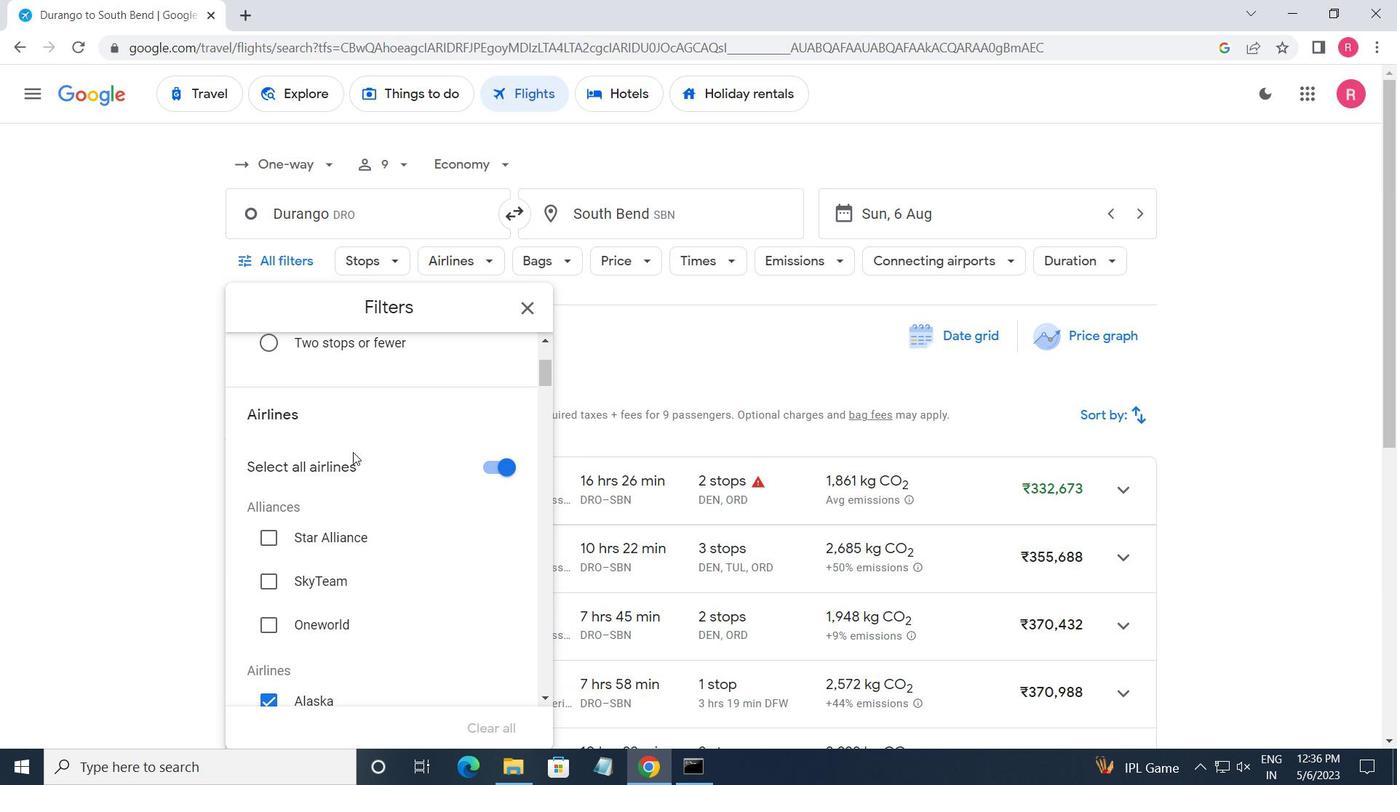 
Action: Mouse moved to (352, 454)
Screenshot: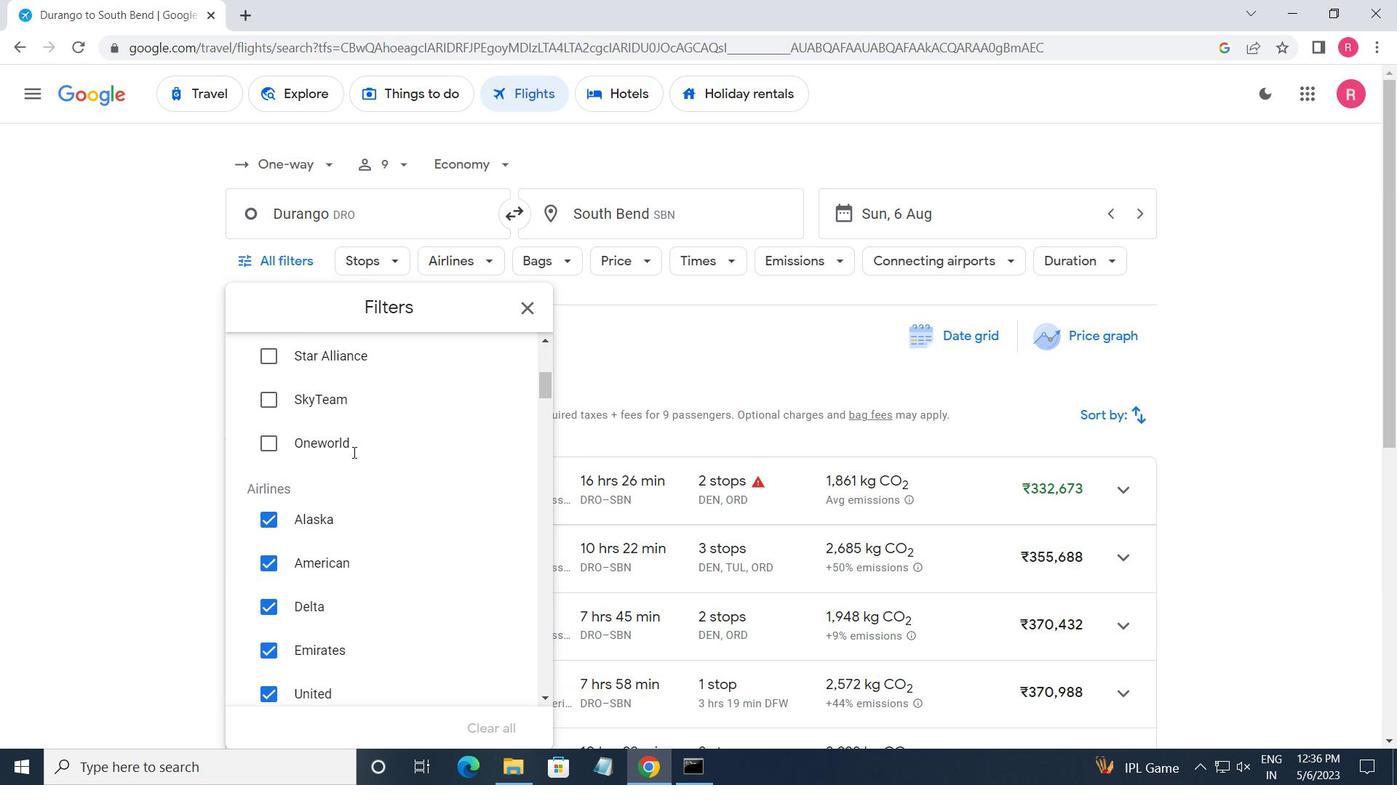
Action: Mouse scrolled (352, 453) with delta (0, 0)
Screenshot: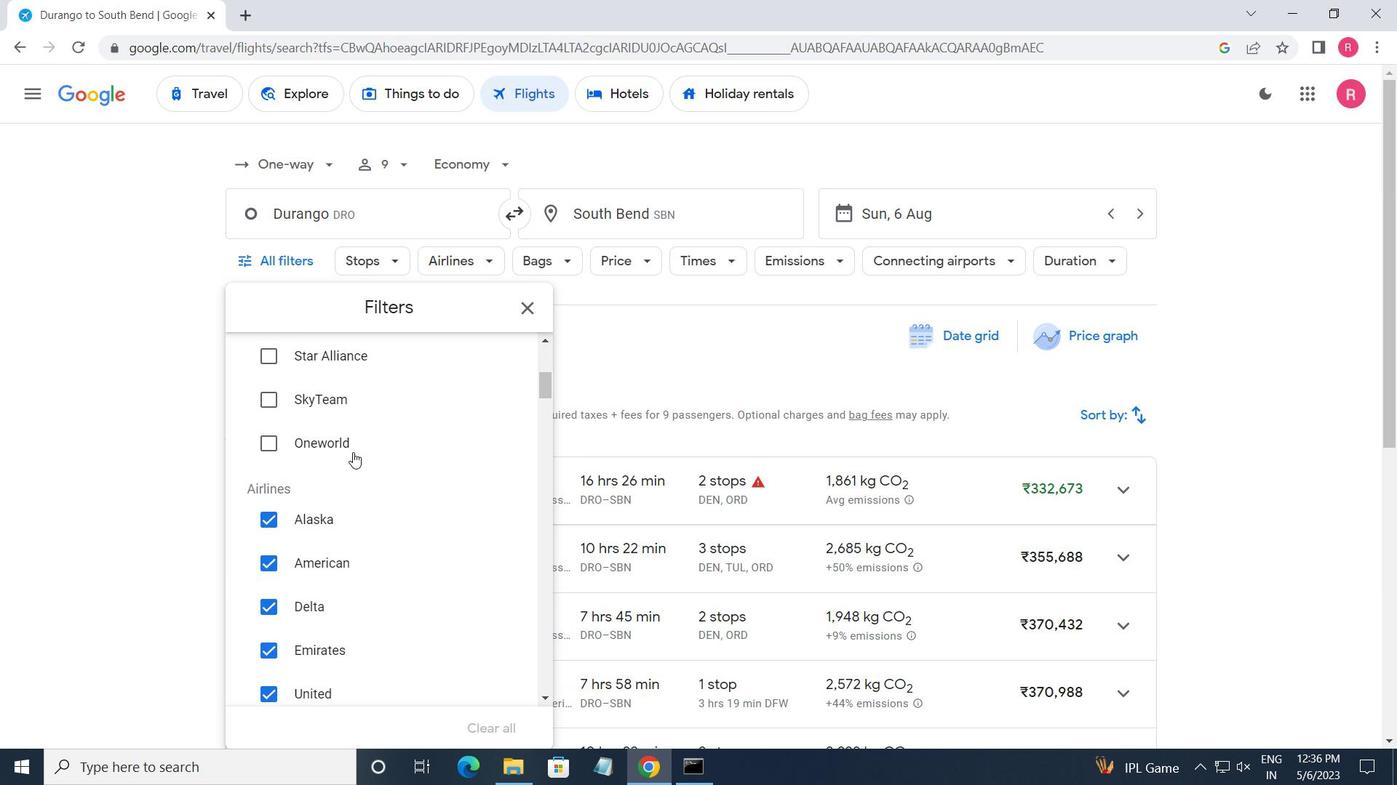 
Action: Mouse moved to (354, 454)
Screenshot: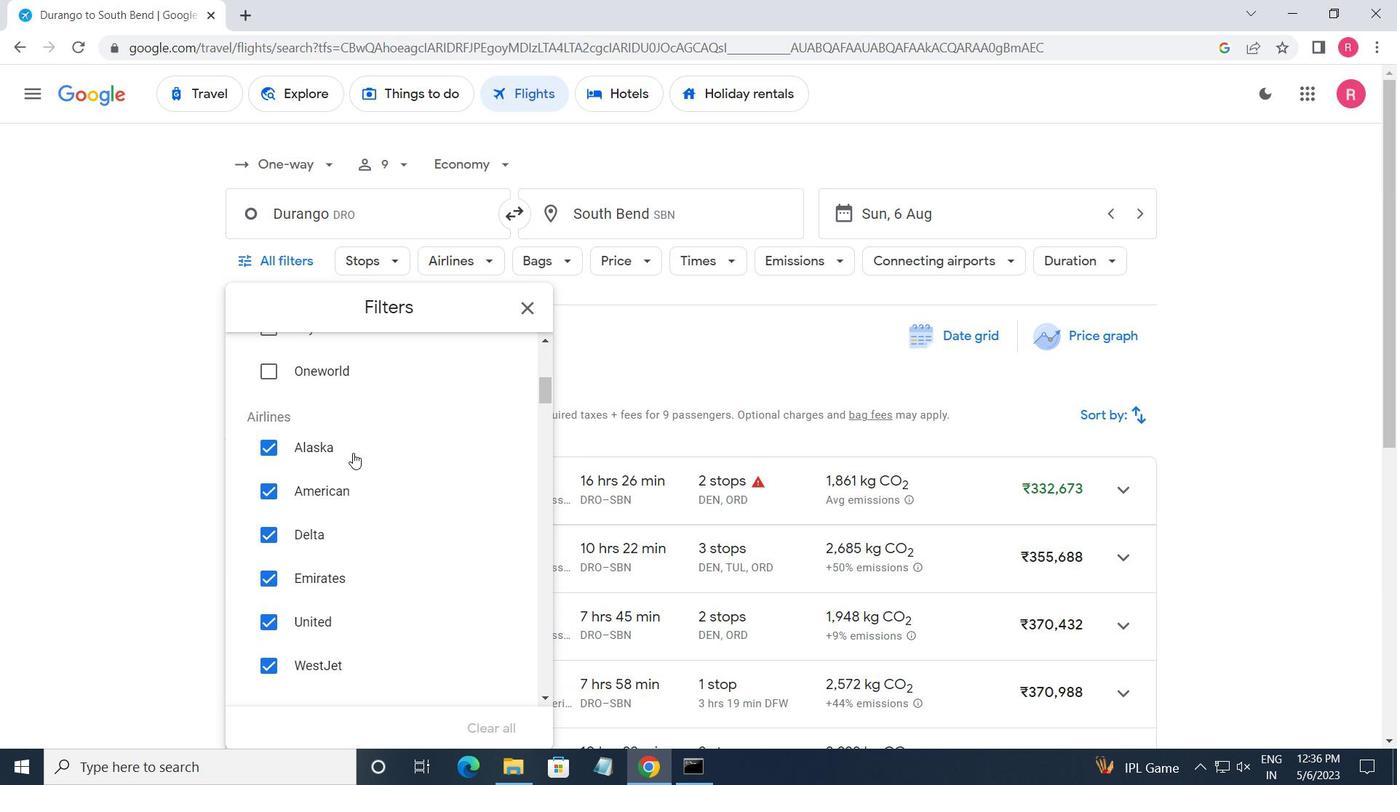 
Action: Mouse scrolled (354, 454) with delta (0, 0)
Screenshot: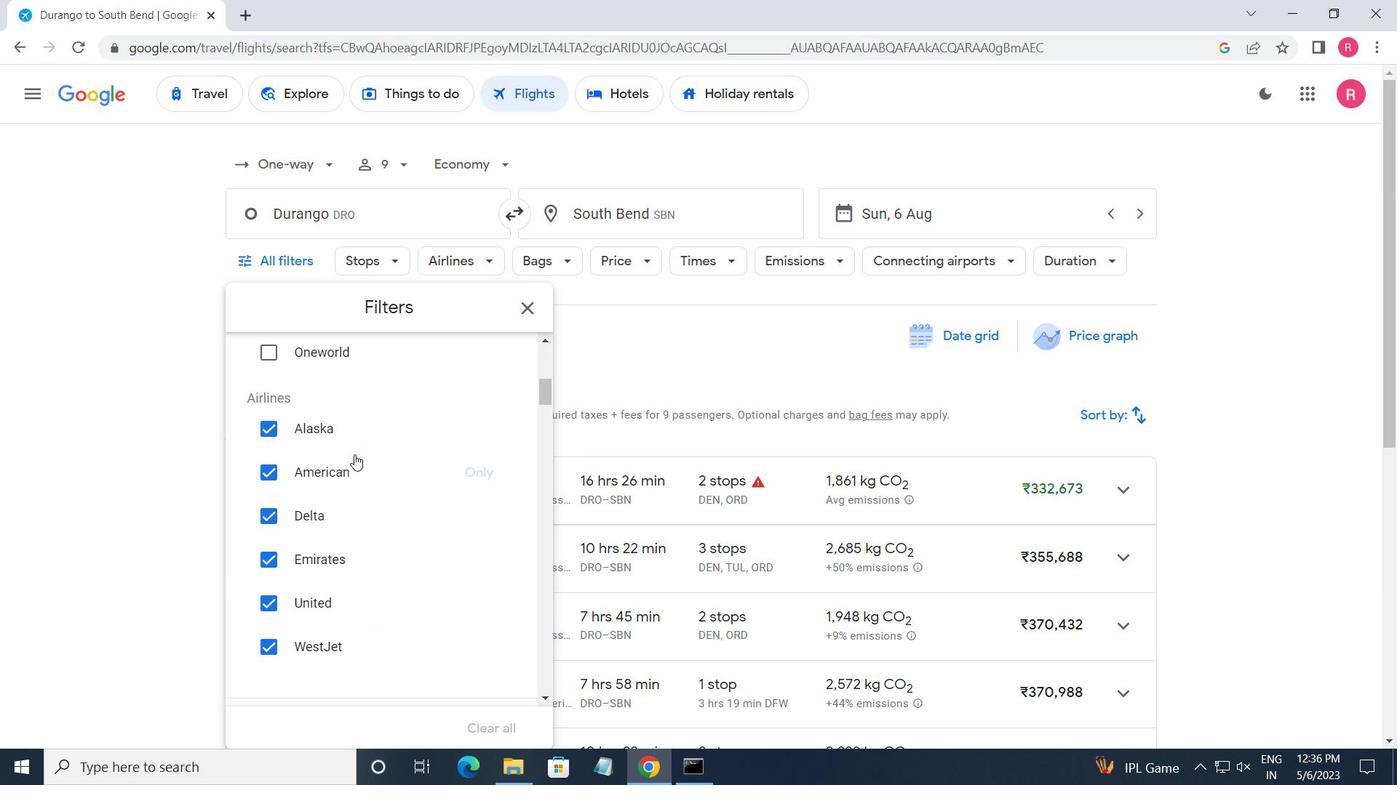 
Action: Mouse moved to (374, 443)
Screenshot: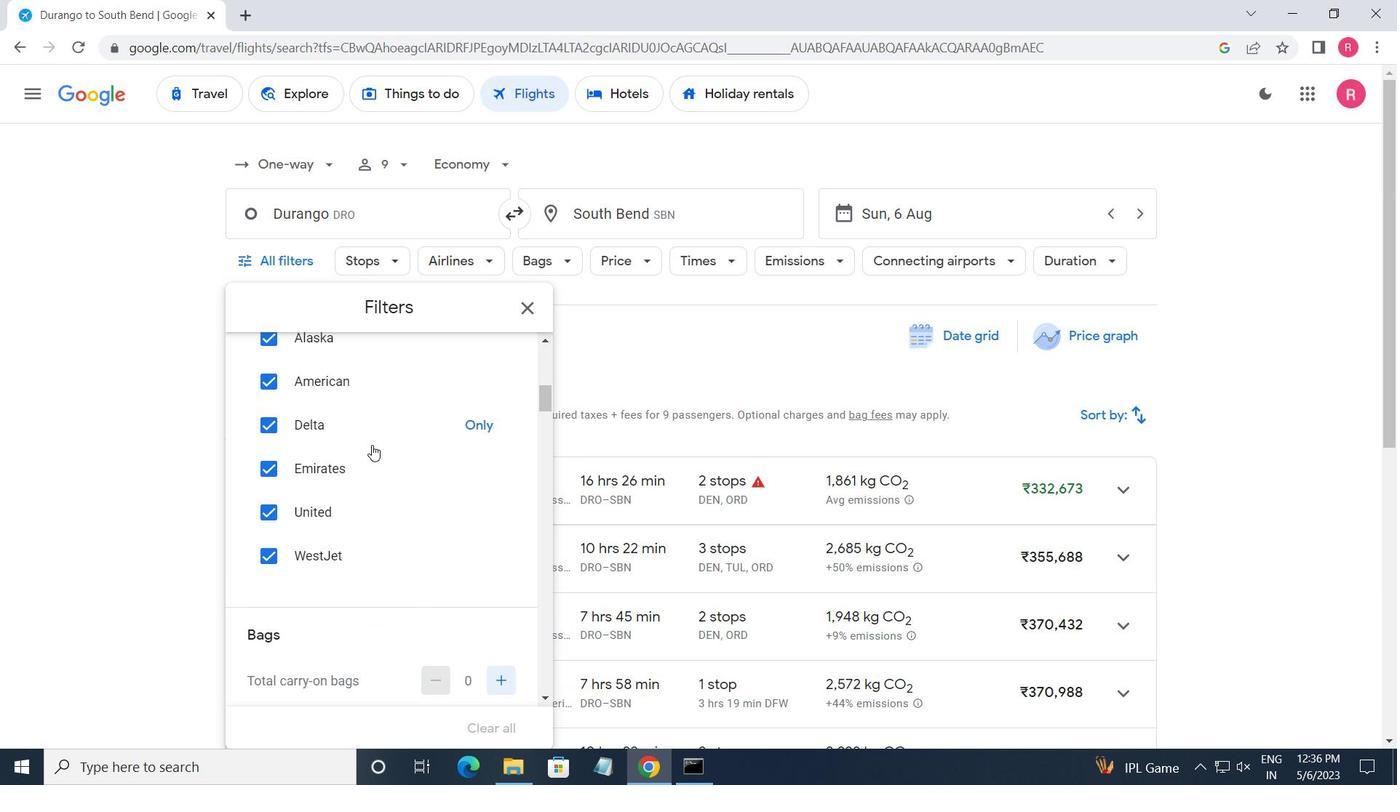 
Action: Mouse scrolled (374, 444) with delta (0, 0)
Screenshot: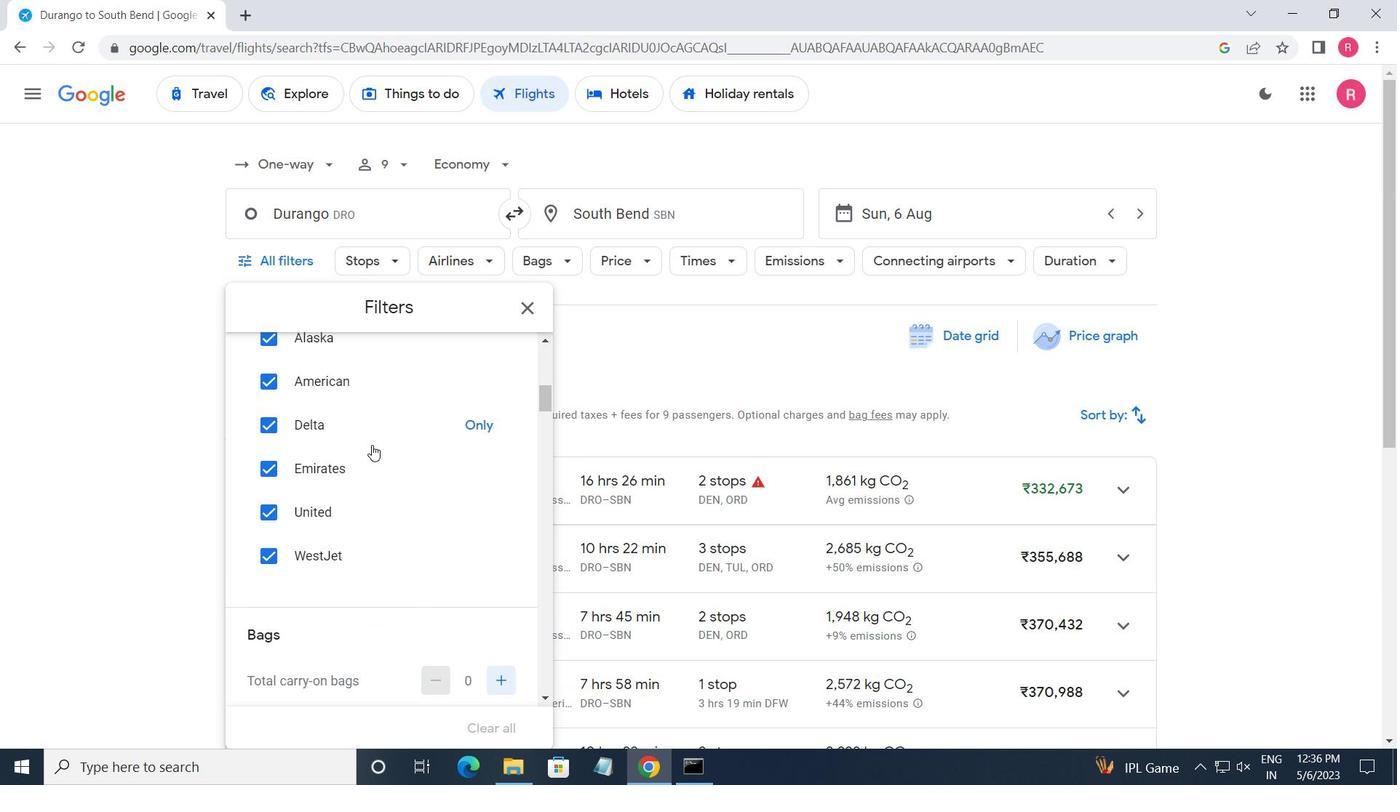 
Action: Mouse moved to (374, 443)
Screenshot: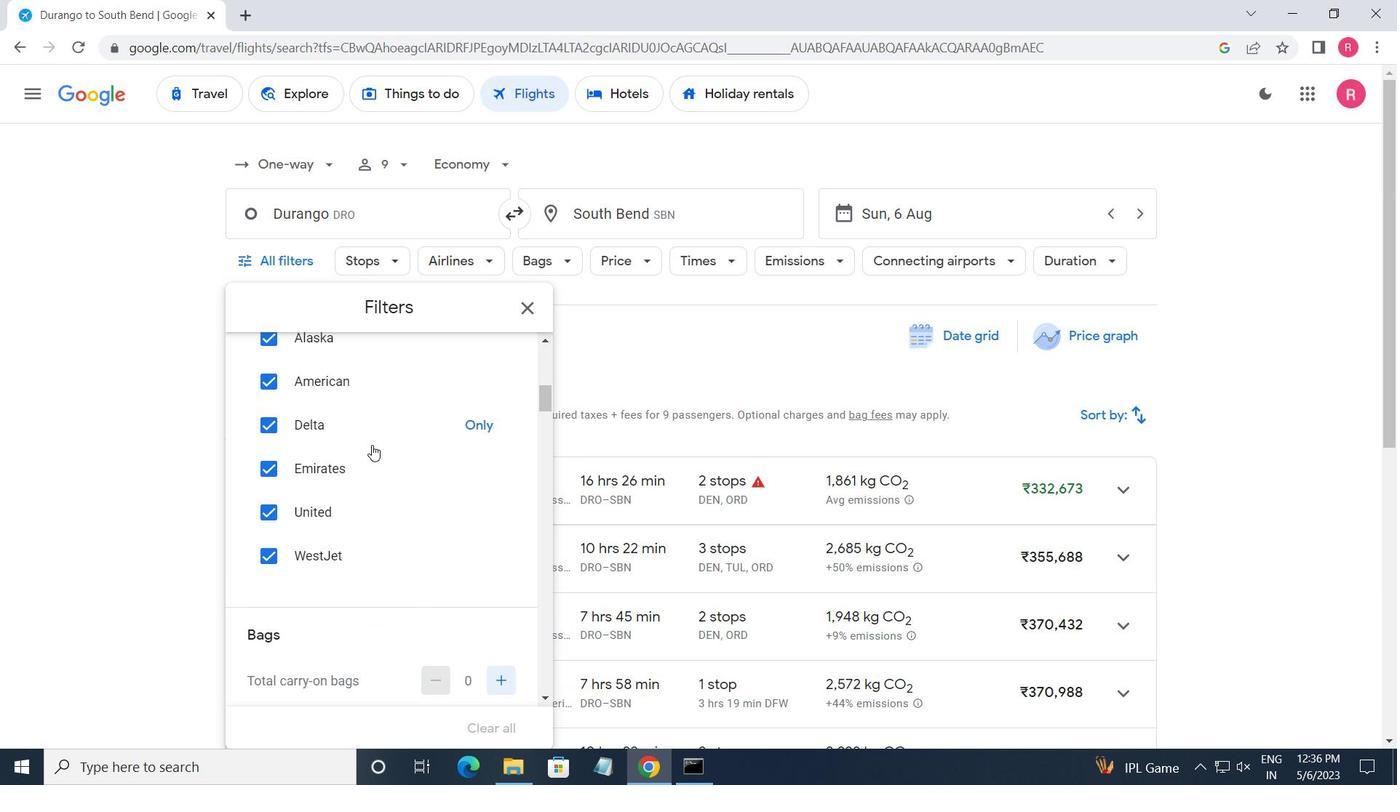 
Action: Mouse scrolled (374, 443) with delta (0, 0)
Screenshot: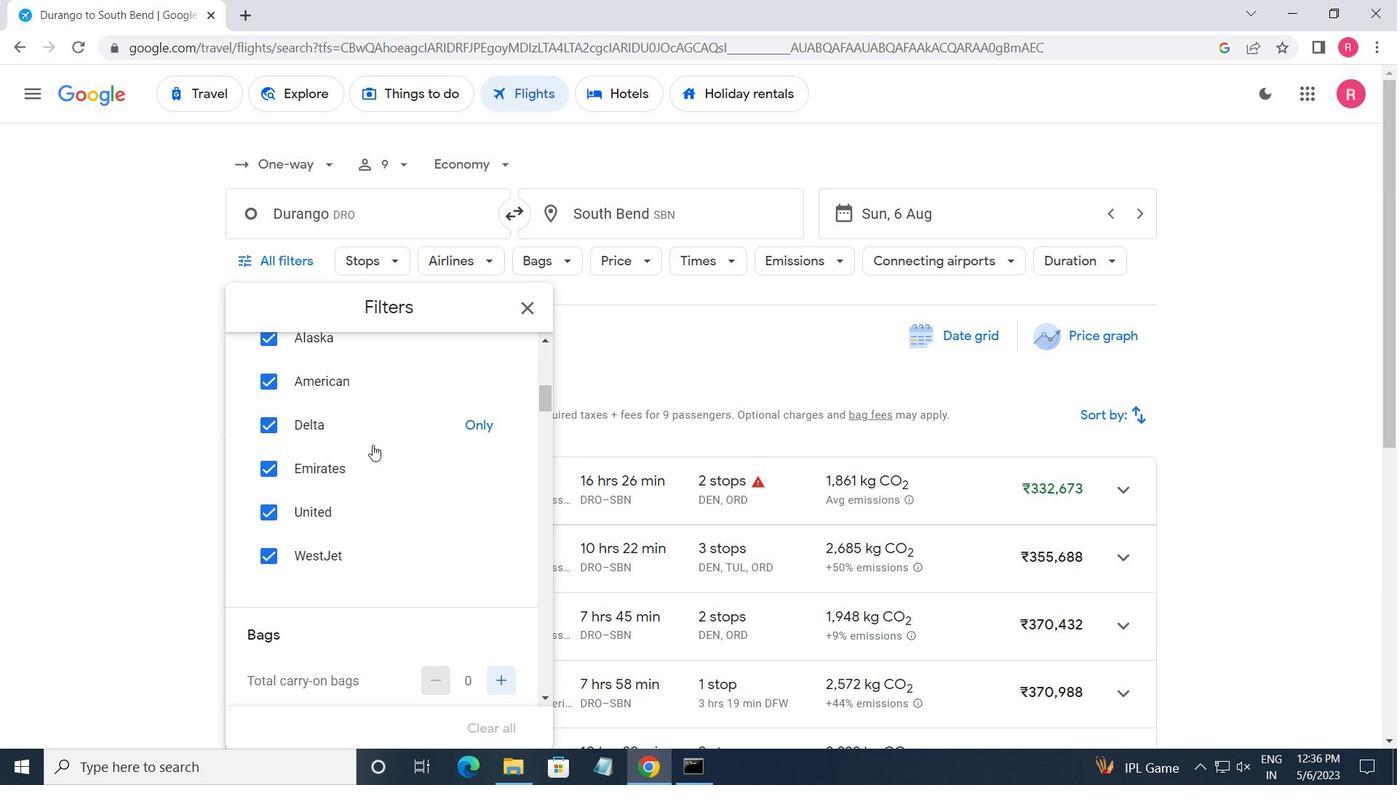 
Action: Mouse moved to (377, 440)
Screenshot: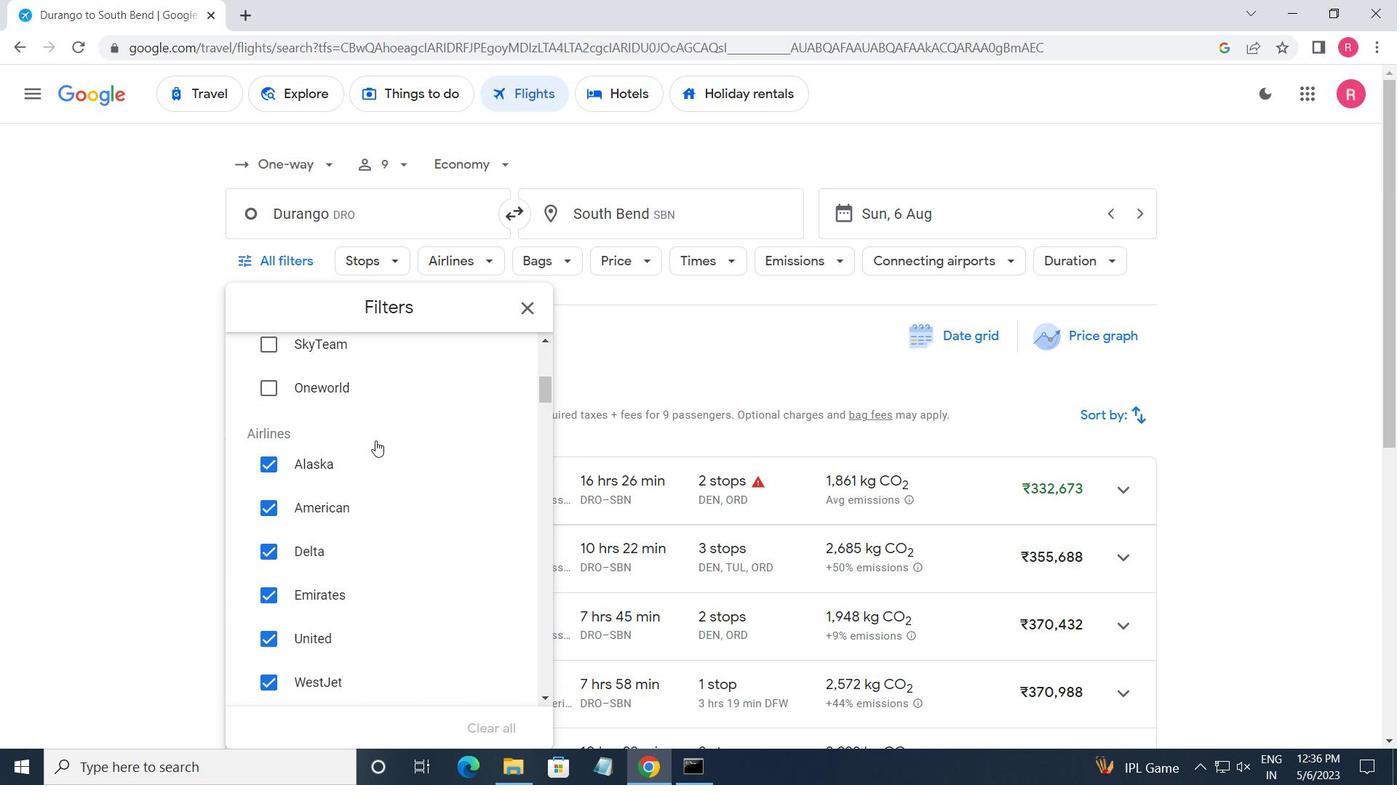 
Action: Mouse scrolled (377, 441) with delta (0, 0)
Screenshot: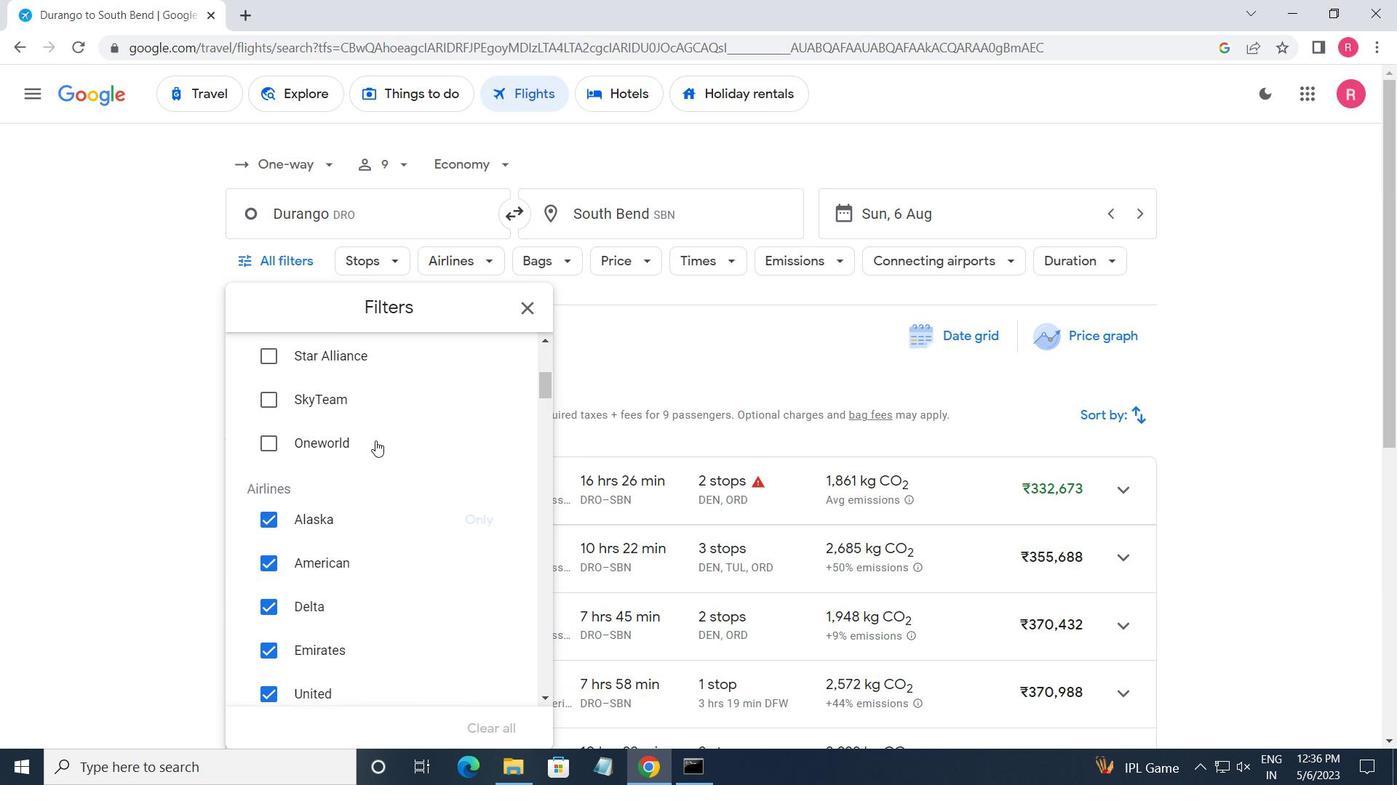 
Action: Mouse moved to (487, 377)
Screenshot: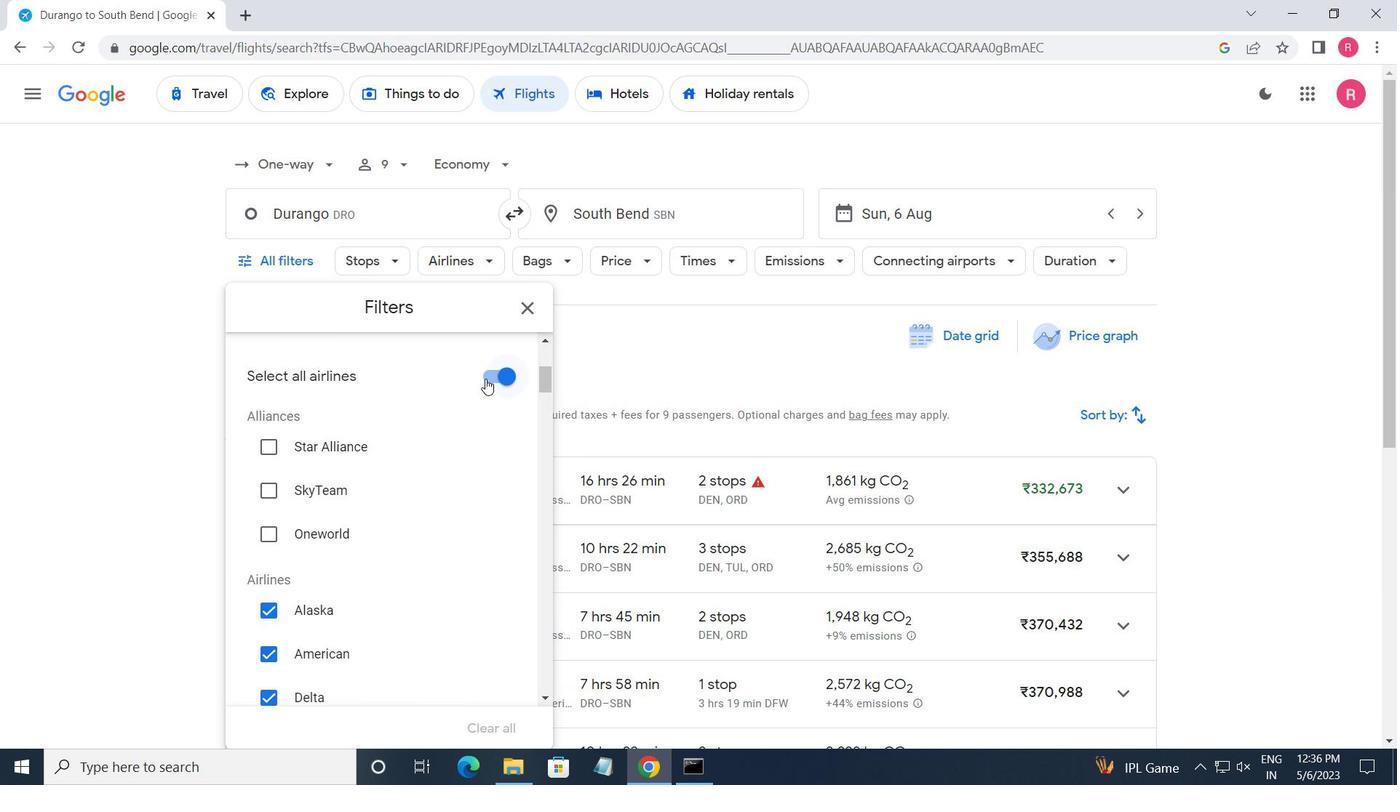 
Action: Mouse pressed left at (487, 377)
Screenshot: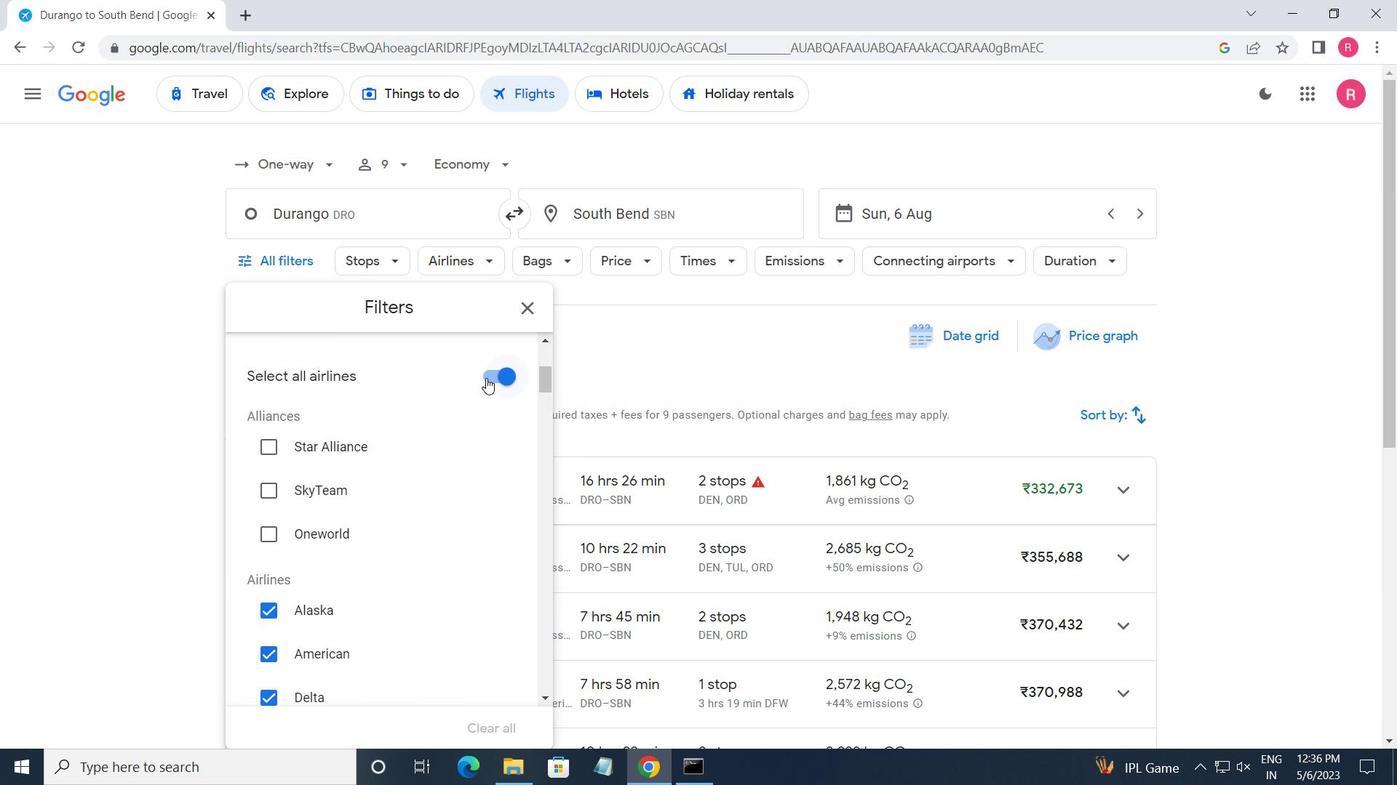 
Action: Mouse moved to (417, 441)
Screenshot: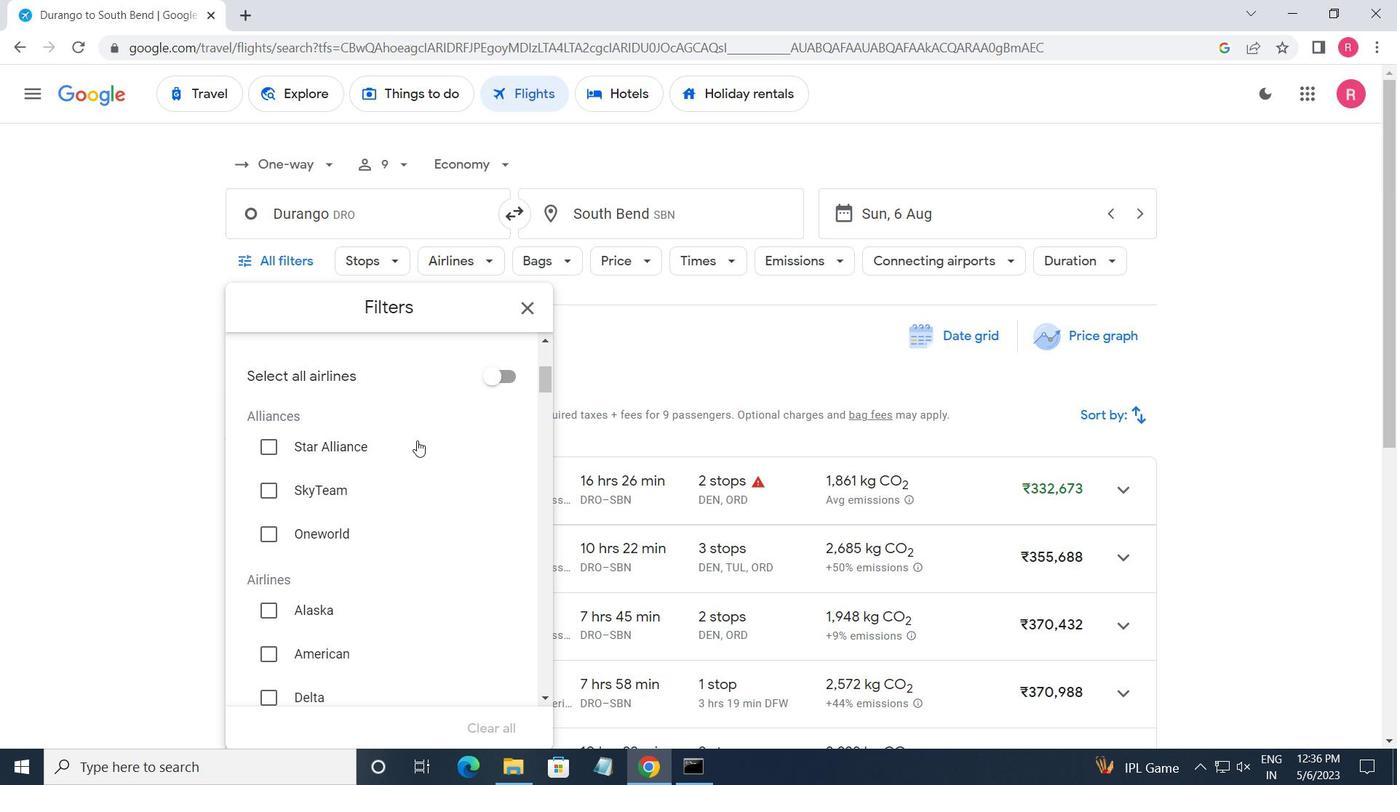 
Action: Mouse scrolled (417, 440) with delta (0, 0)
Screenshot: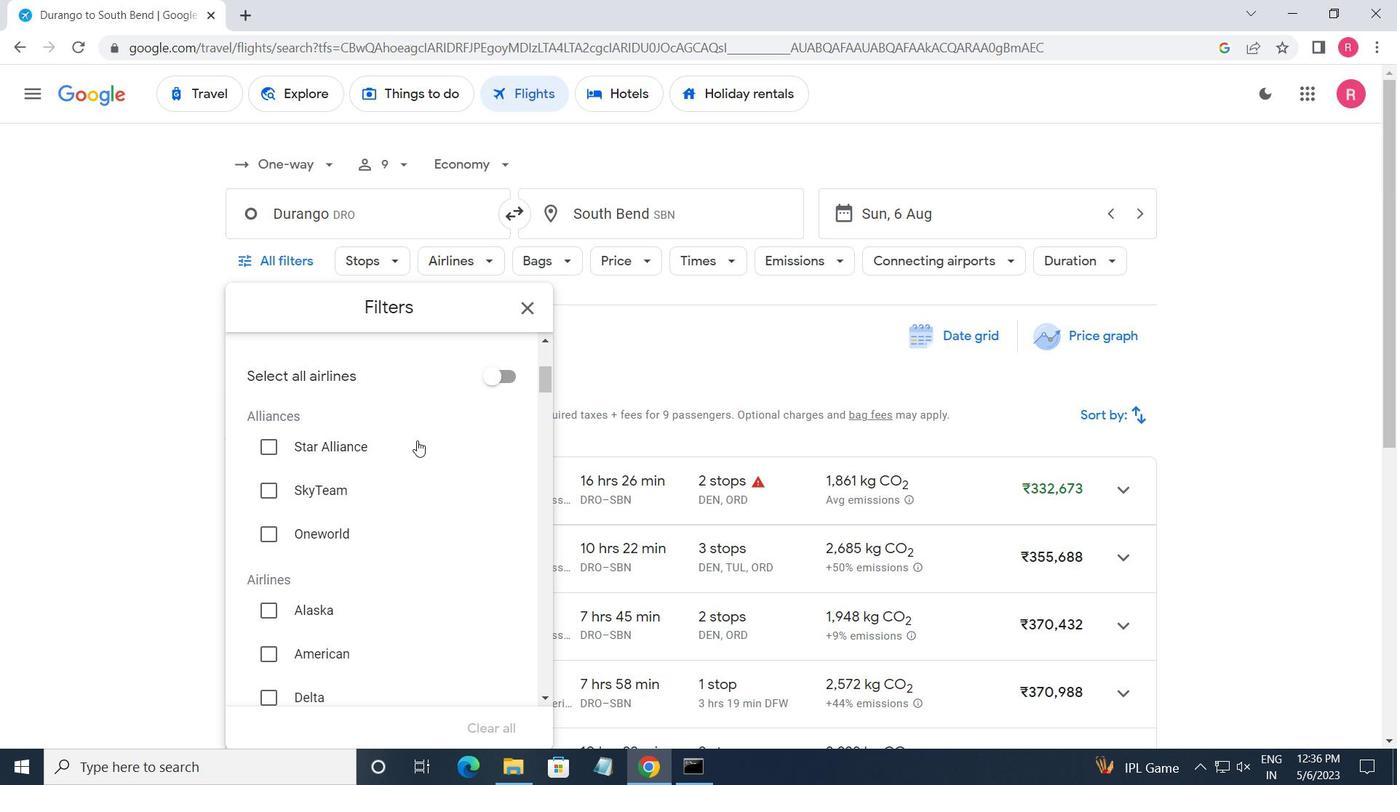 
Action: Mouse moved to (418, 446)
Screenshot: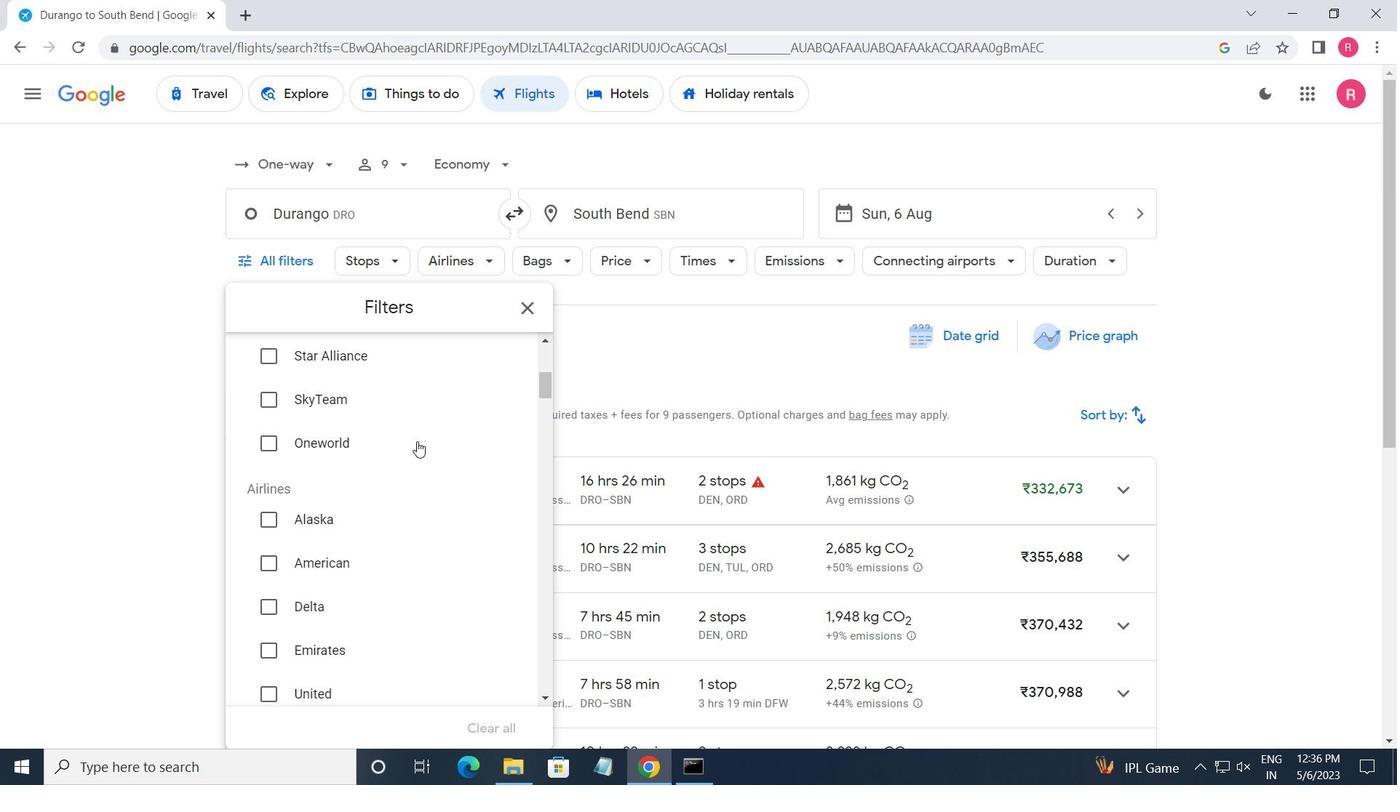 
Action: Mouse scrolled (418, 445) with delta (0, 0)
Screenshot: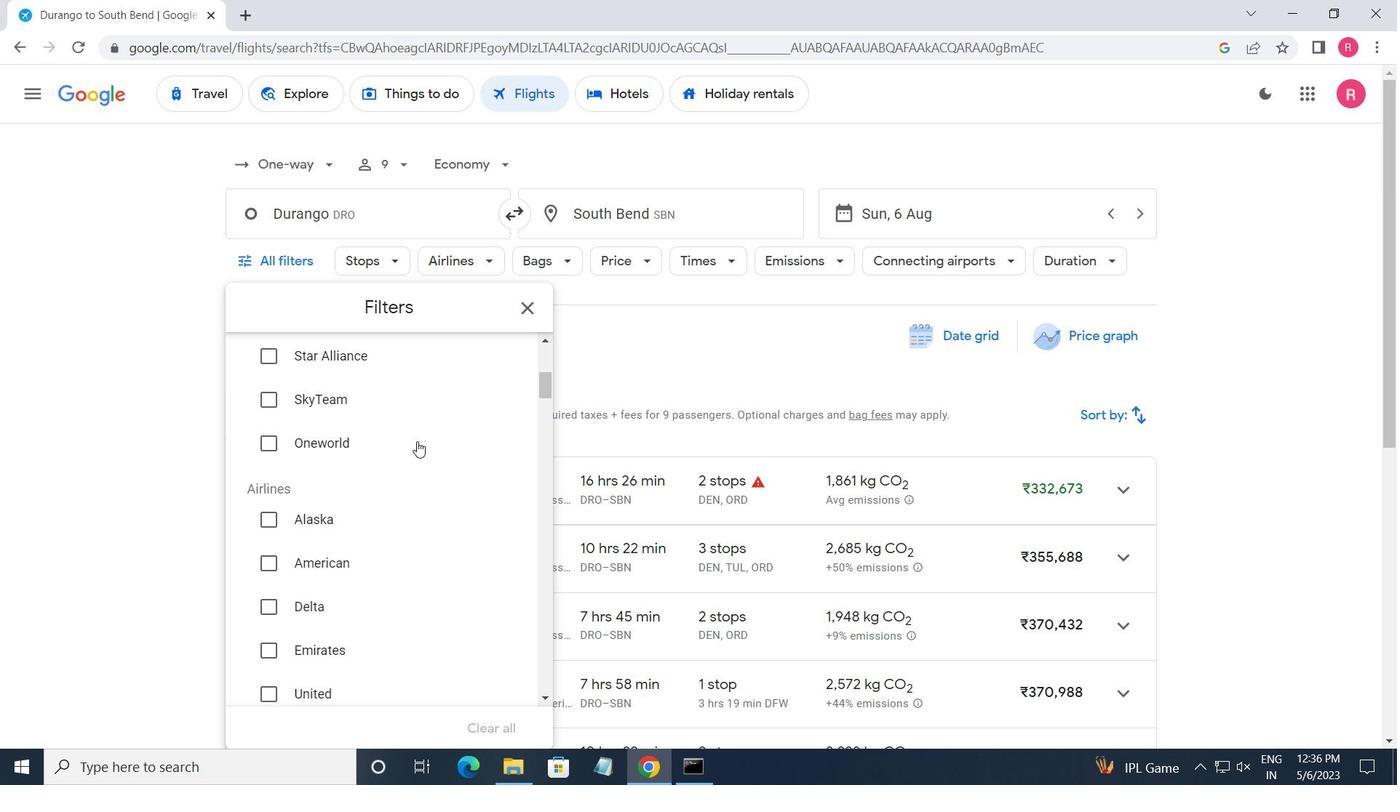 
Action: Mouse moved to (418, 449)
Screenshot: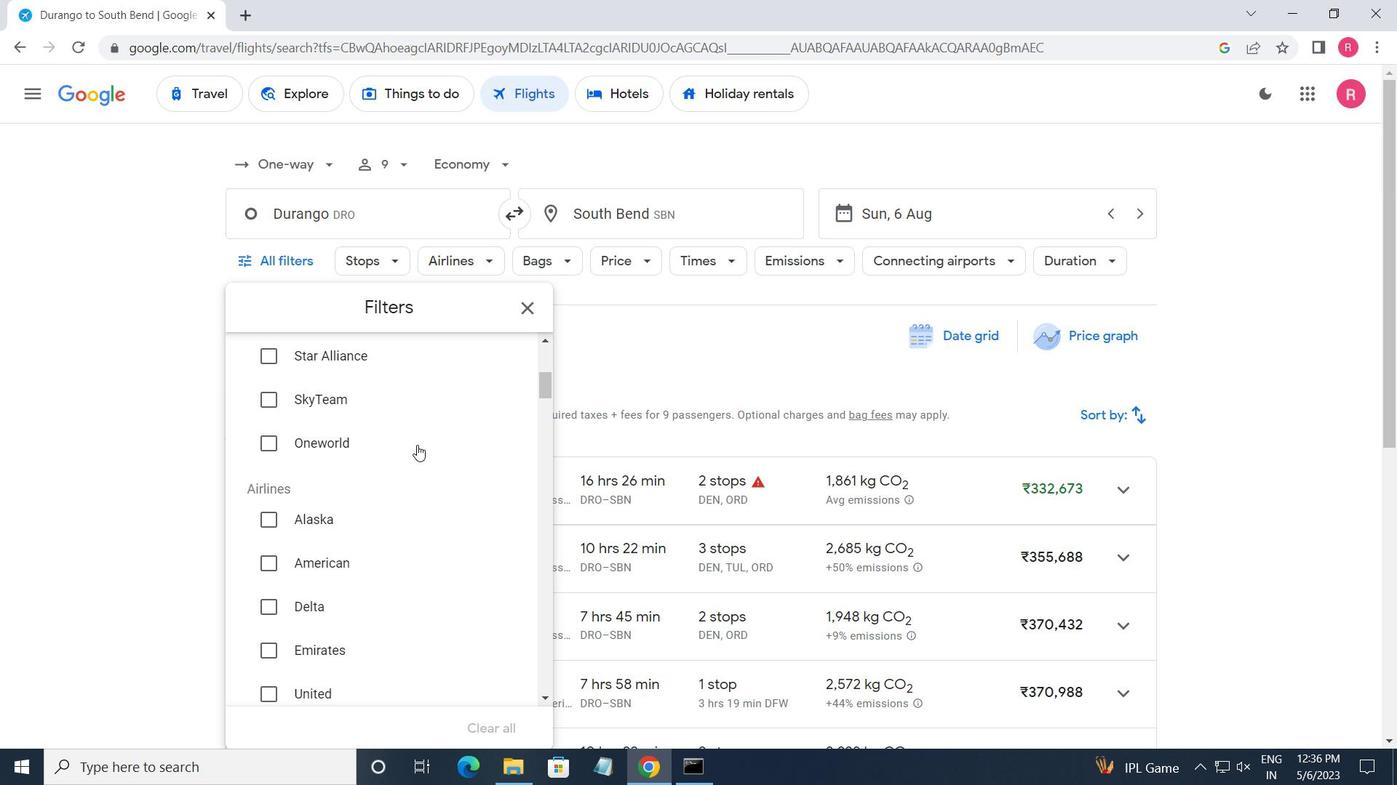 
Action: Mouse scrolled (418, 448) with delta (0, 0)
Screenshot: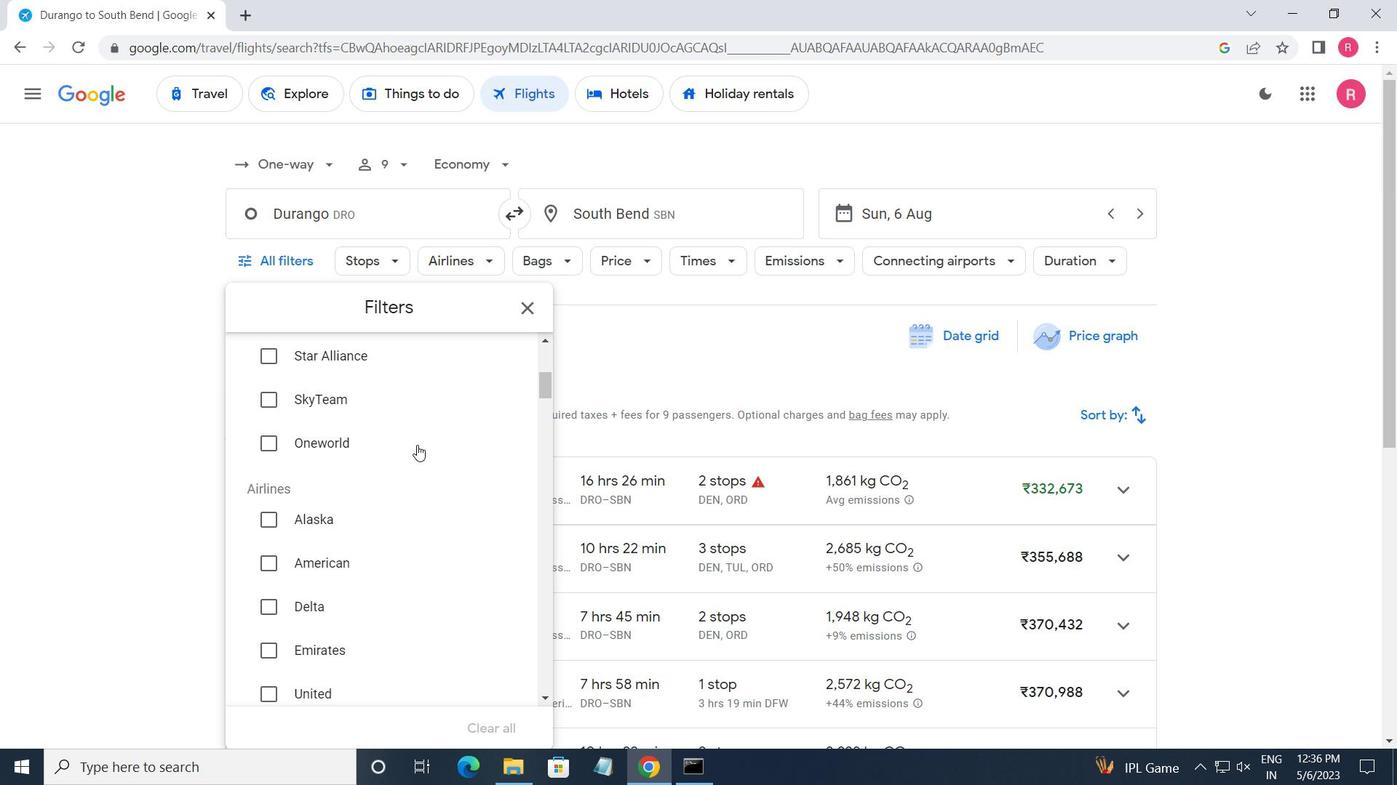 
Action: Mouse moved to (419, 450)
Screenshot: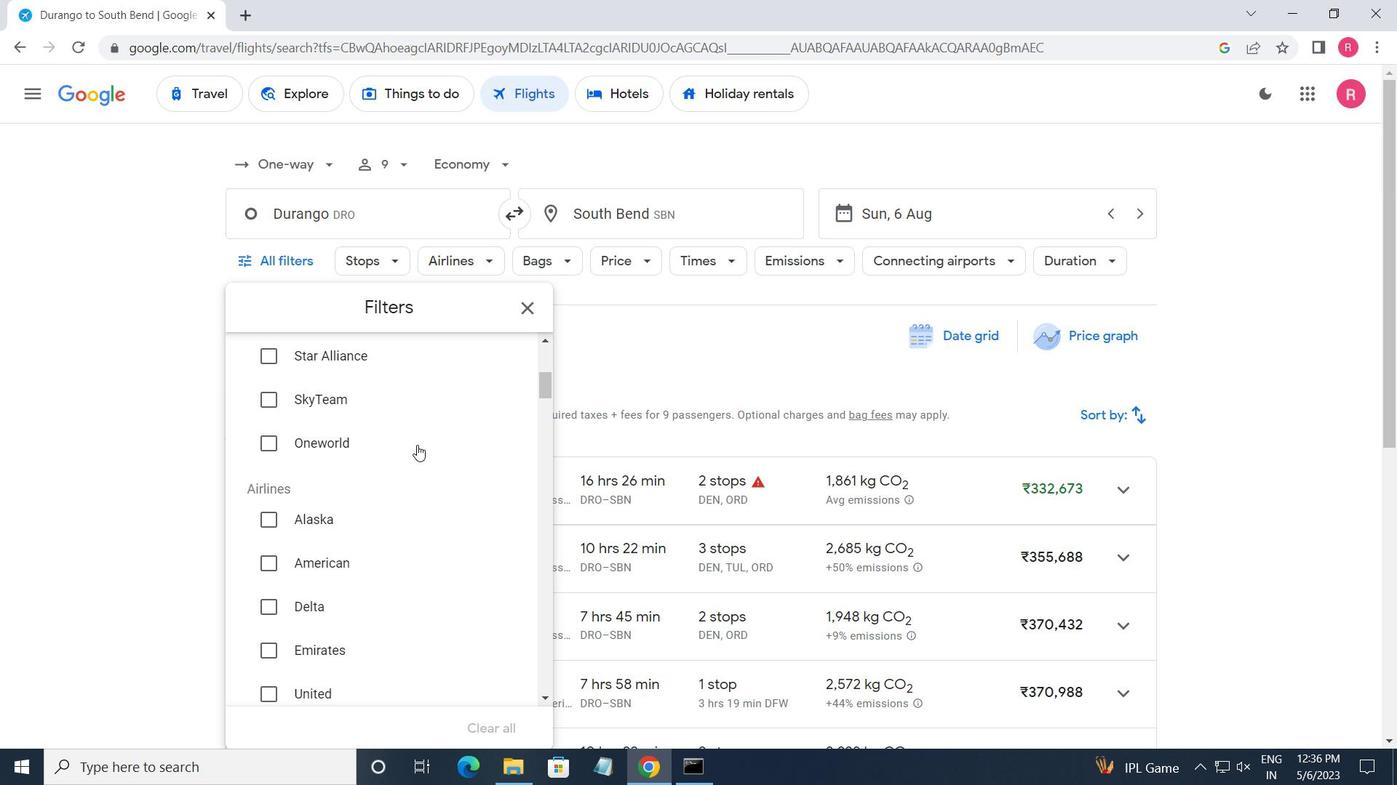 
Action: Mouse scrolled (419, 449) with delta (0, 0)
Screenshot: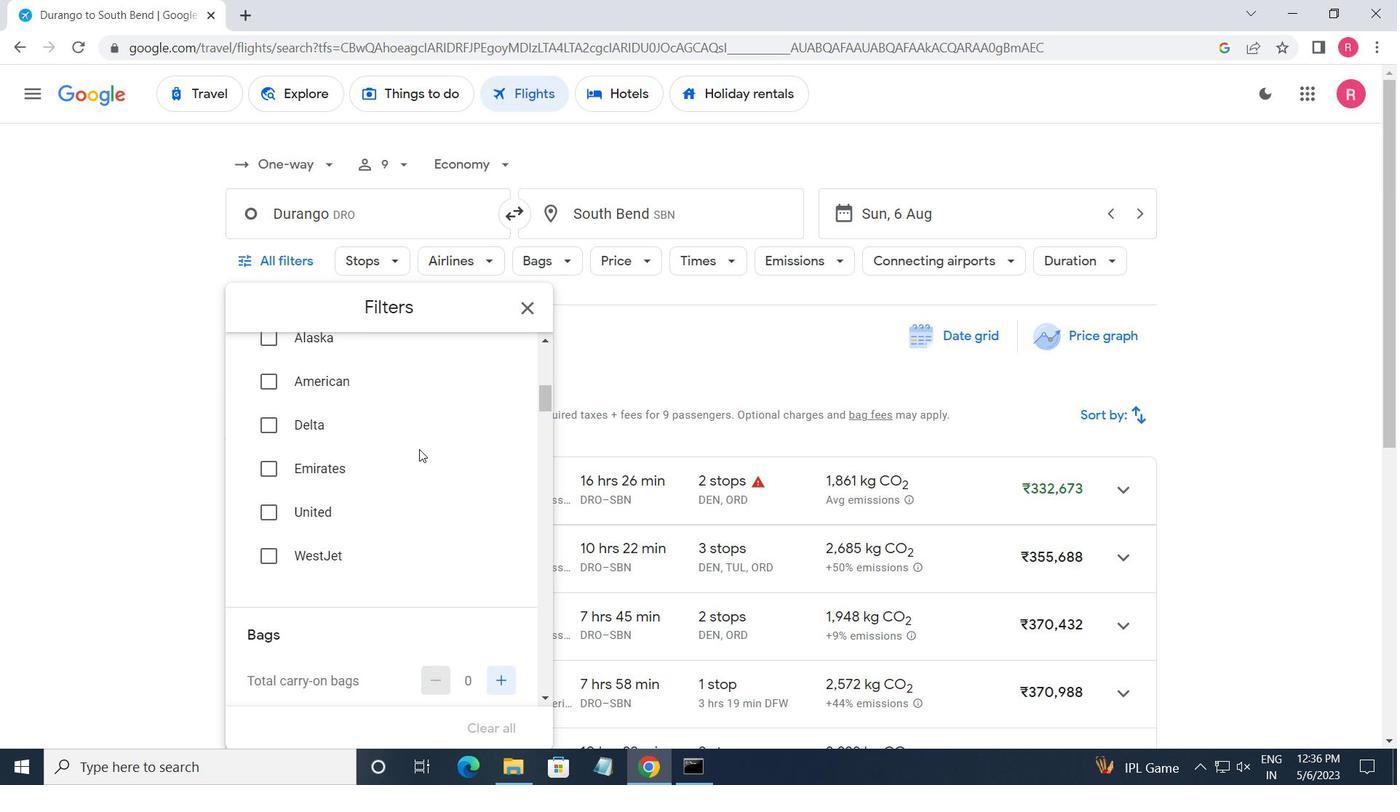 
Action: Mouse moved to (420, 451)
Screenshot: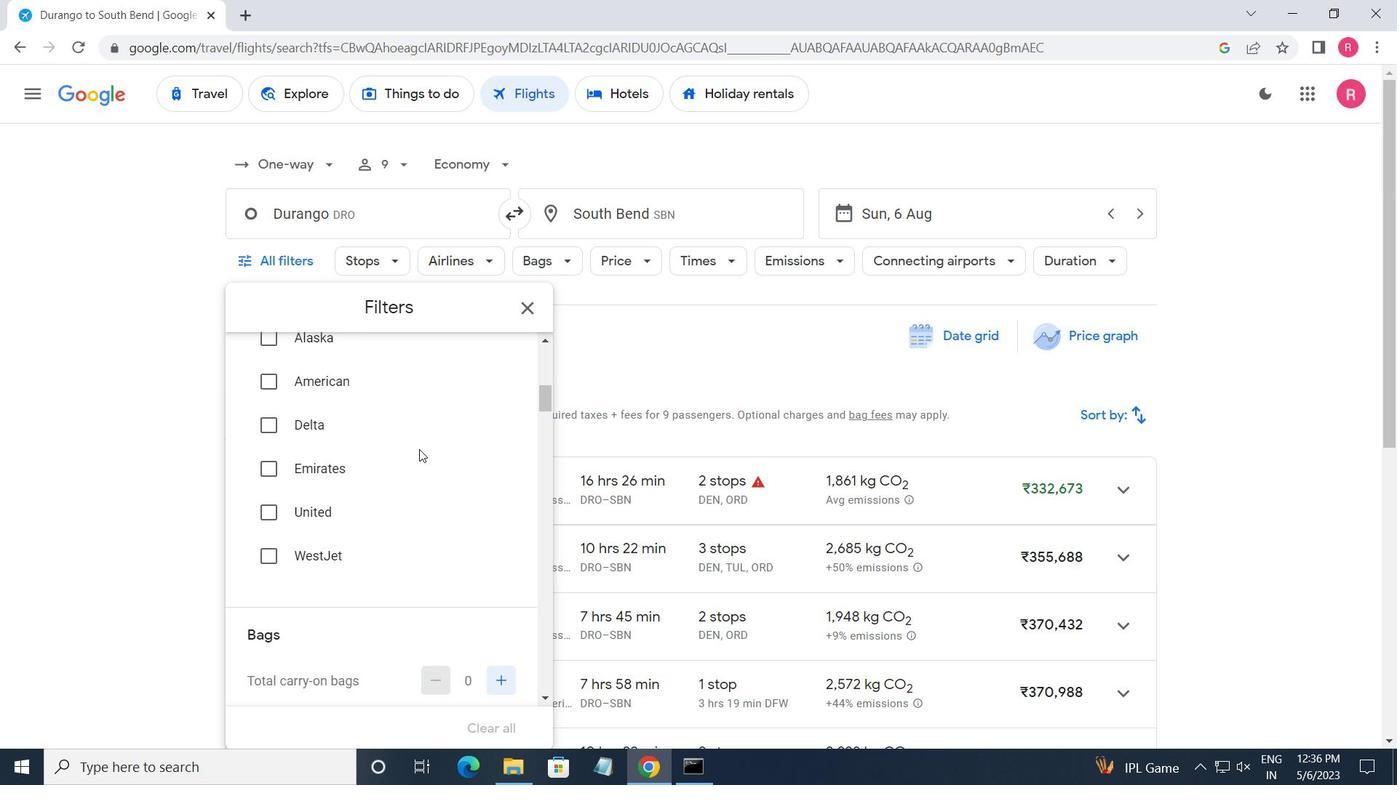 
Action: Mouse scrolled (420, 450) with delta (0, 0)
Screenshot: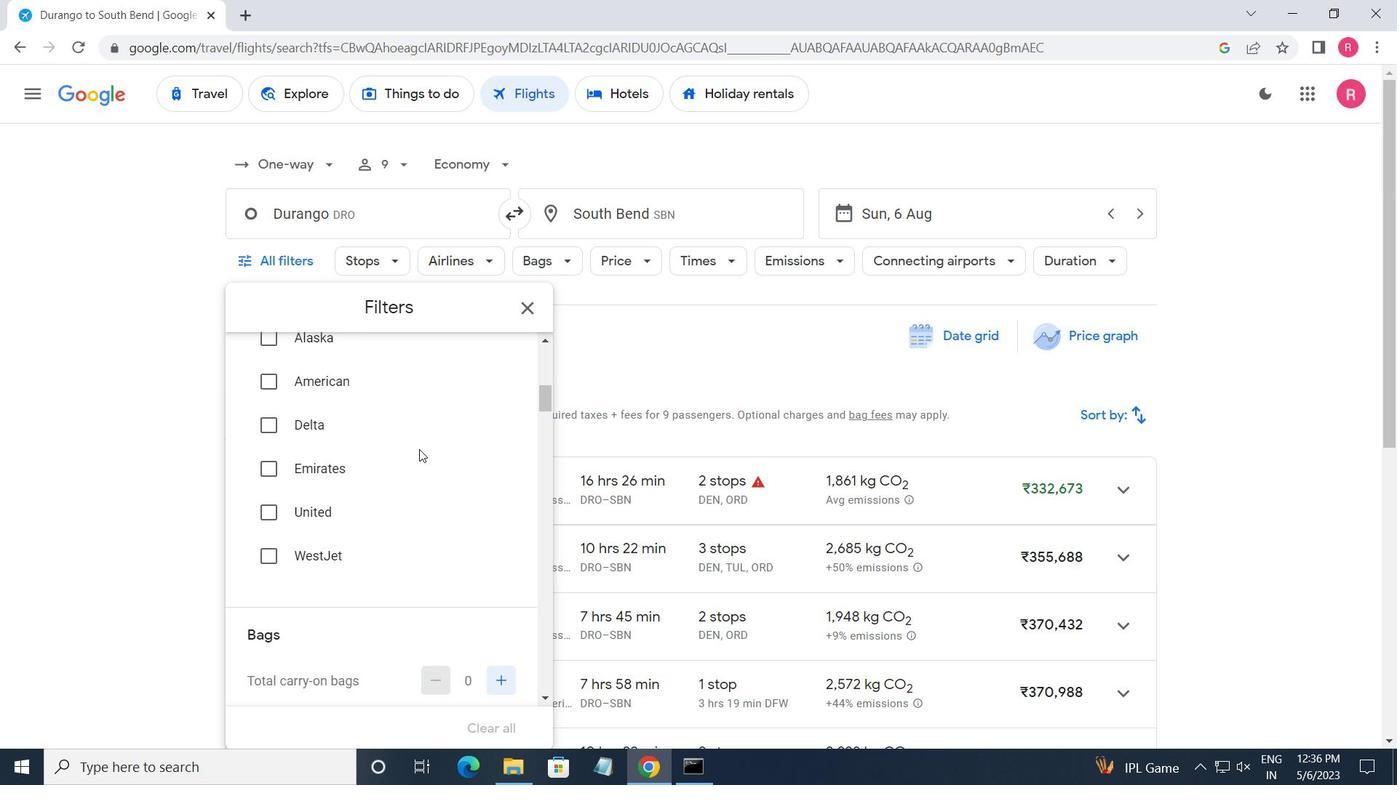 
Action: Mouse moved to (488, 502)
Screenshot: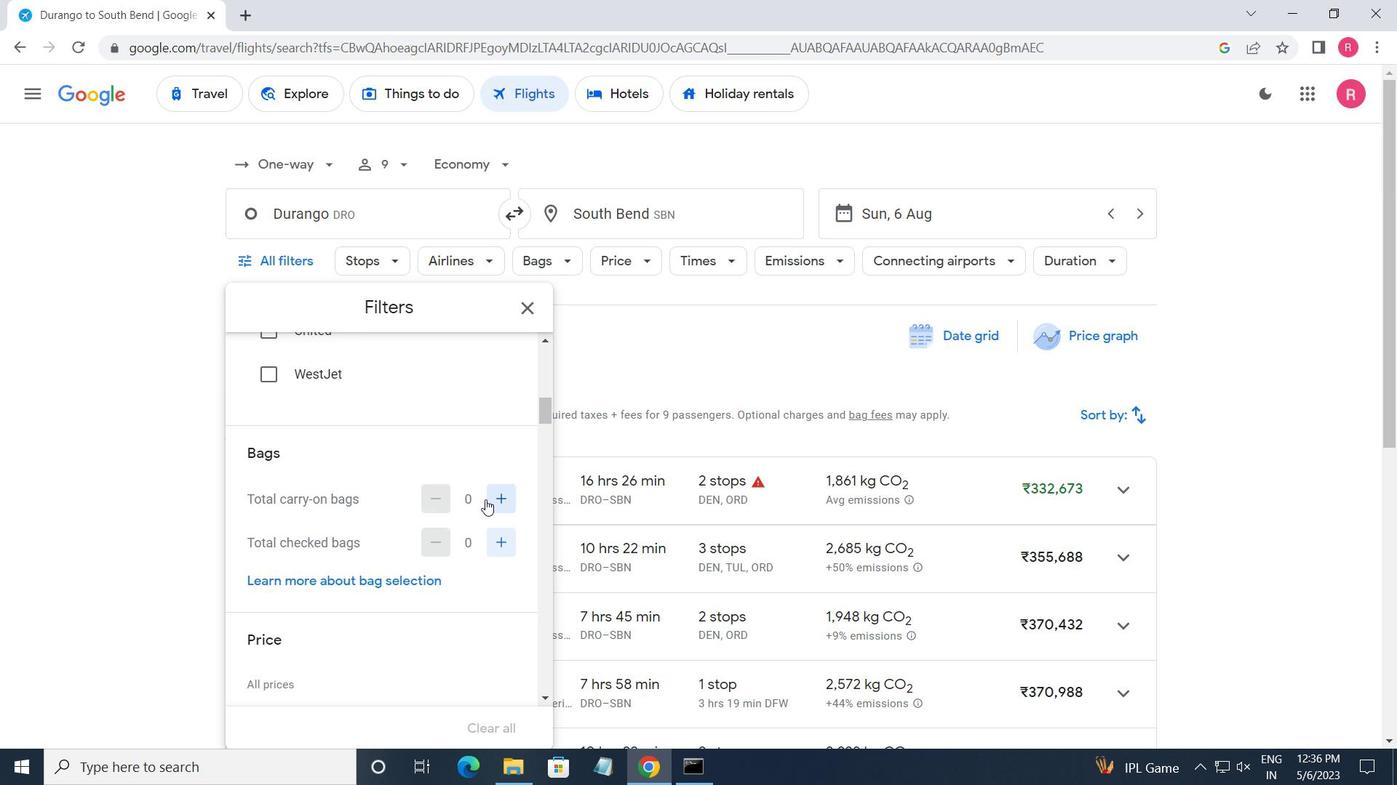 
Action: Mouse pressed left at (488, 502)
Screenshot: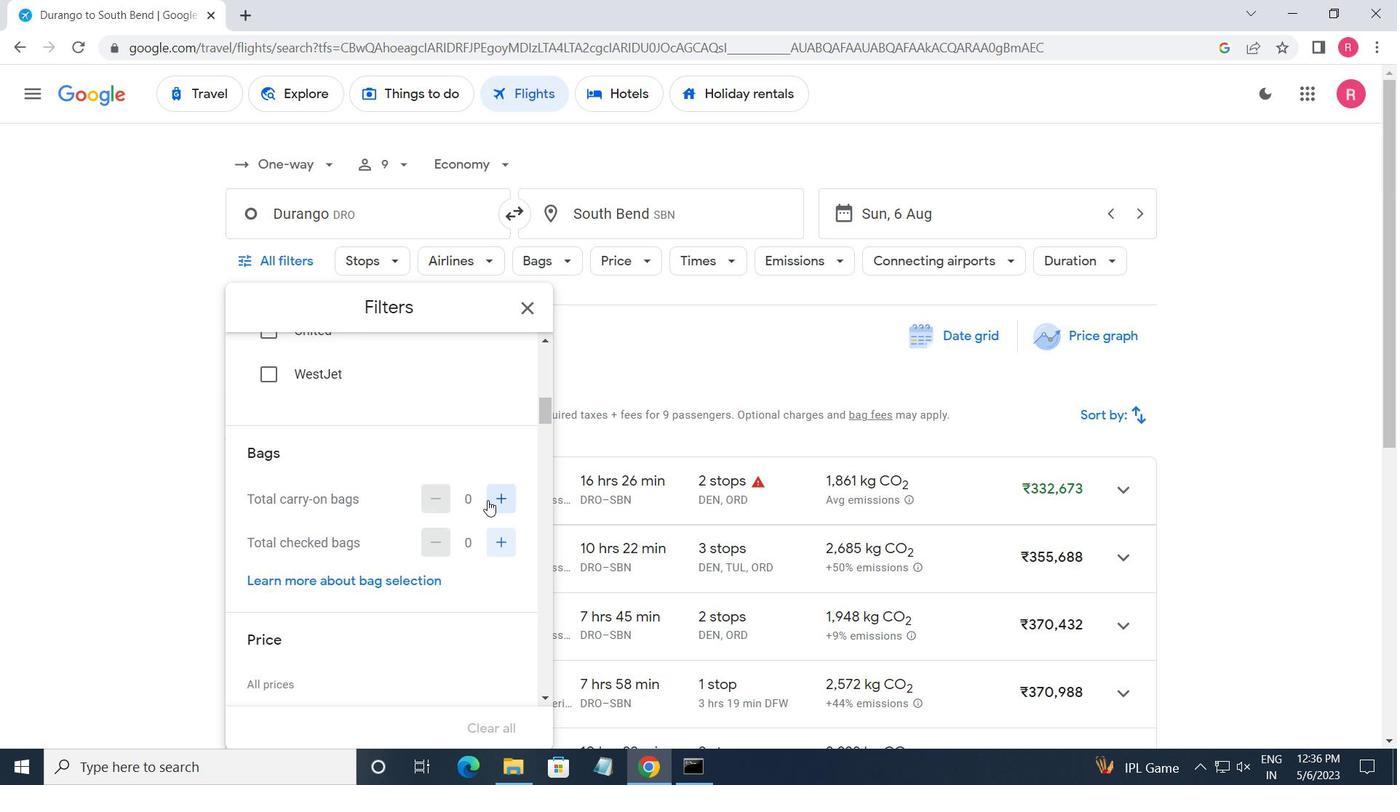 
Action: Mouse moved to (489, 502)
Screenshot: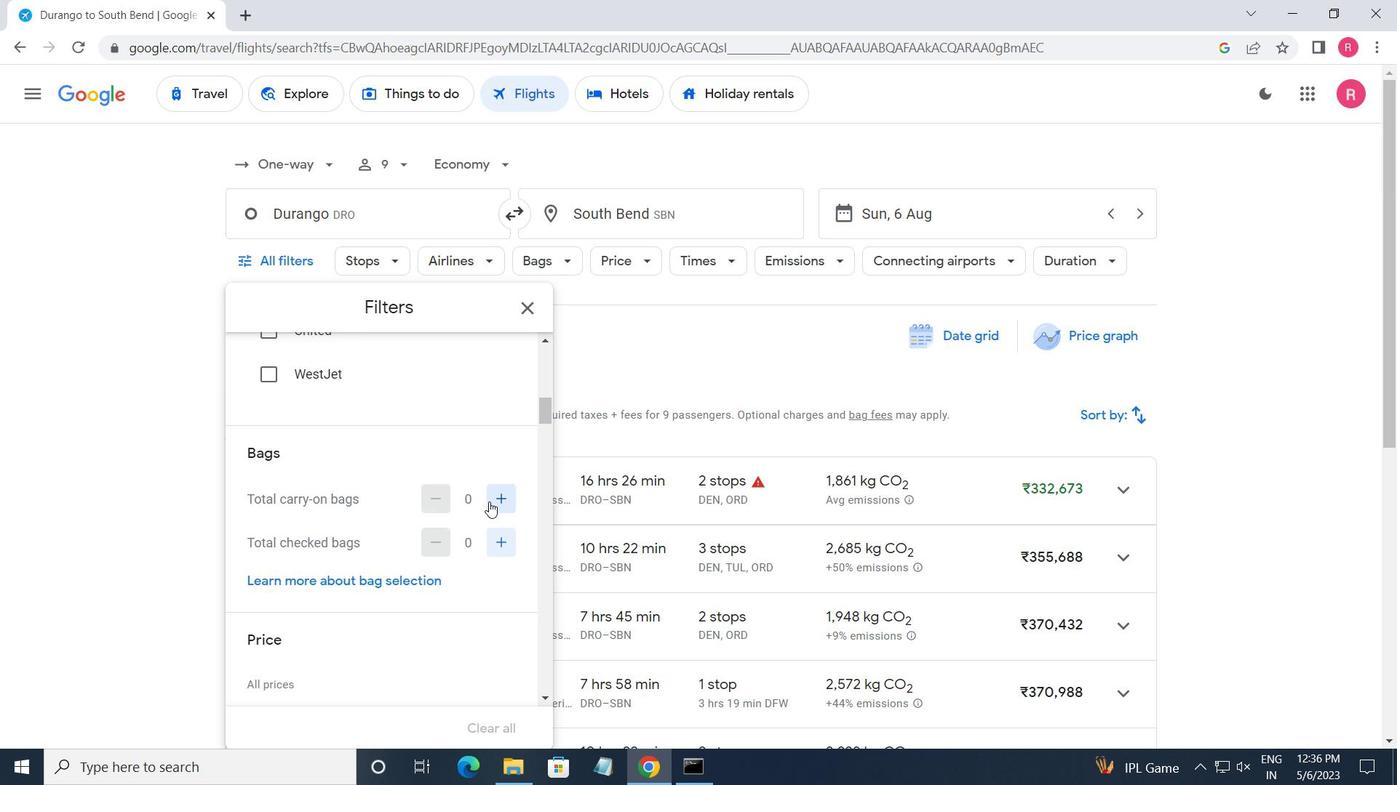 
Action: Mouse pressed left at (489, 502)
Screenshot: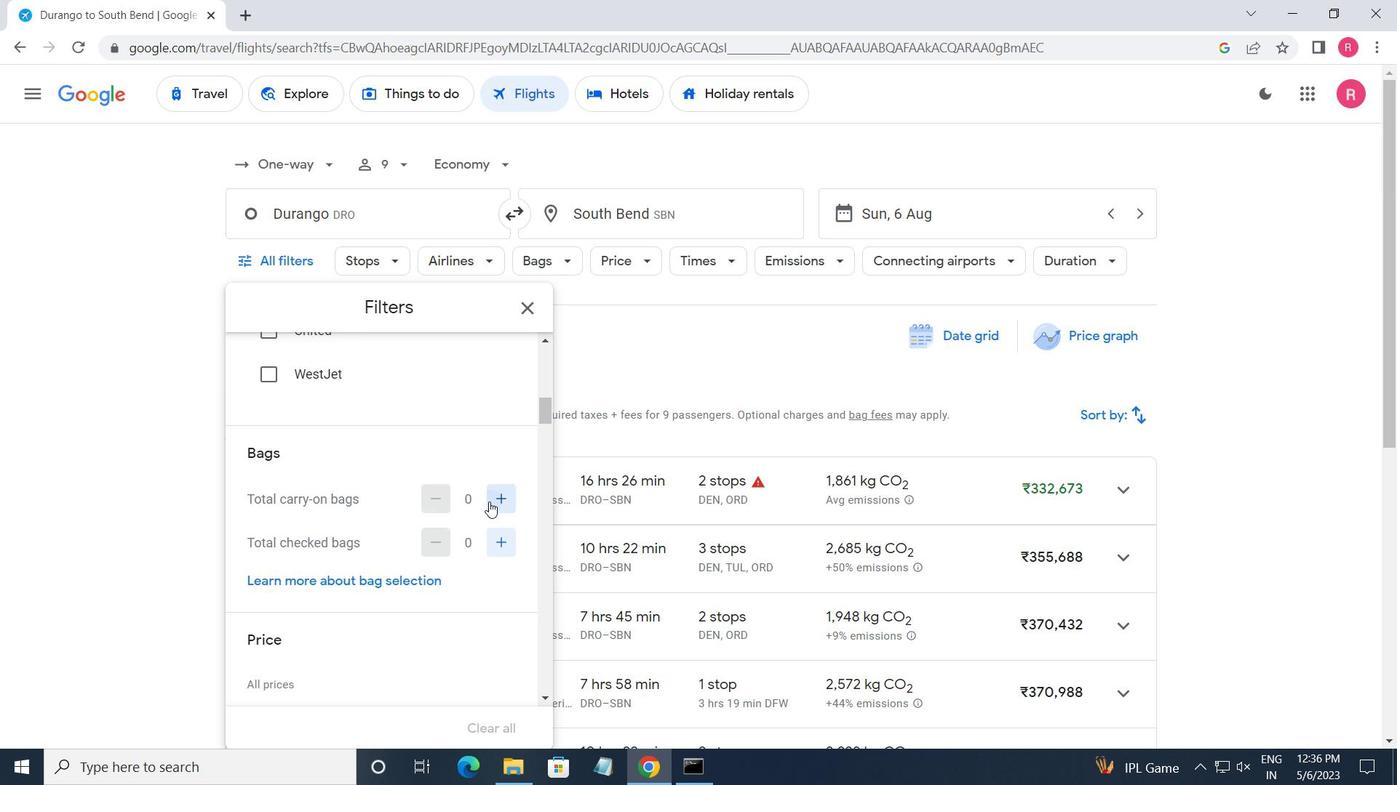 
Action: Mouse moved to (410, 546)
Screenshot: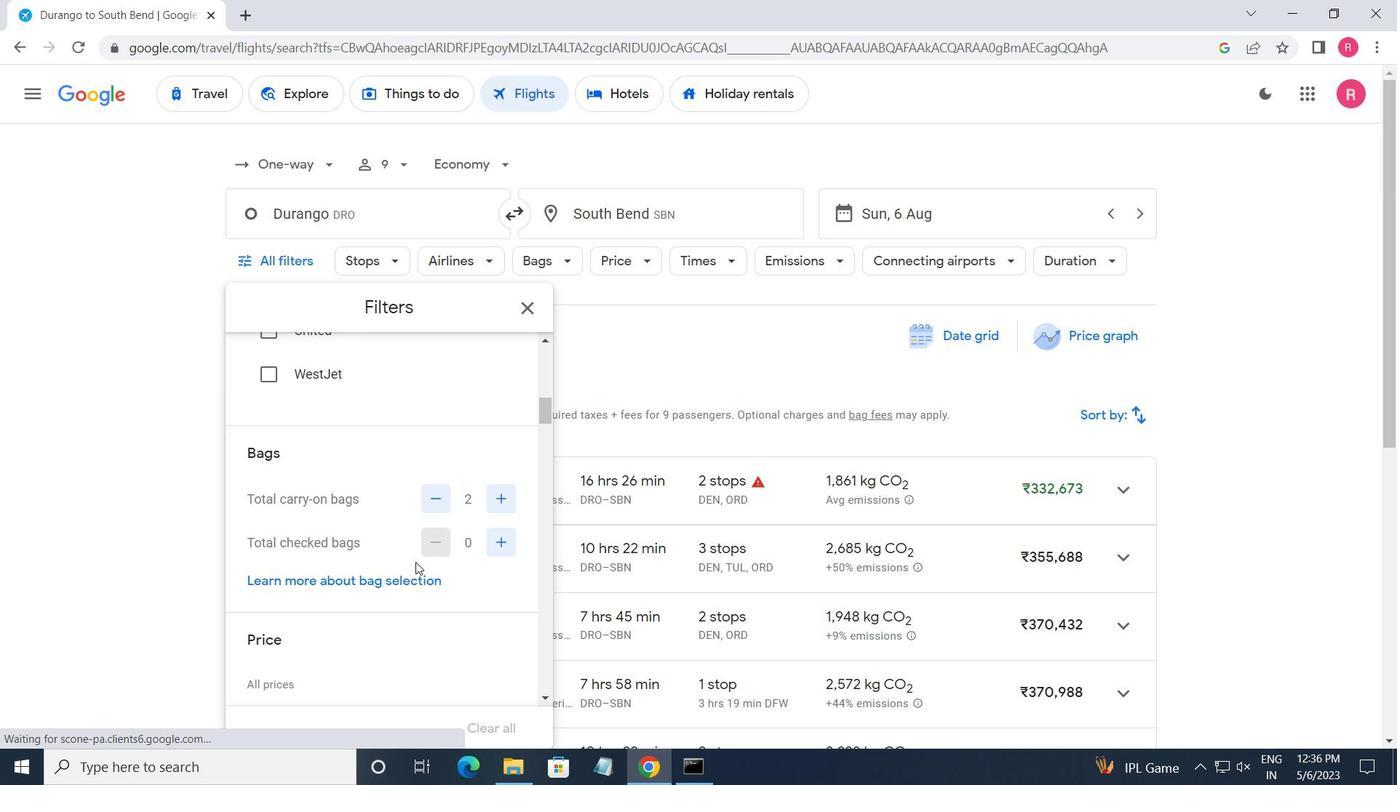 
Action: Mouse scrolled (410, 545) with delta (0, 0)
Screenshot: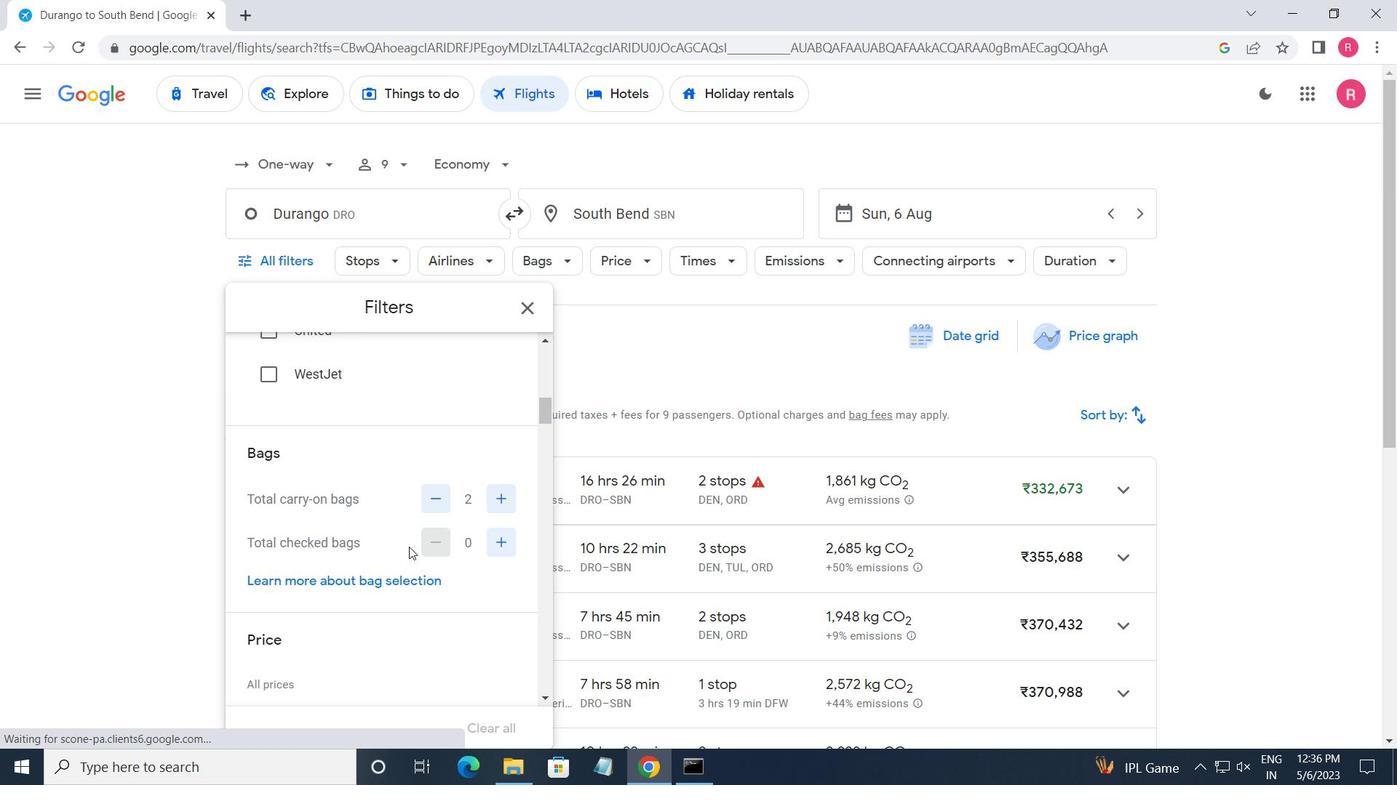 
Action: Mouse scrolled (410, 545) with delta (0, 0)
Screenshot: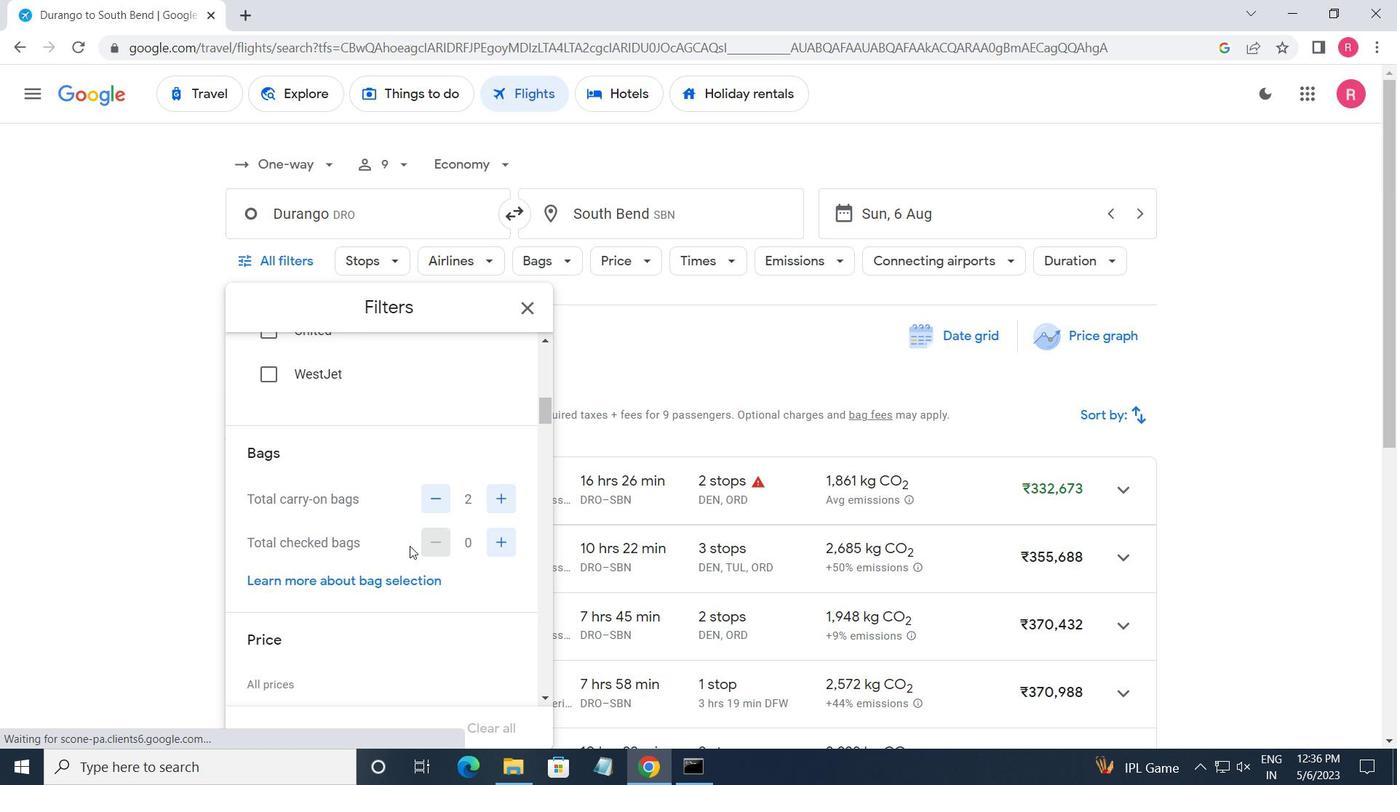 
Action: Mouse moved to (500, 534)
Screenshot: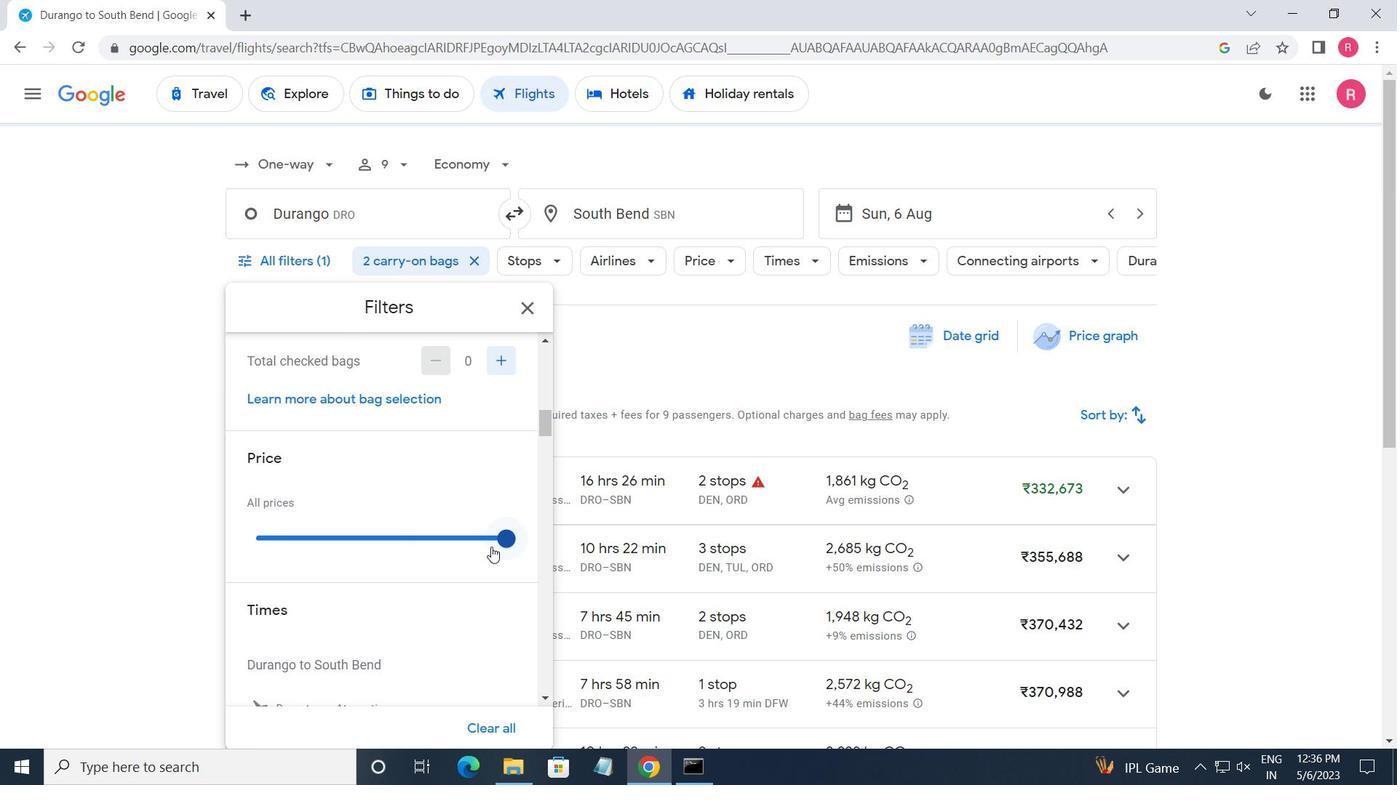 
Action: Mouse pressed left at (500, 534)
Screenshot: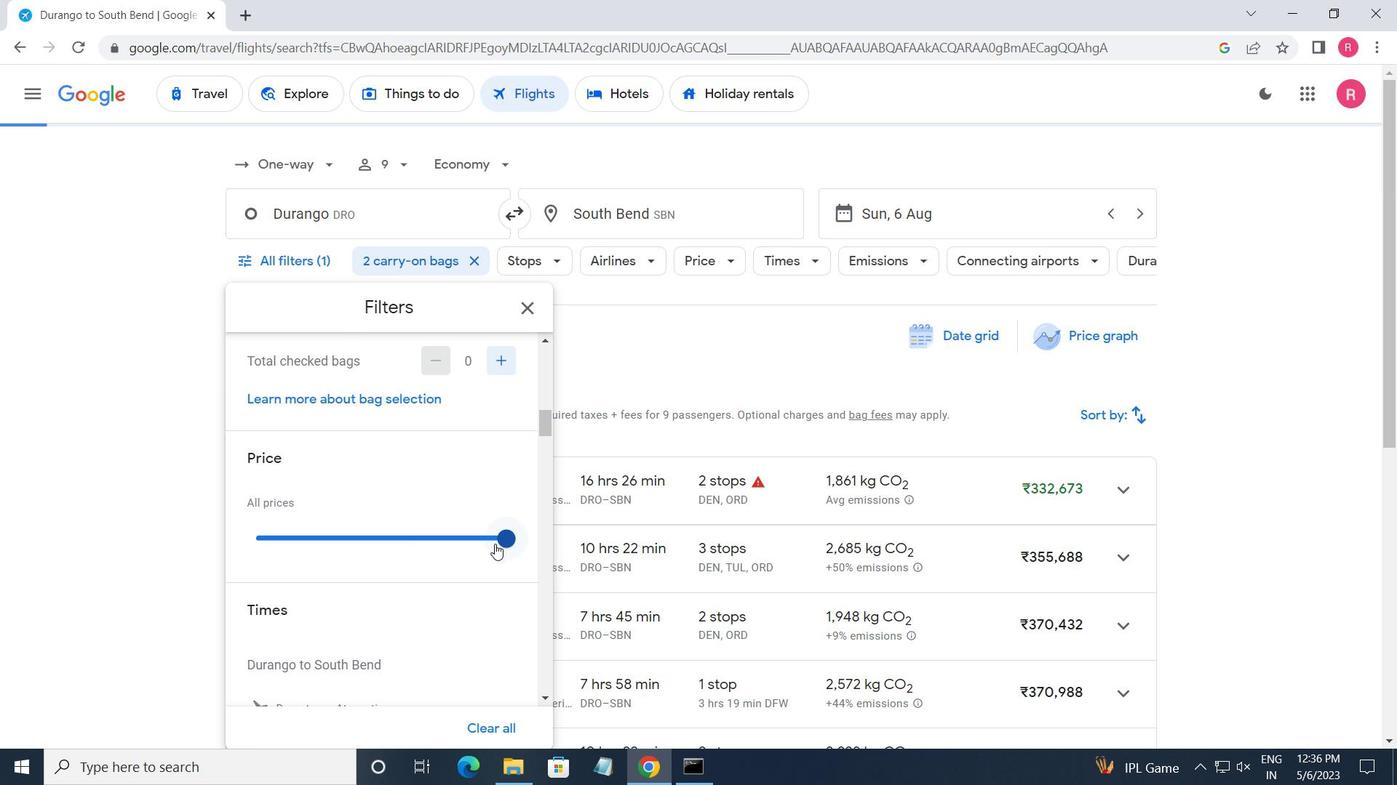 
Action: Mouse moved to (501, 536)
Screenshot: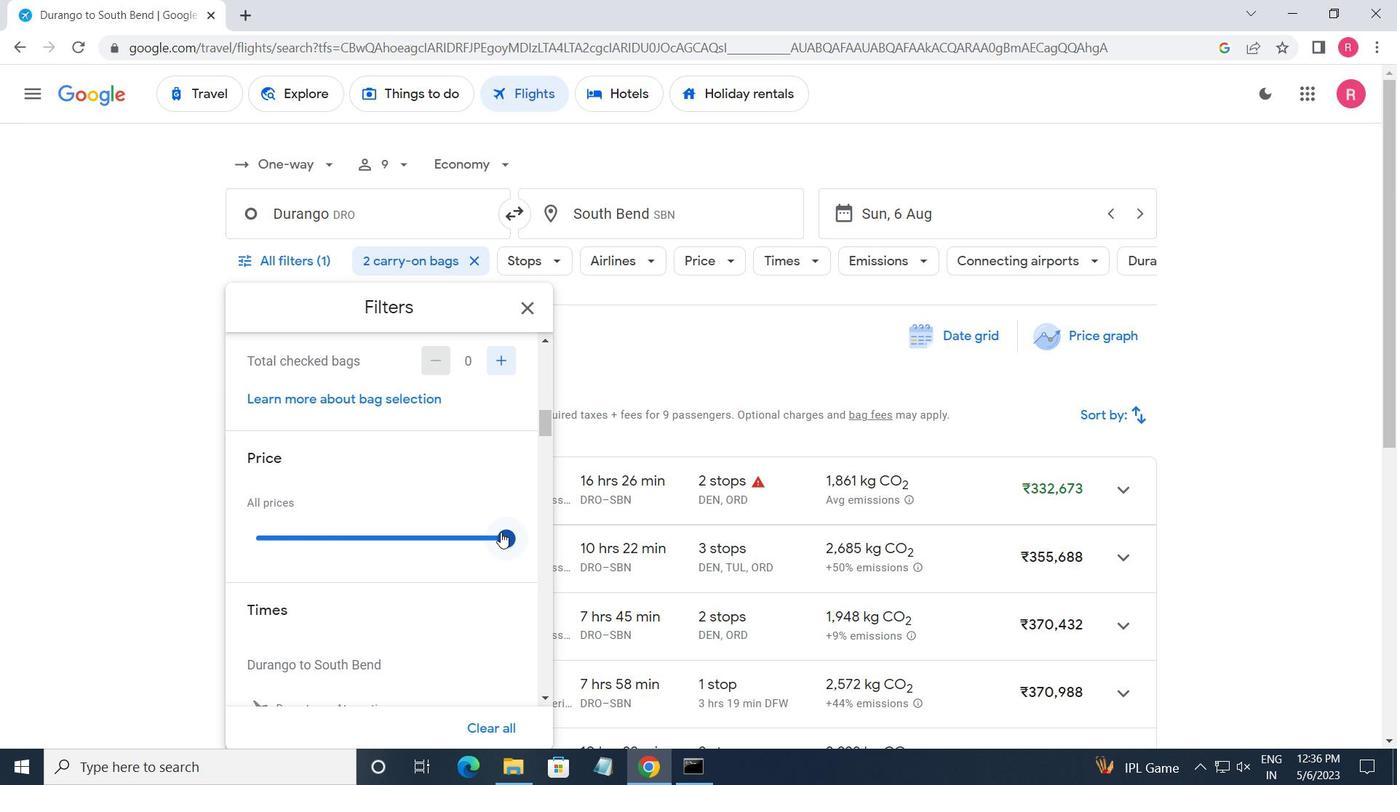 
Action: Mouse pressed left at (501, 536)
Screenshot: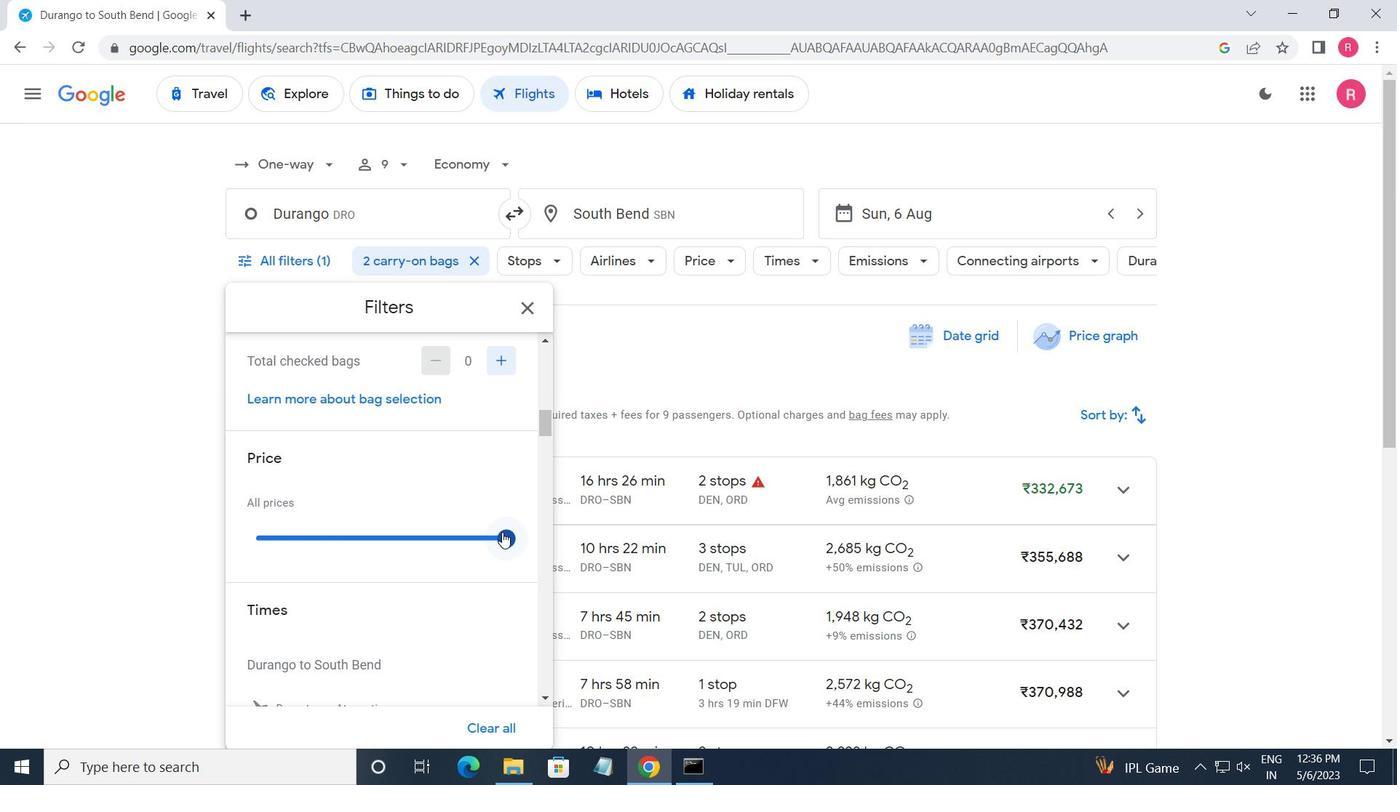 
Action: Mouse moved to (431, 461)
Screenshot: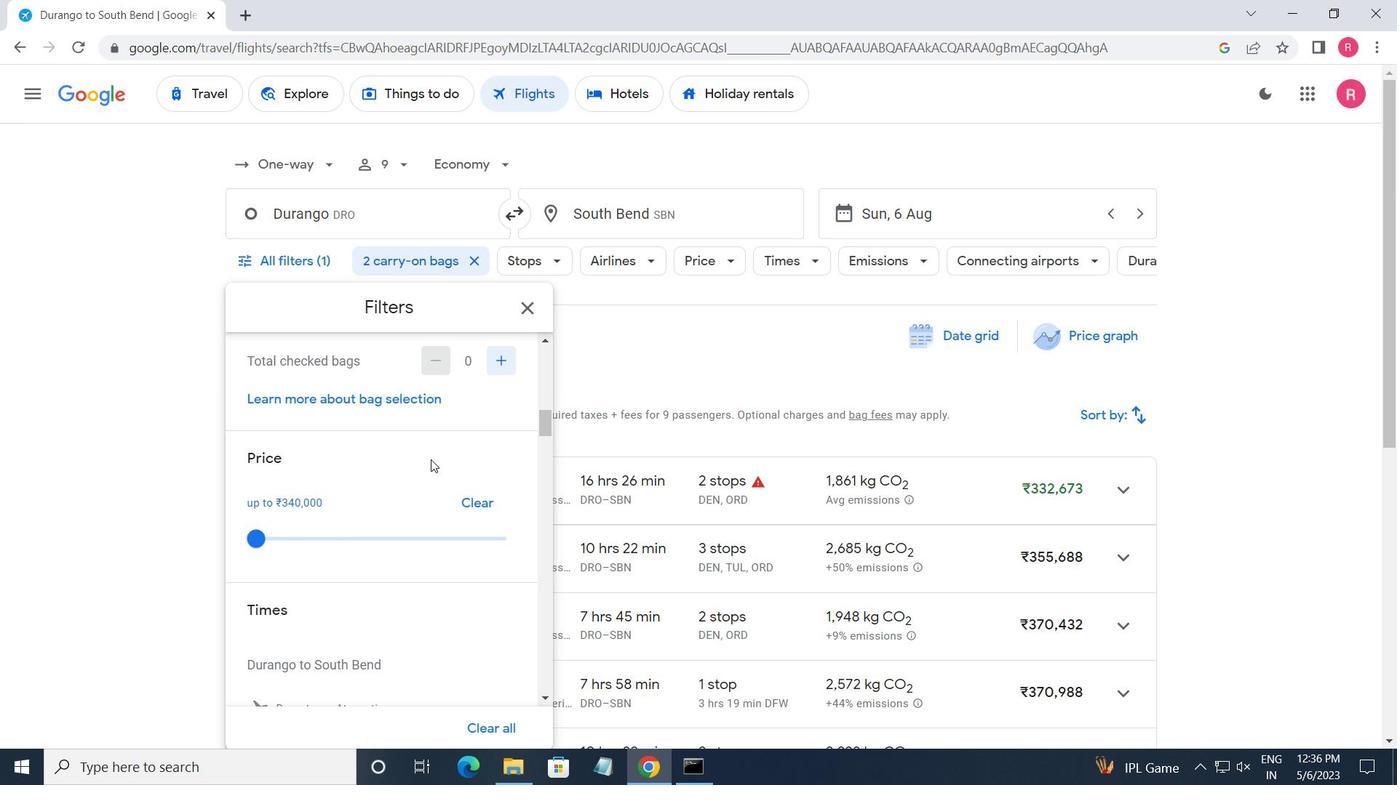 
Action: Mouse scrolled (431, 460) with delta (0, 0)
Screenshot: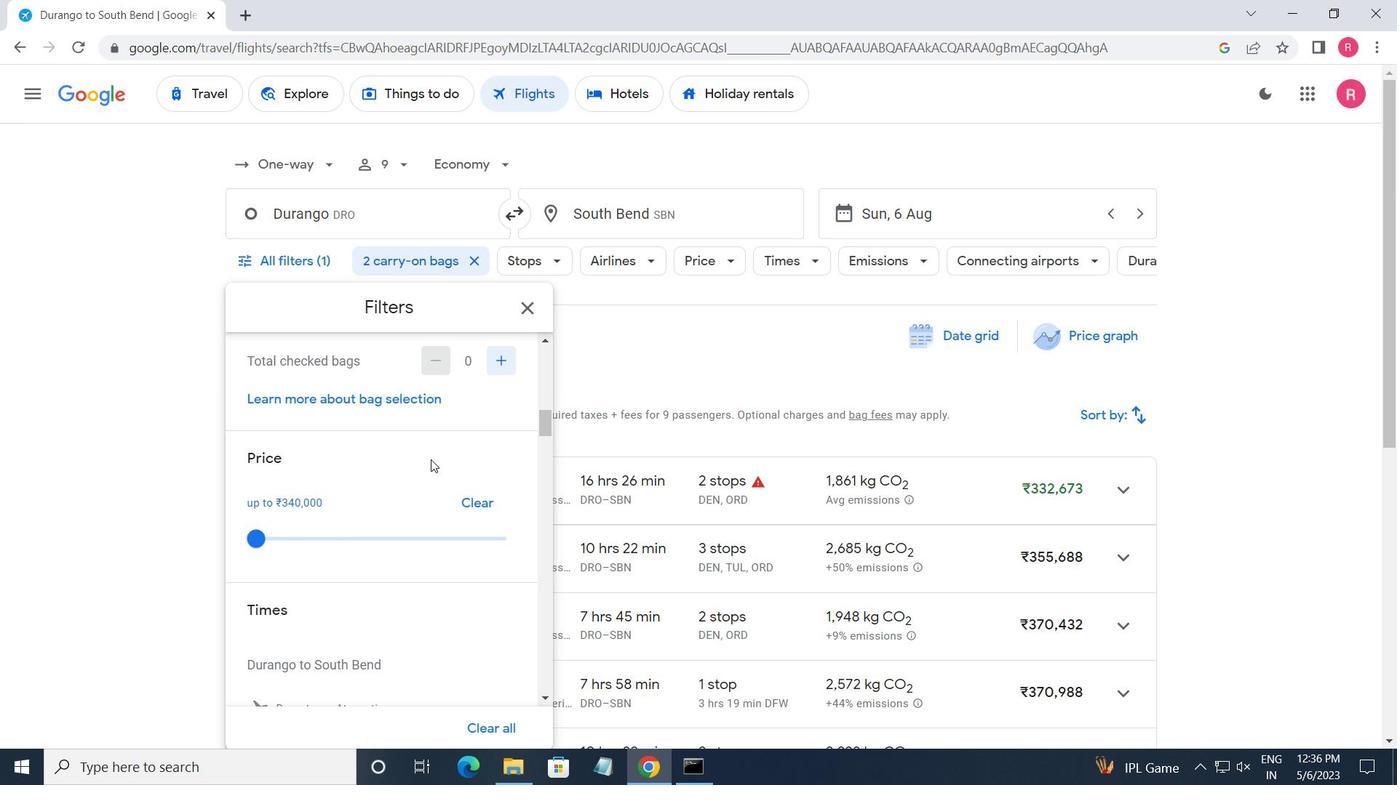 
Action: Mouse moved to (440, 470)
Screenshot: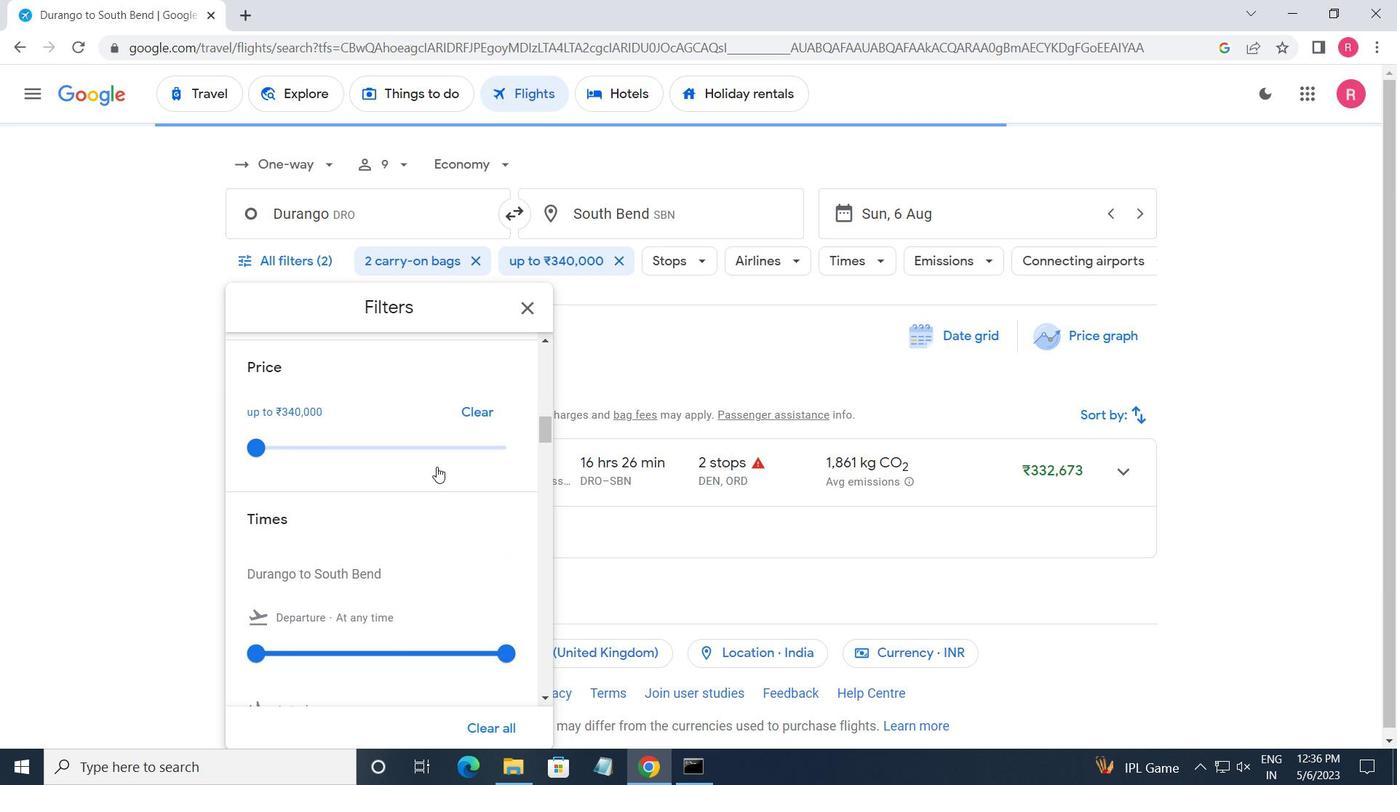 
Action: Mouse scrolled (440, 469) with delta (0, 0)
Screenshot: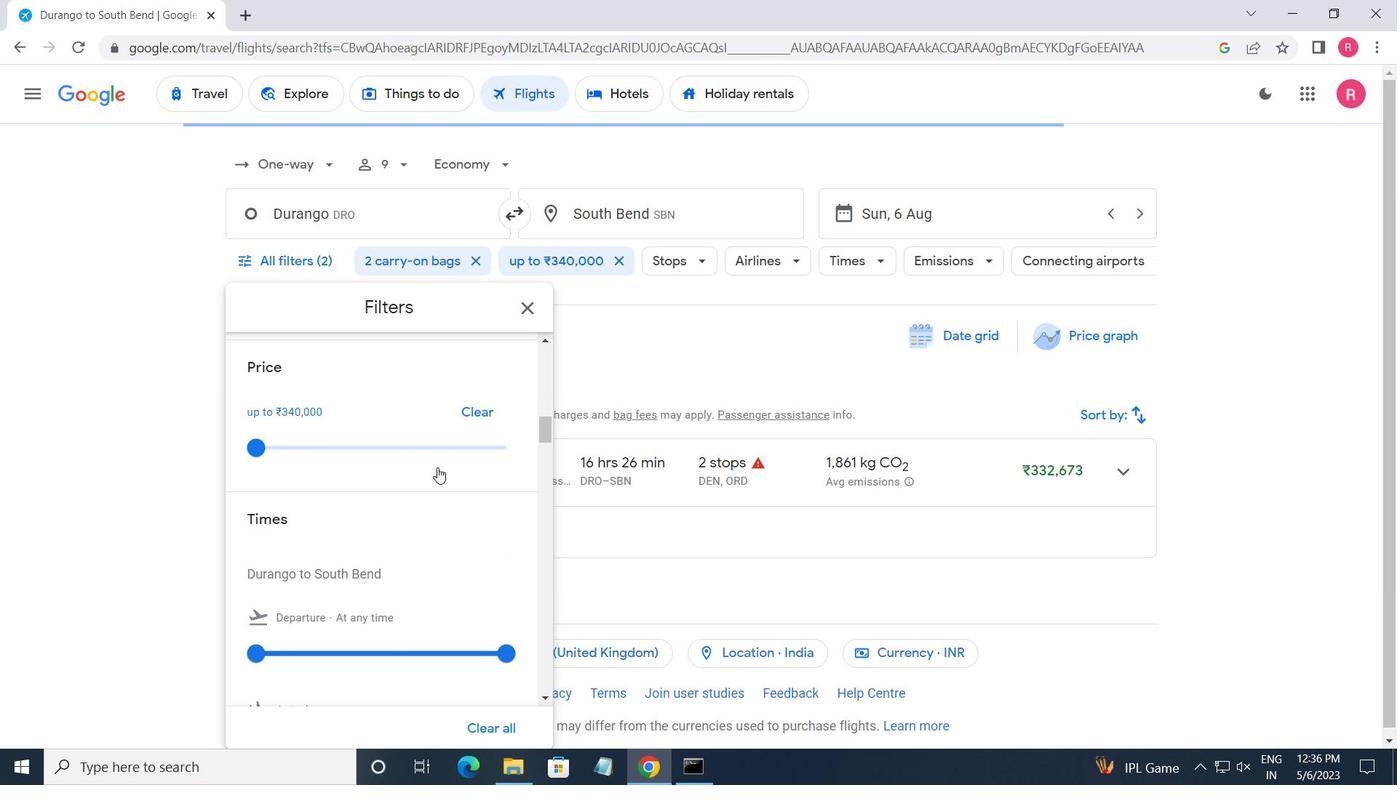 
Action: Mouse moved to (264, 561)
Screenshot: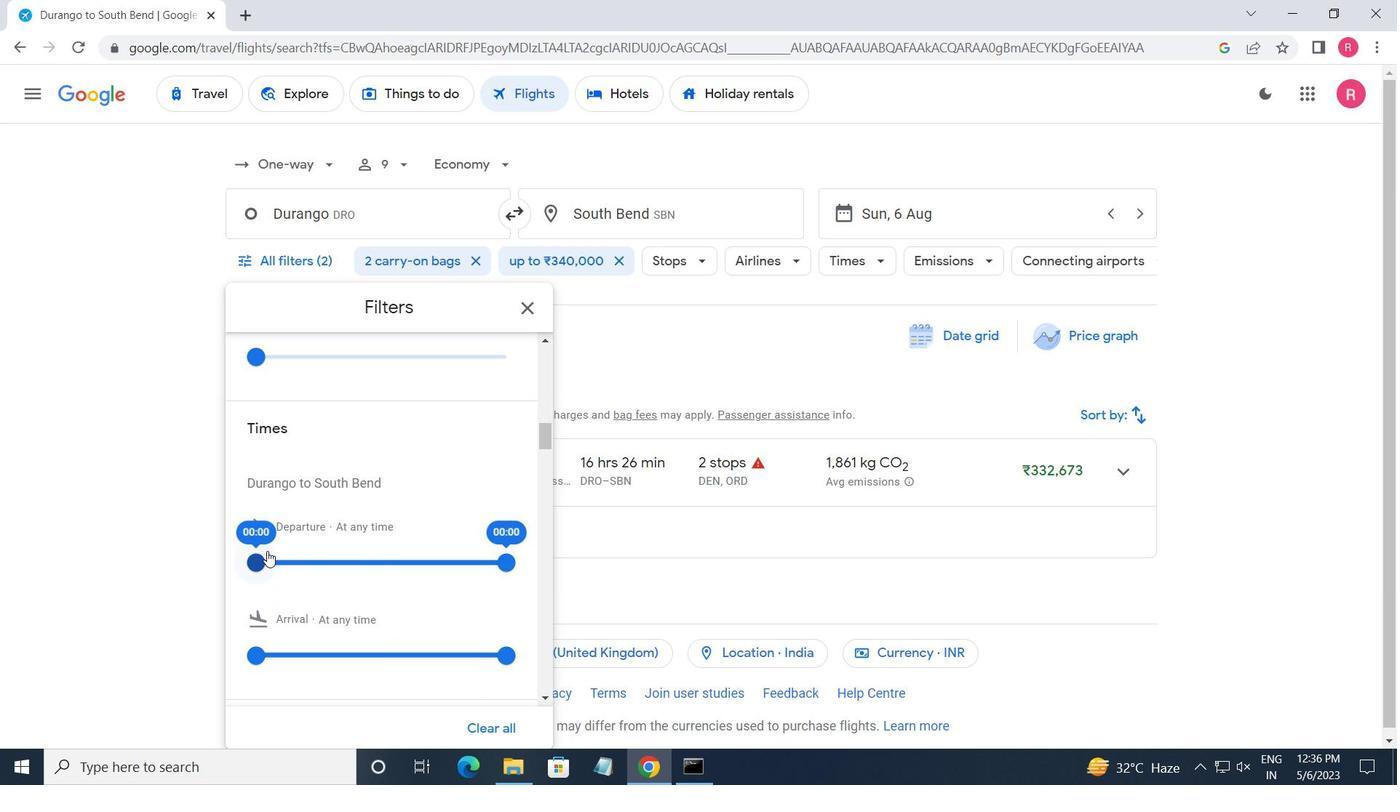 
Action: Mouse pressed left at (264, 561)
Screenshot: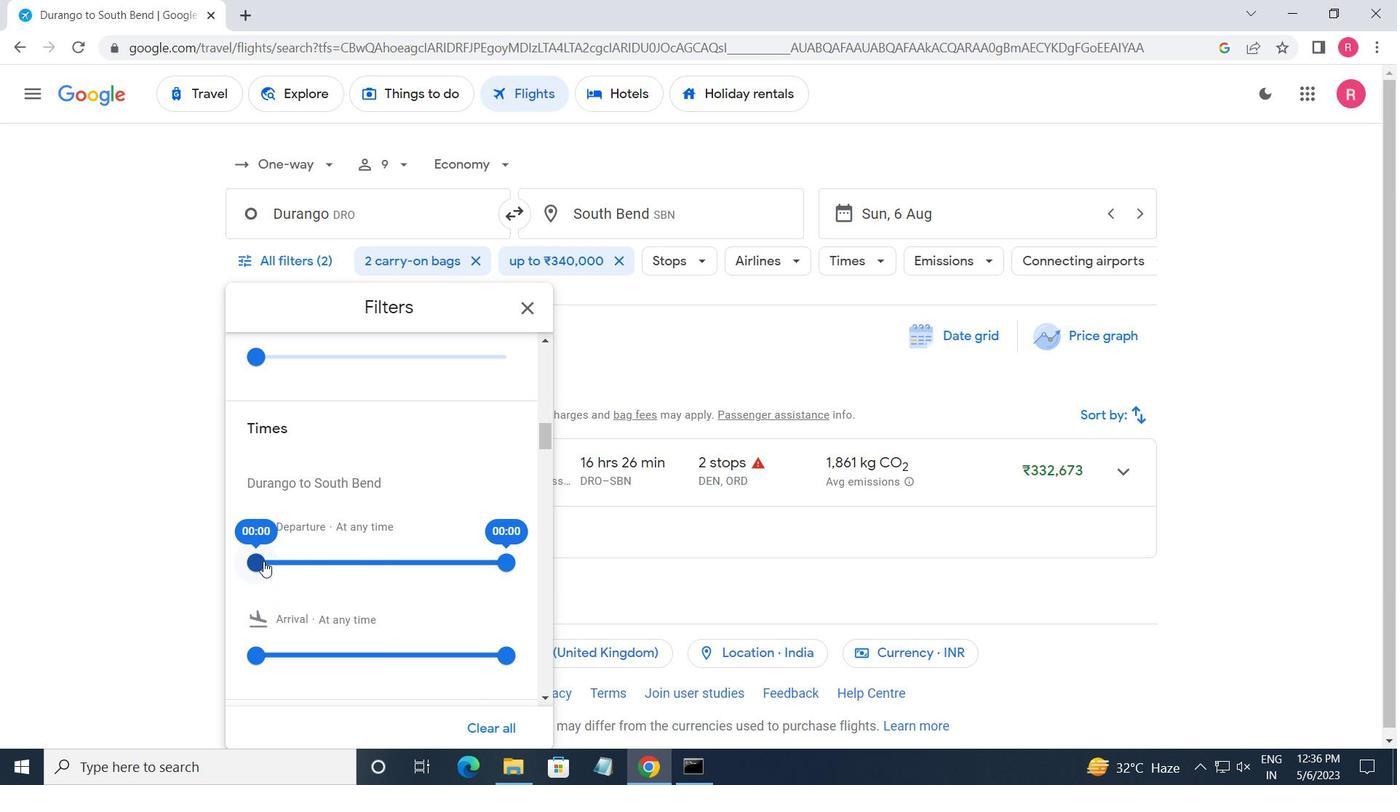 
Action: Mouse moved to (387, 561)
Screenshot: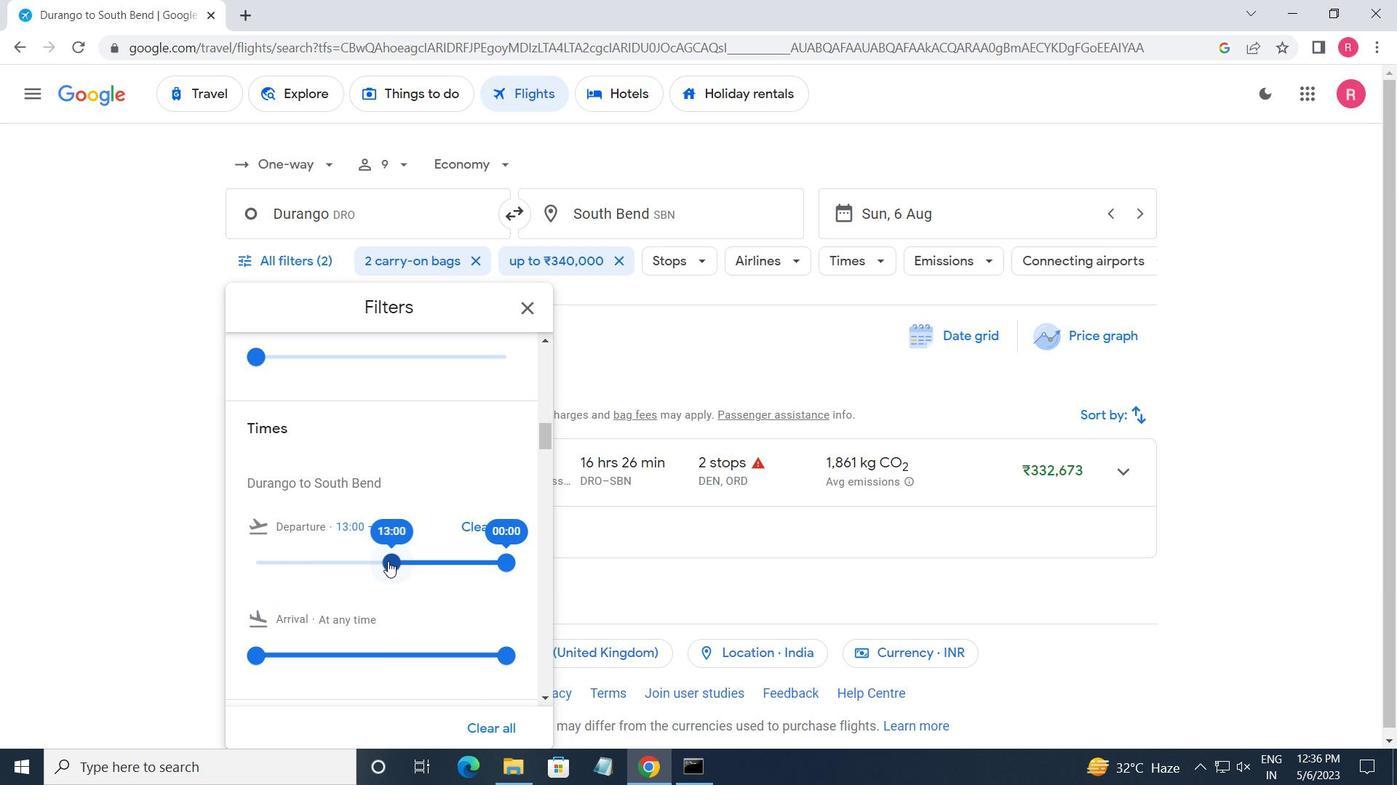 
Action: Mouse pressed left at (387, 561)
Screenshot: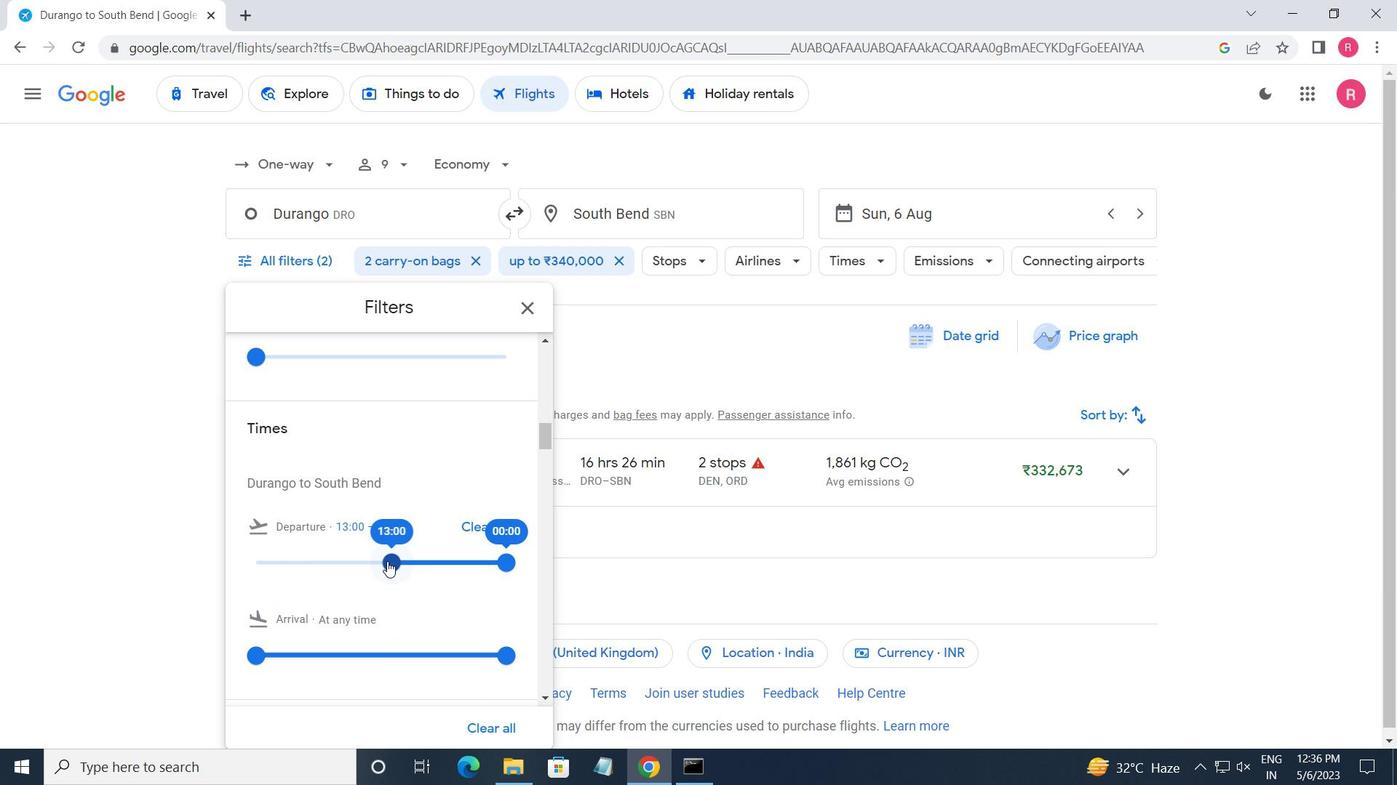 
Action: Mouse moved to (494, 558)
Screenshot: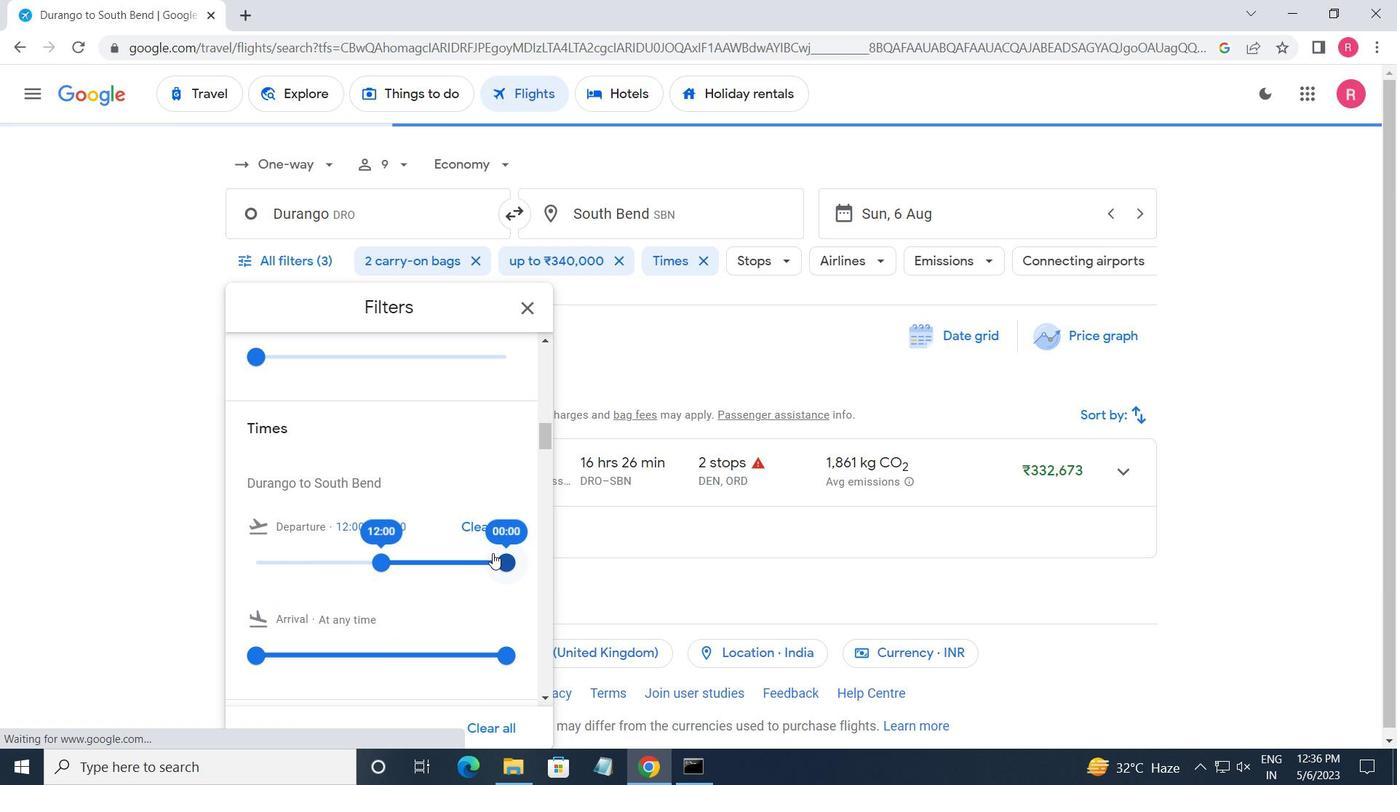
Action: Mouse pressed left at (494, 558)
Screenshot: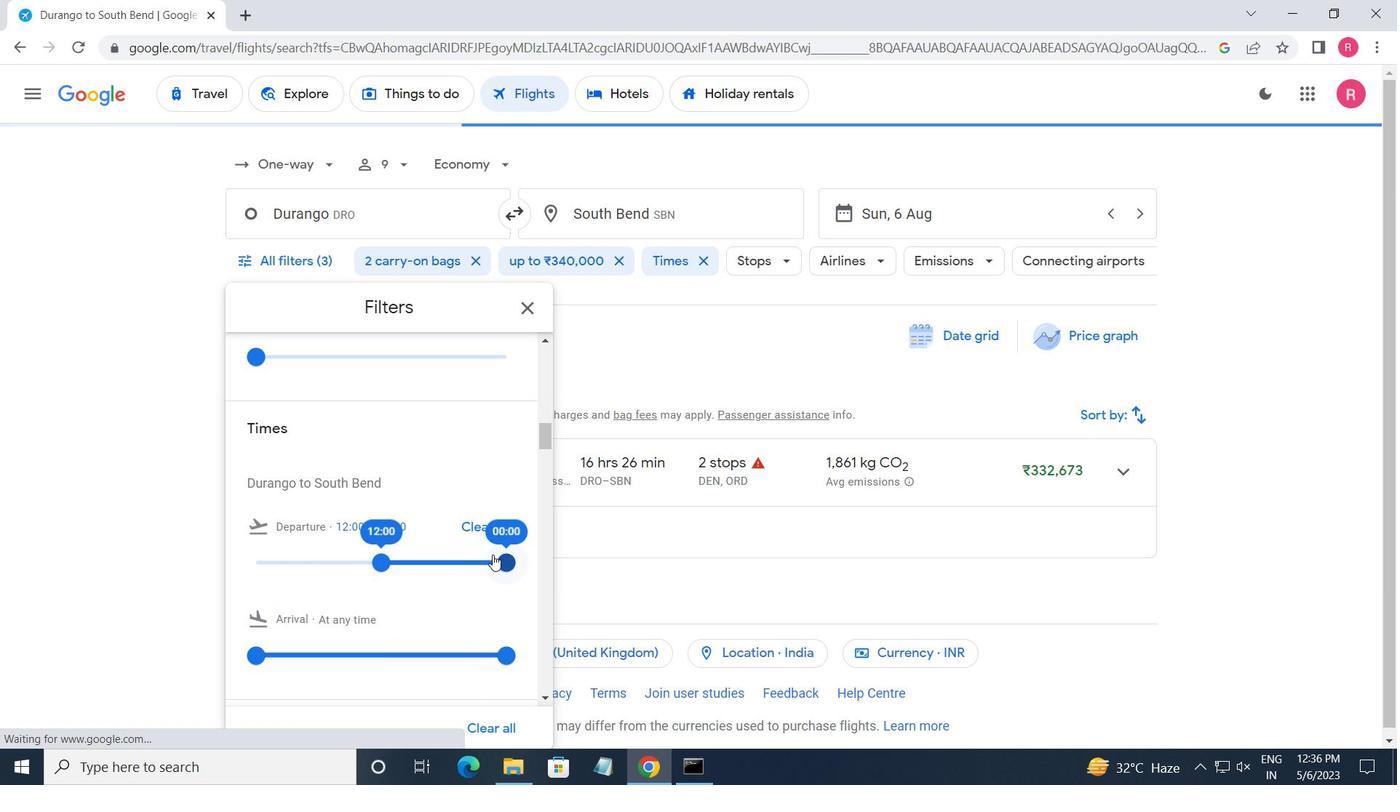 
Action: Mouse moved to (520, 312)
Screenshot: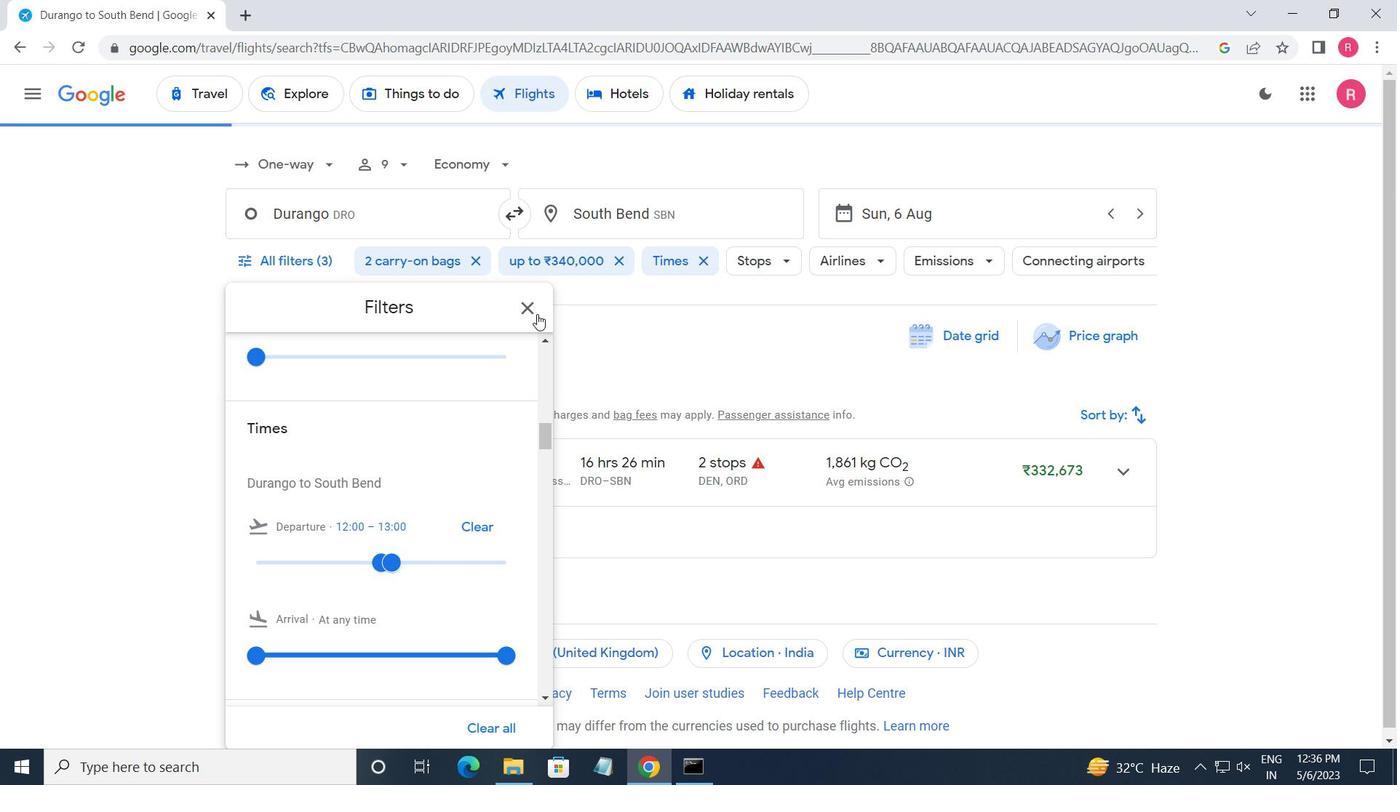 
Action: Mouse pressed left at (520, 312)
Screenshot: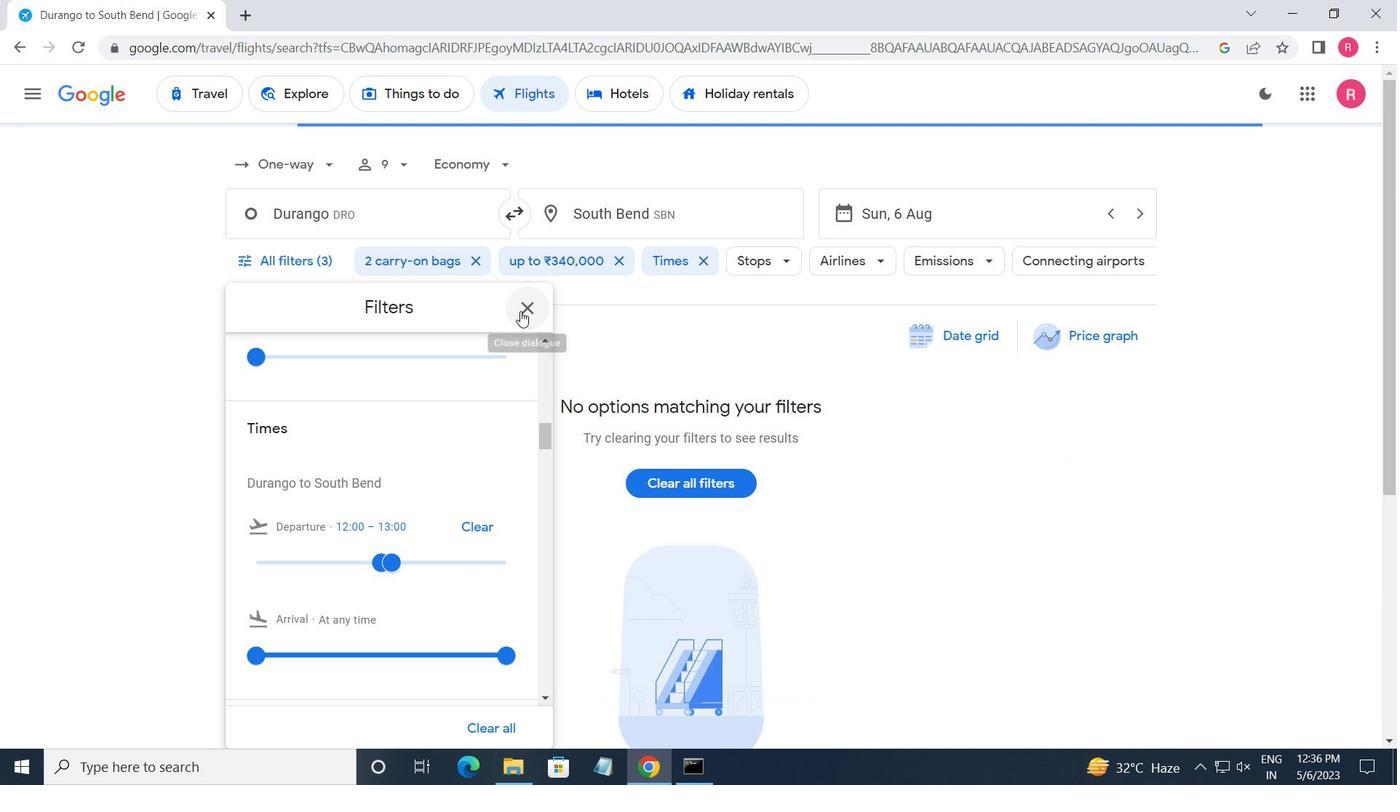 
Action: Mouse moved to (518, 312)
Screenshot: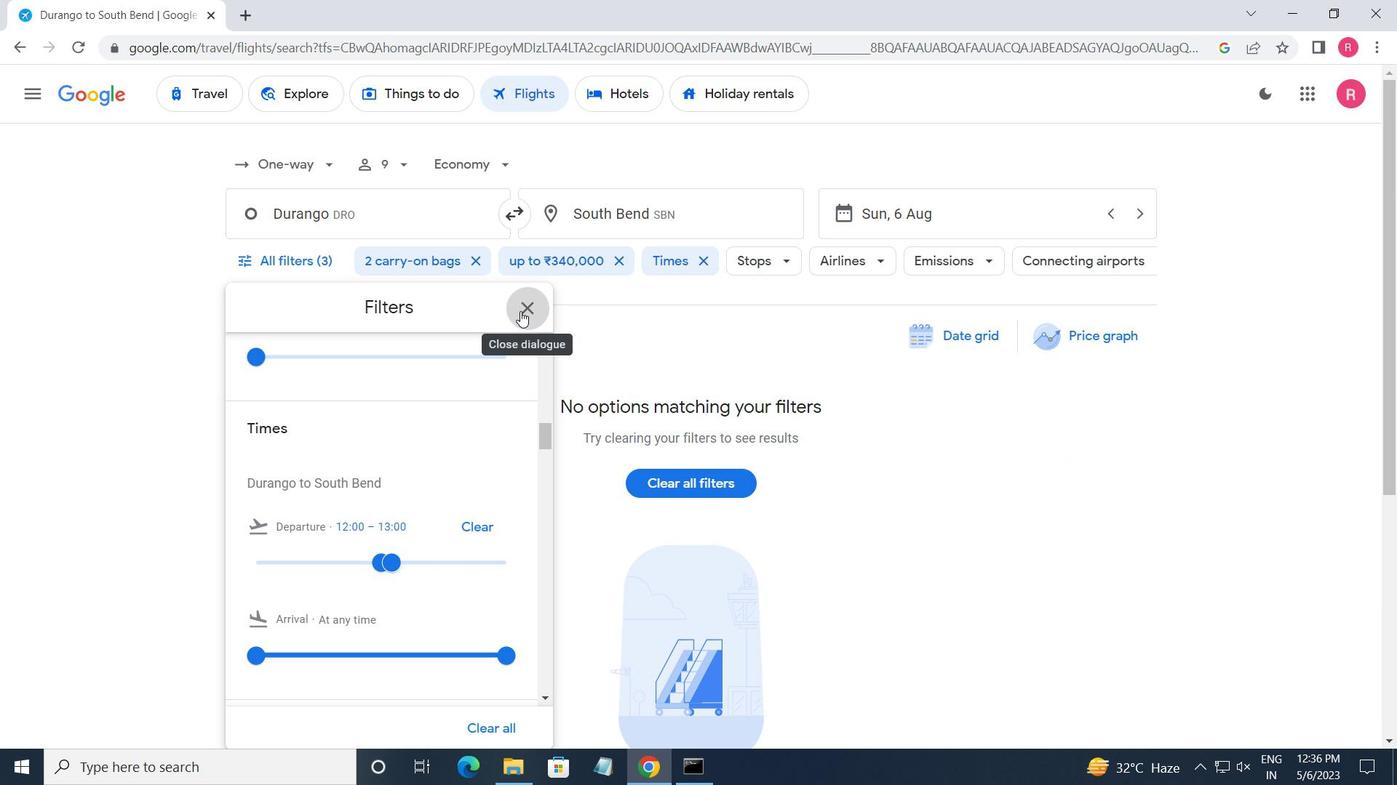 
Action: Key pressed <Key.f9>
Screenshot: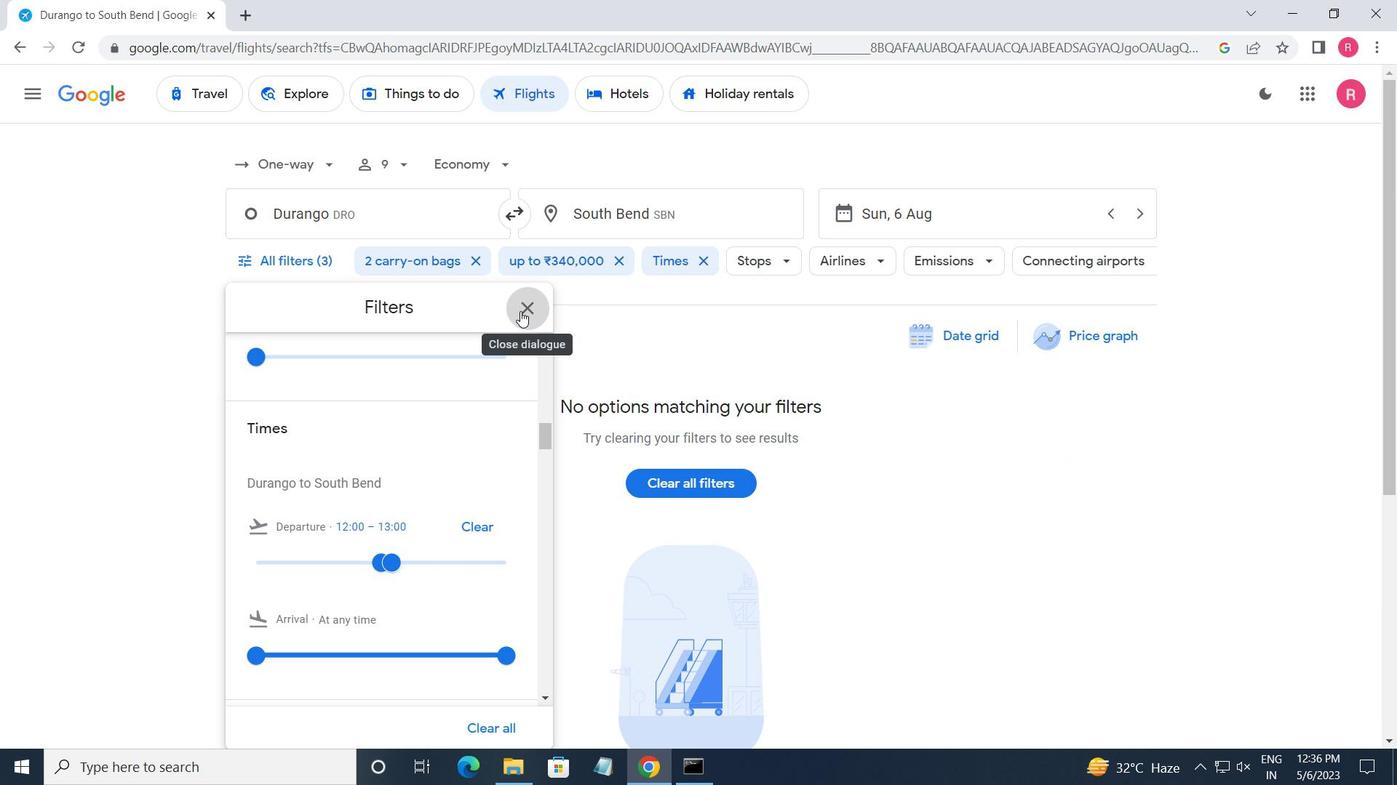 
